 Task: Open Card Home Decor Review in Board Customer Journey Optimization Analytics to Workspace Healthcare Consulting and add a team member Softage.1@softage.net, a label Blue, a checklist Wellness, an attachment from Trello, a color Blue and finally, add a card description 'Develop and launch new customer loyalty program' and a comment 'Given the potential risks associated with this task, let us ensure that we have a solid risk management plan in place.'. Add a start date 'Jan 05, 1900' with a due date 'Jan 12, 1900'
Action: Mouse moved to (407, 173)
Screenshot: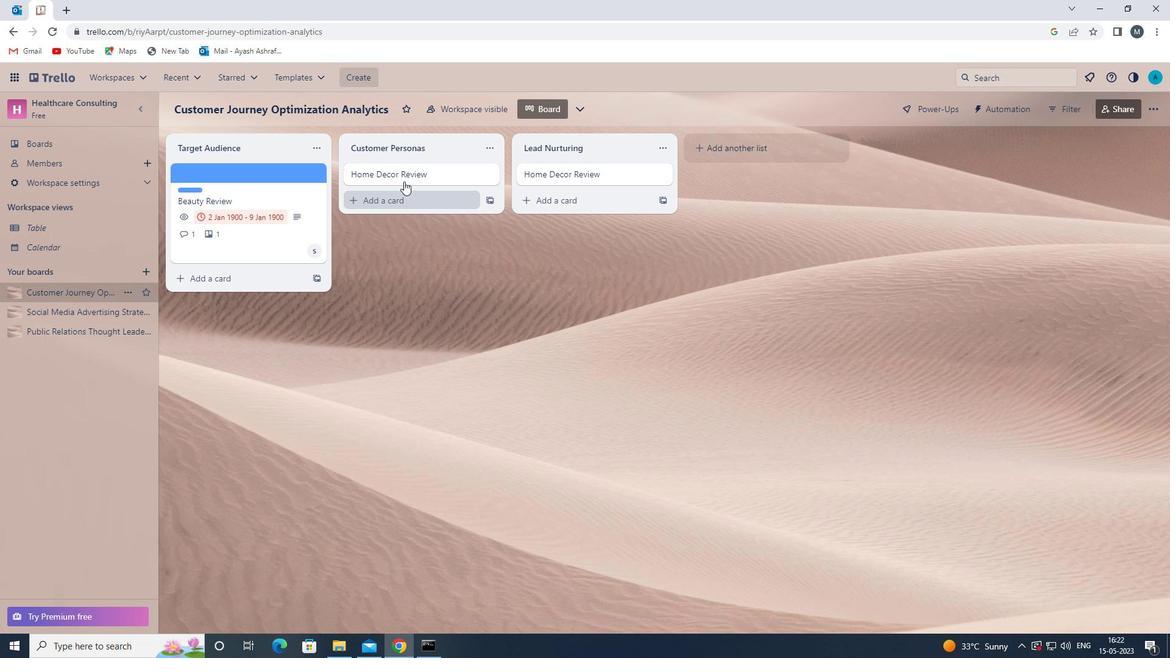 
Action: Mouse pressed left at (407, 173)
Screenshot: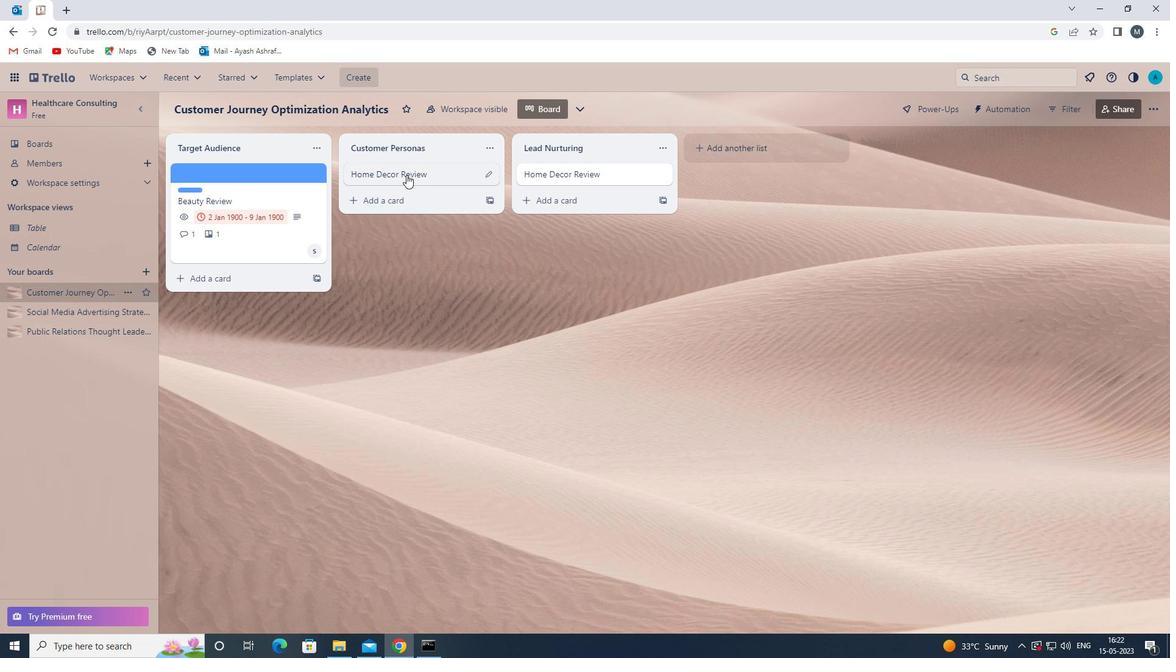 
Action: Mouse moved to (722, 222)
Screenshot: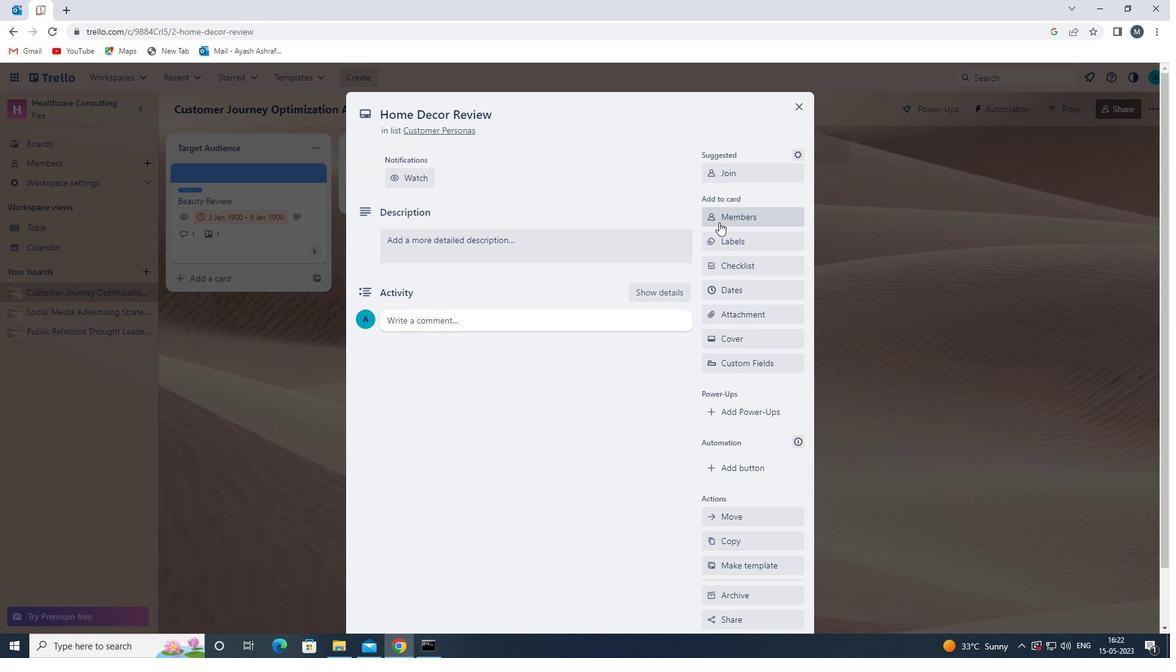 
Action: Mouse pressed left at (722, 222)
Screenshot: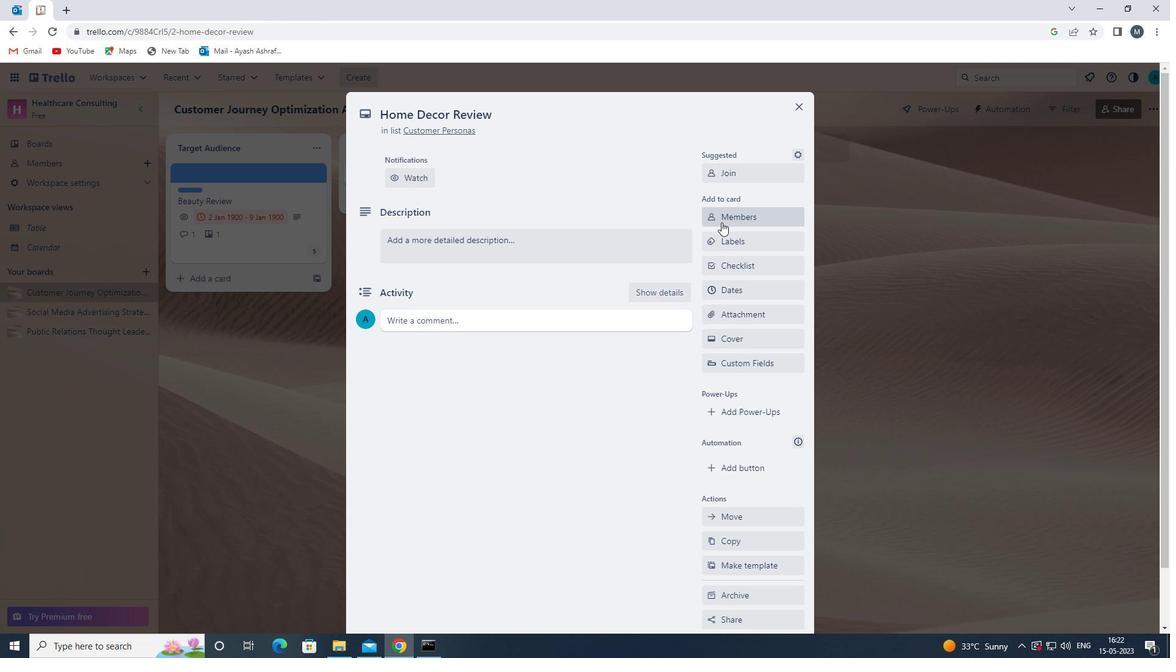 
Action: Mouse moved to (716, 223)
Screenshot: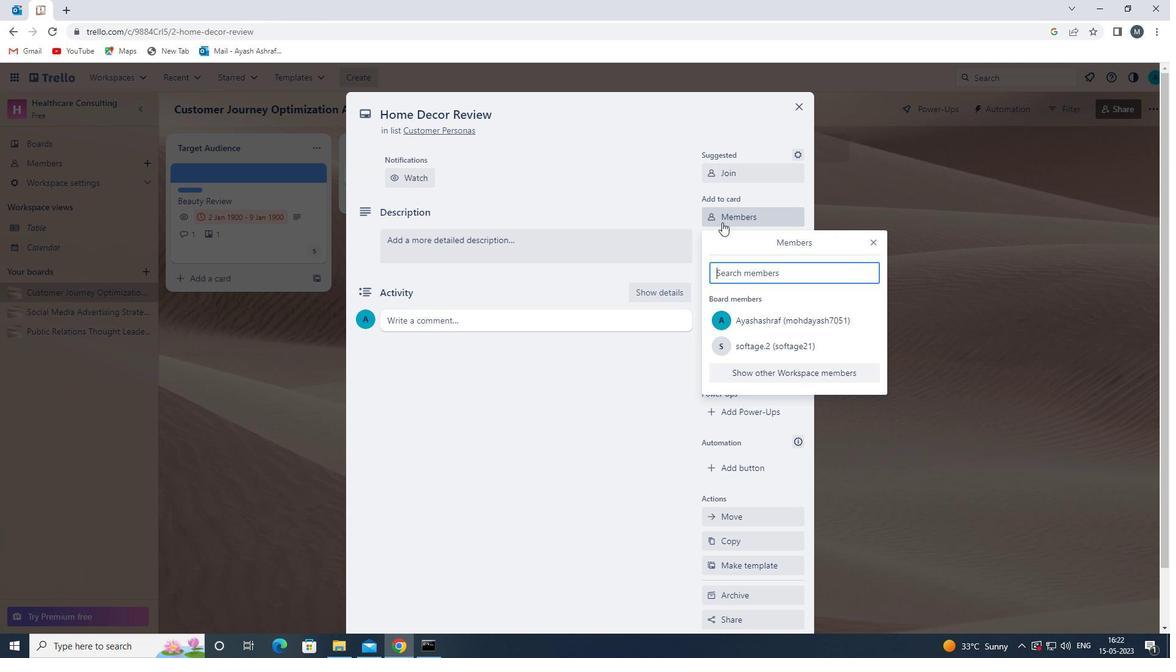 
Action: Key pressed s
Screenshot: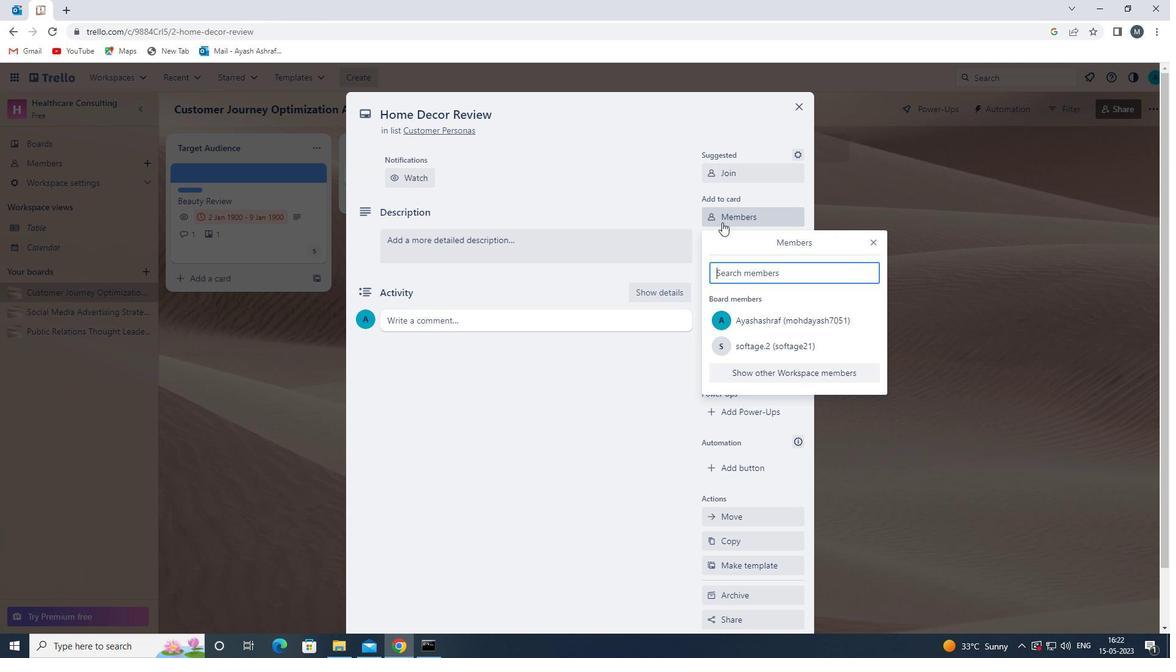 
Action: Mouse moved to (763, 374)
Screenshot: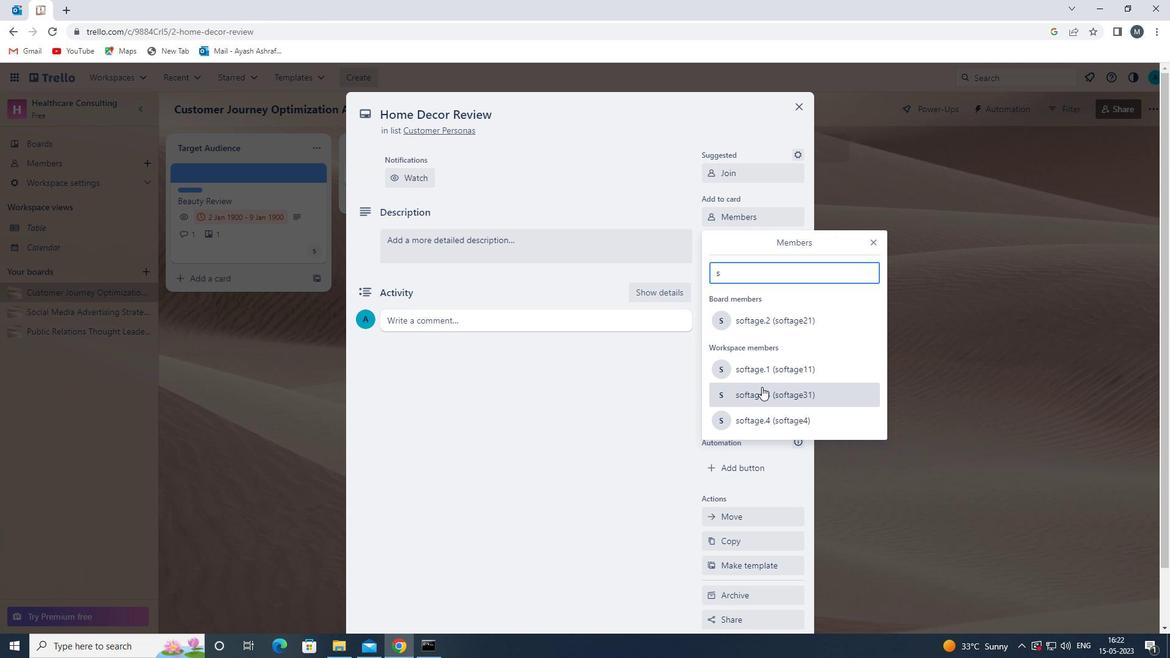
Action: Mouse pressed left at (763, 374)
Screenshot: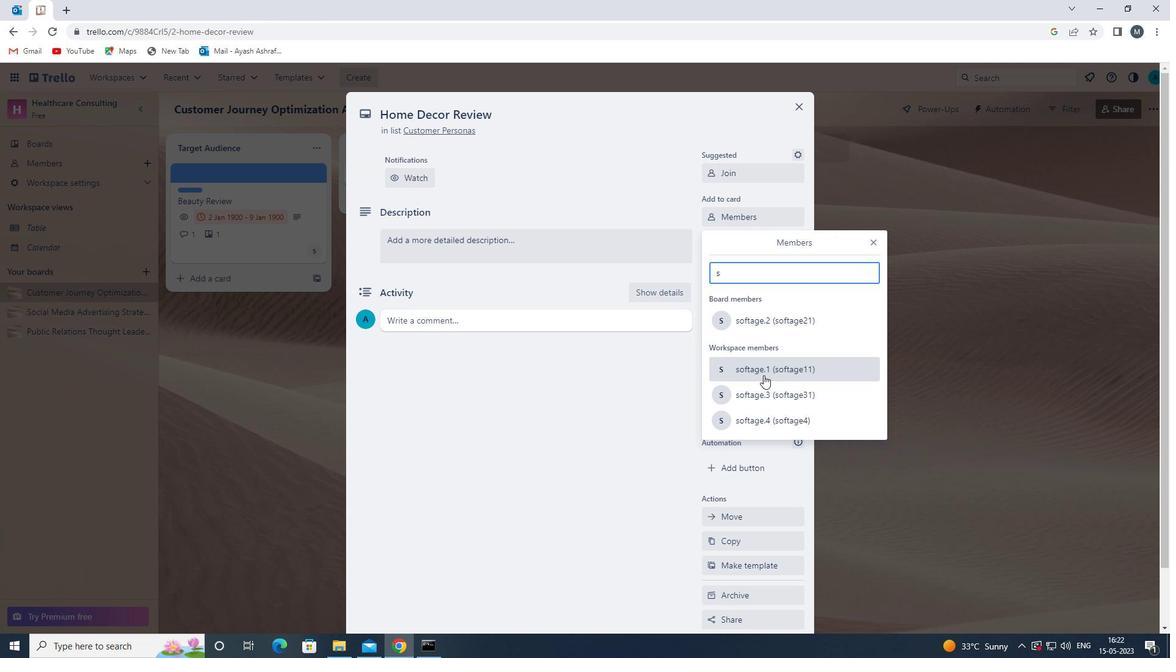 
Action: Mouse moved to (874, 243)
Screenshot: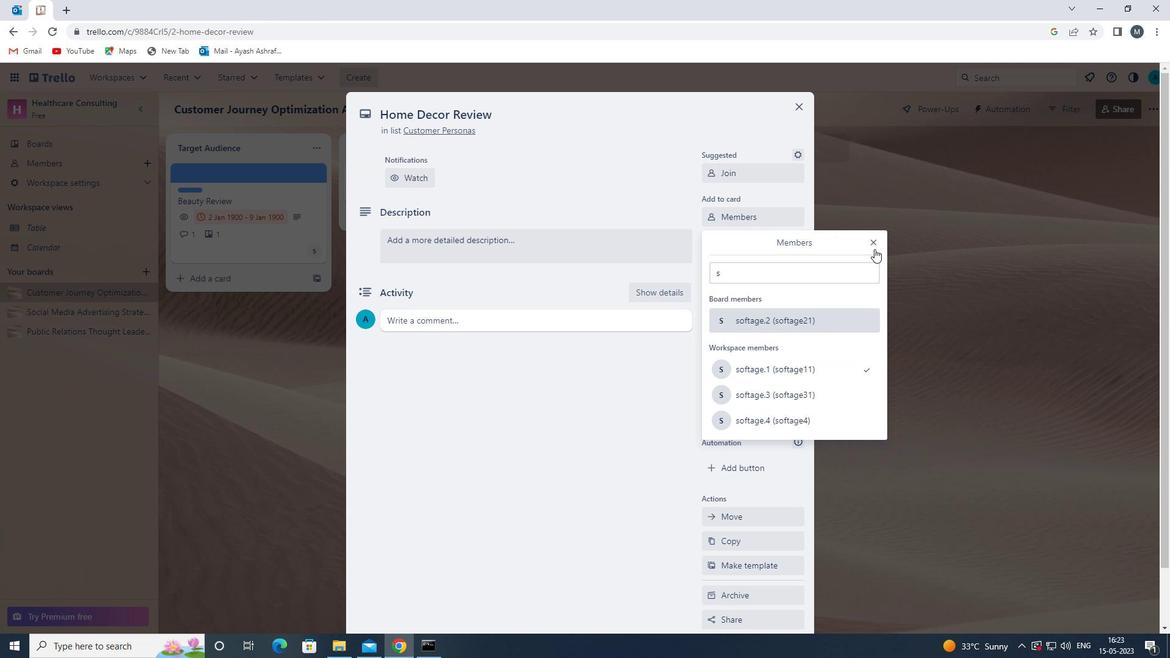 
Action: Mouse pressed left at (874, 243)
Screenshot: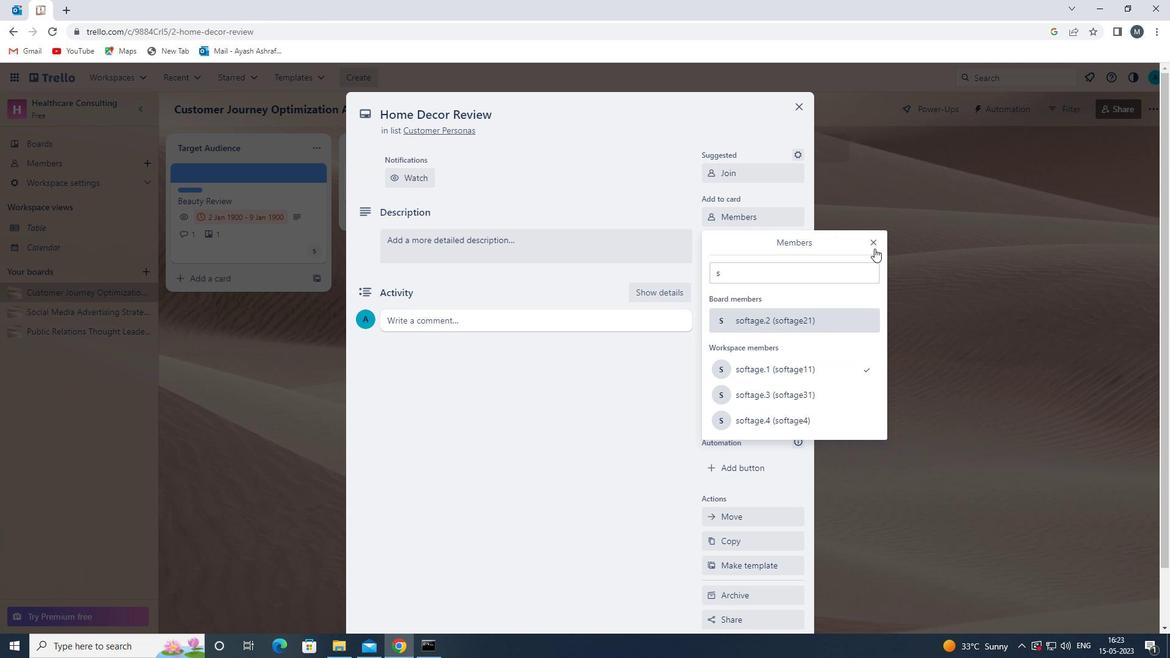 
Action: Mouse moved to (739, 246)
Screenshot: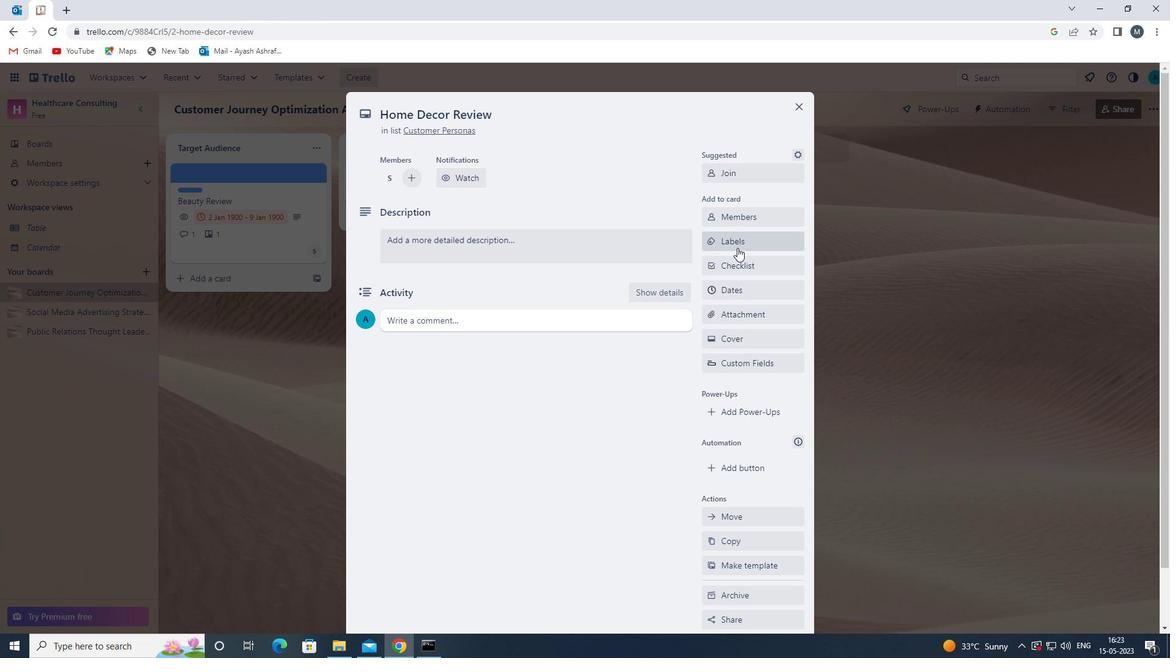 
Action: Mouse pressed left at (739, 246)
Screenshot: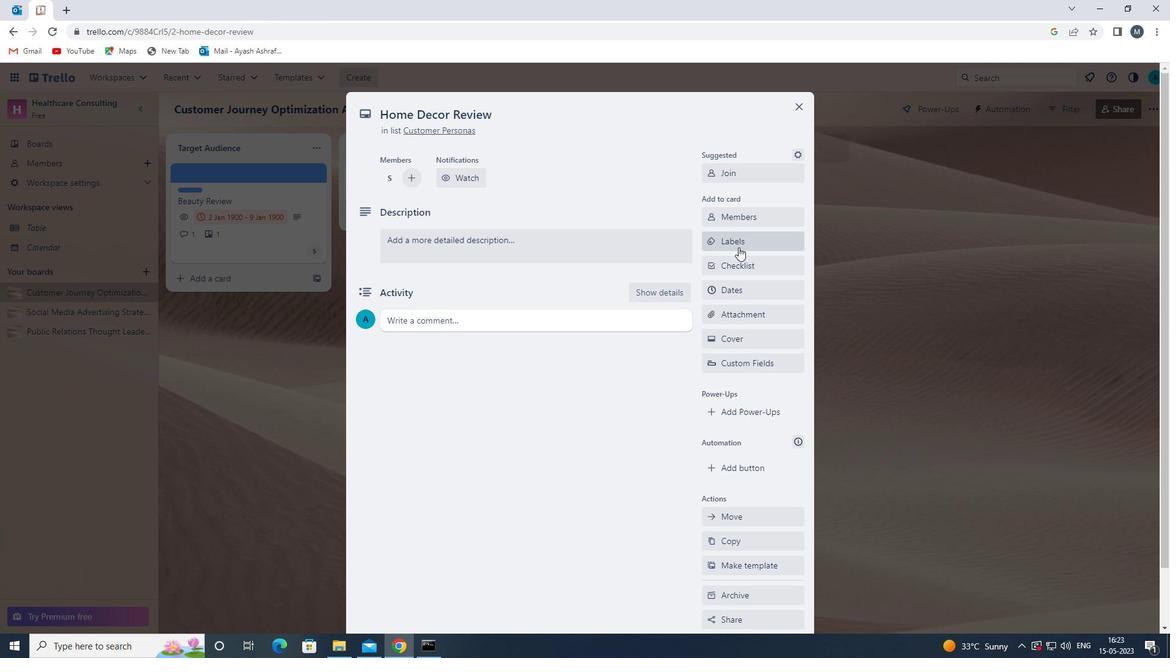 
Action: Mouse moved to (766, 457)
Screenshot: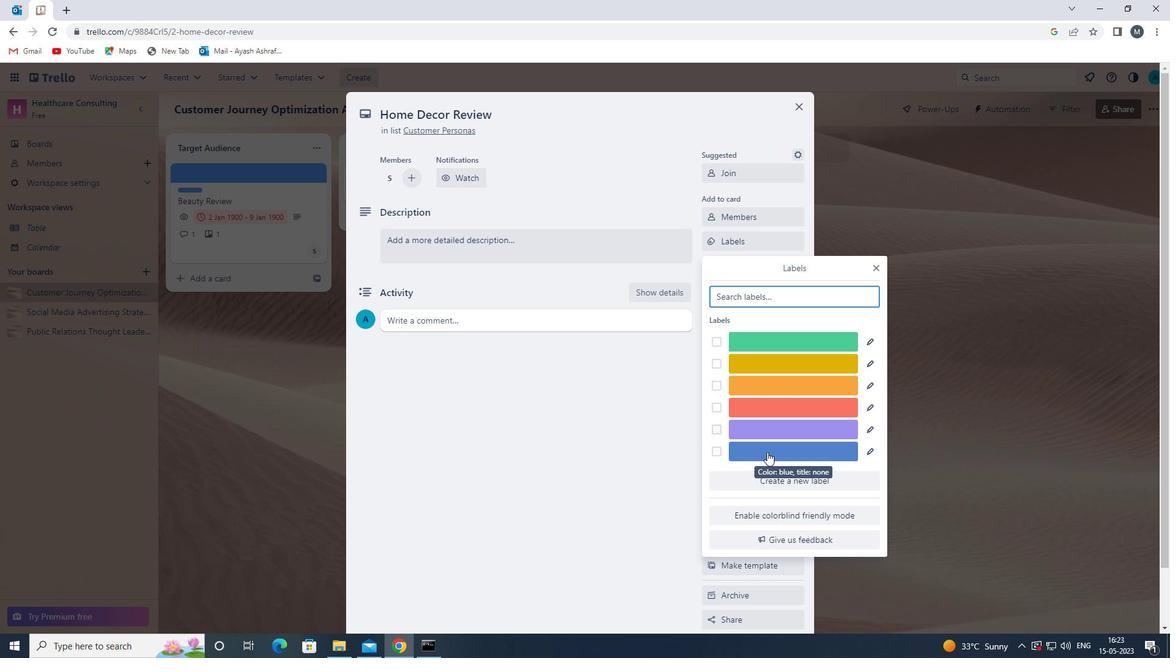 
Action: Mouse pressed left at (766, 457)
Screenshot: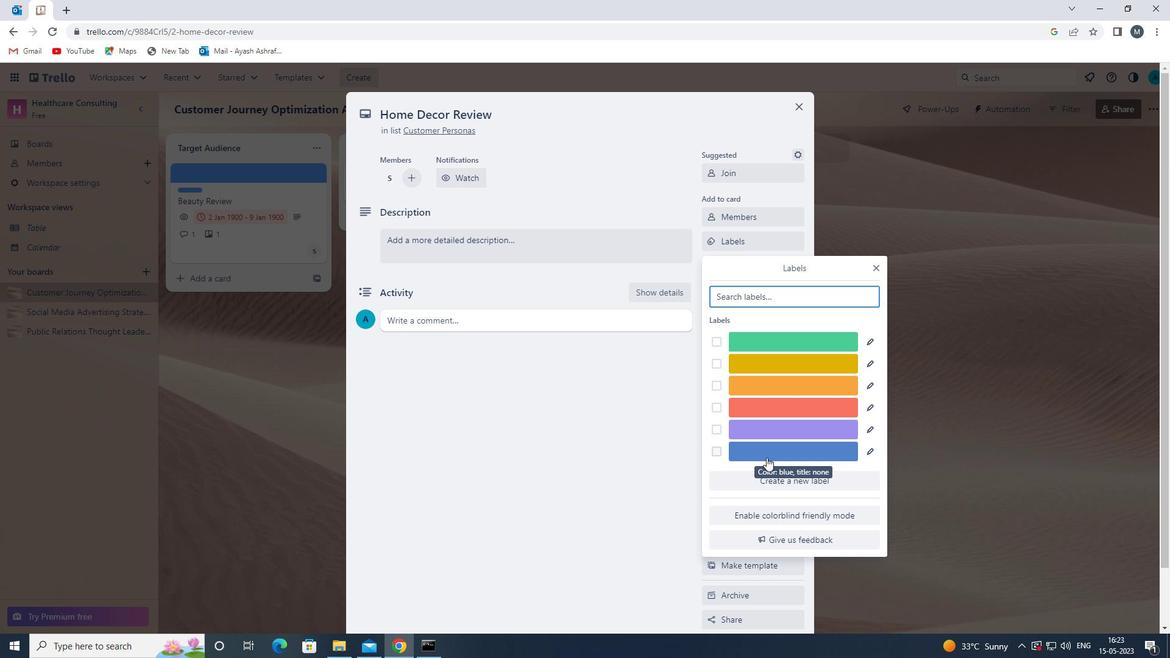 
Action: Mouse moved to (876, 264)
Screenshot: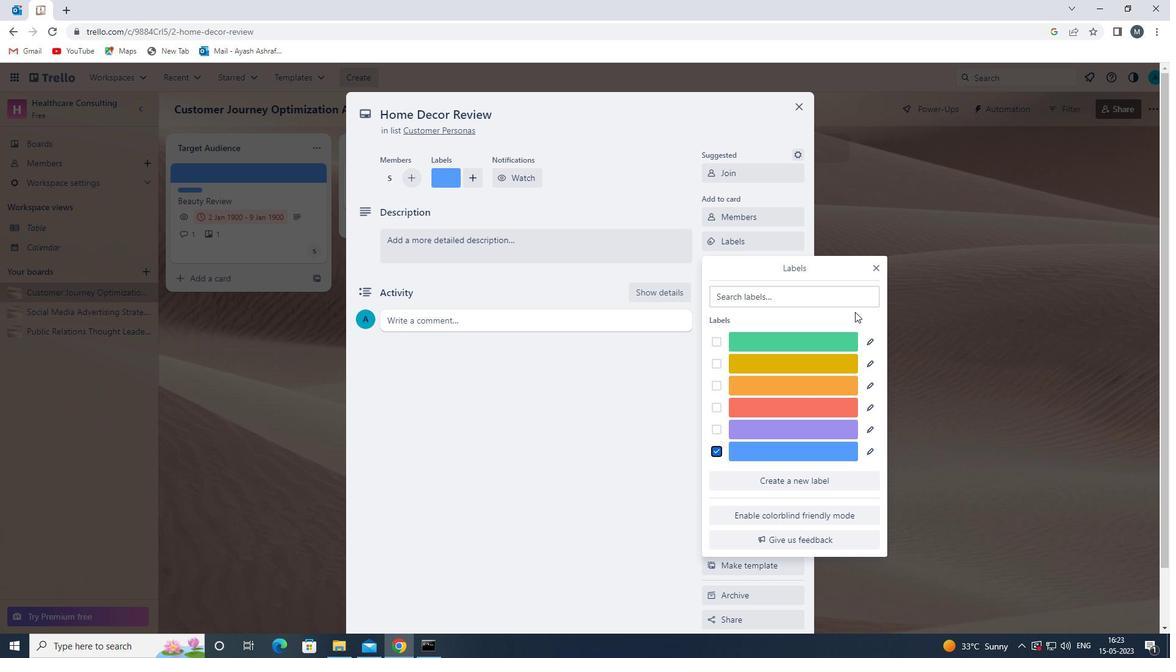 
Action: Mouse pressed left at (876, 264)
Screenshot: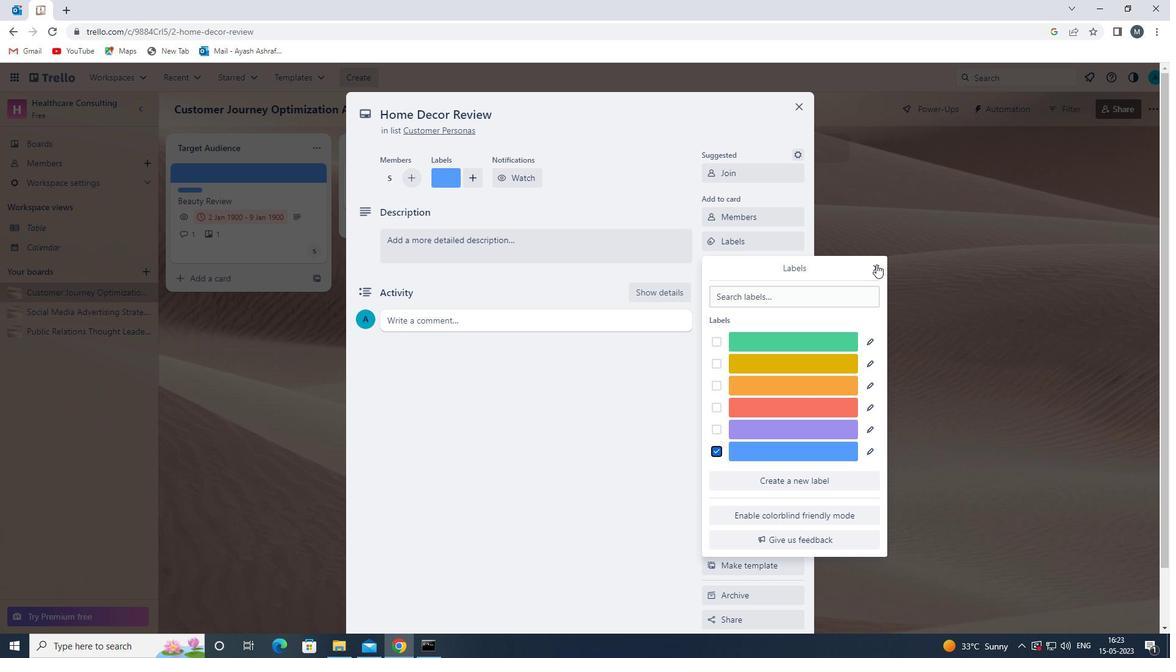 
Action: Mouse moved to (751, 266)
Screenshot: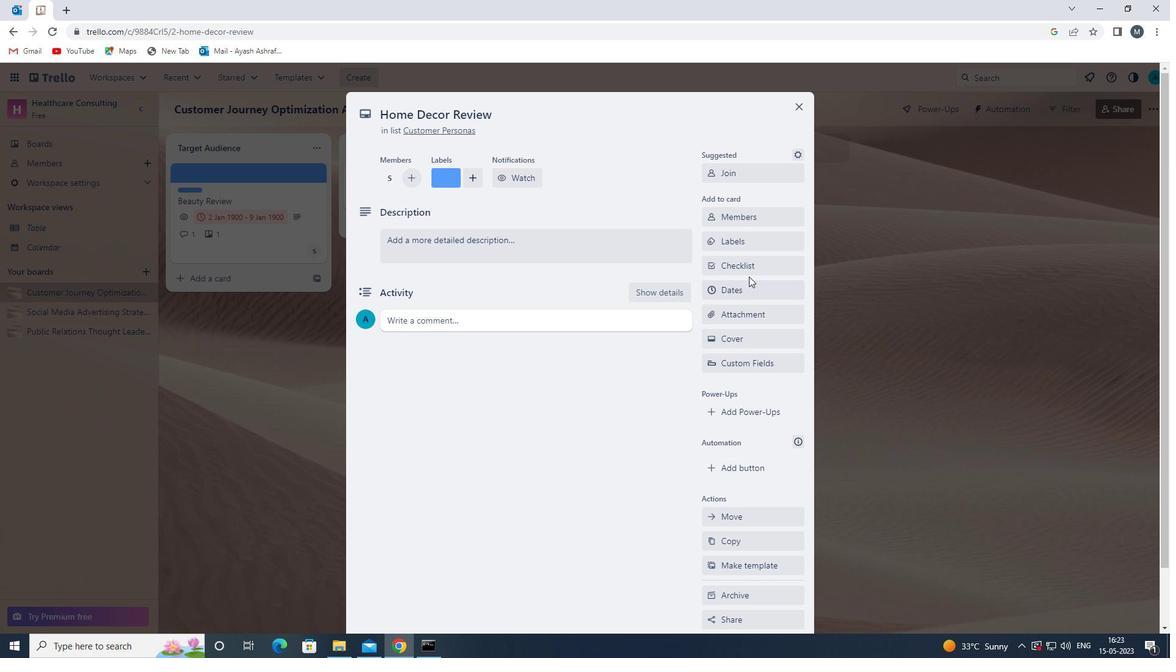 
Action: Mouse pressed left at (751, 266)
Screenshot: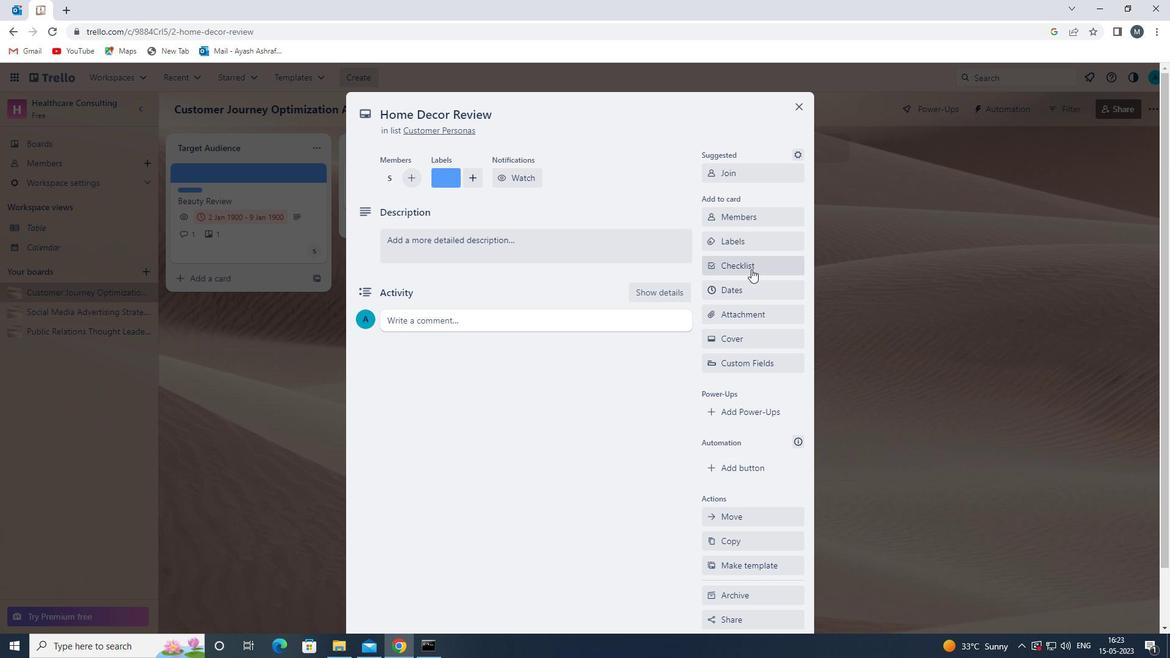 
Action: Key pressed w
Screenshot: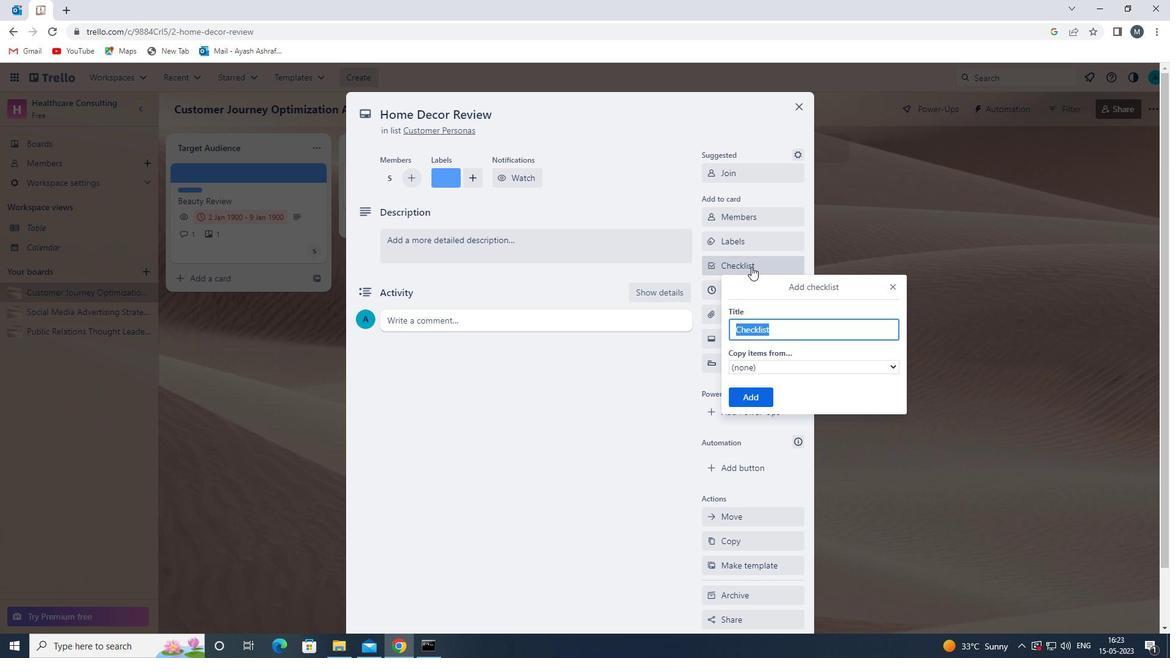 
Action: Mouse moved to (818, 366)
Screenshot: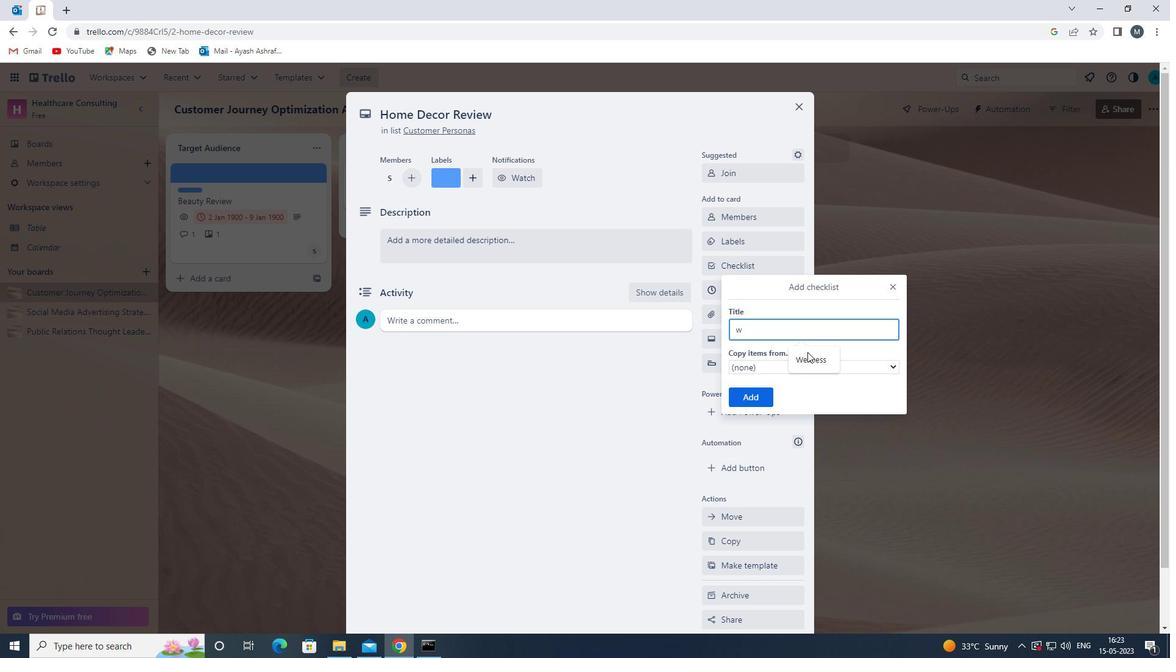 
Action: Mouse pressed left at (818, 366)
Screenshot: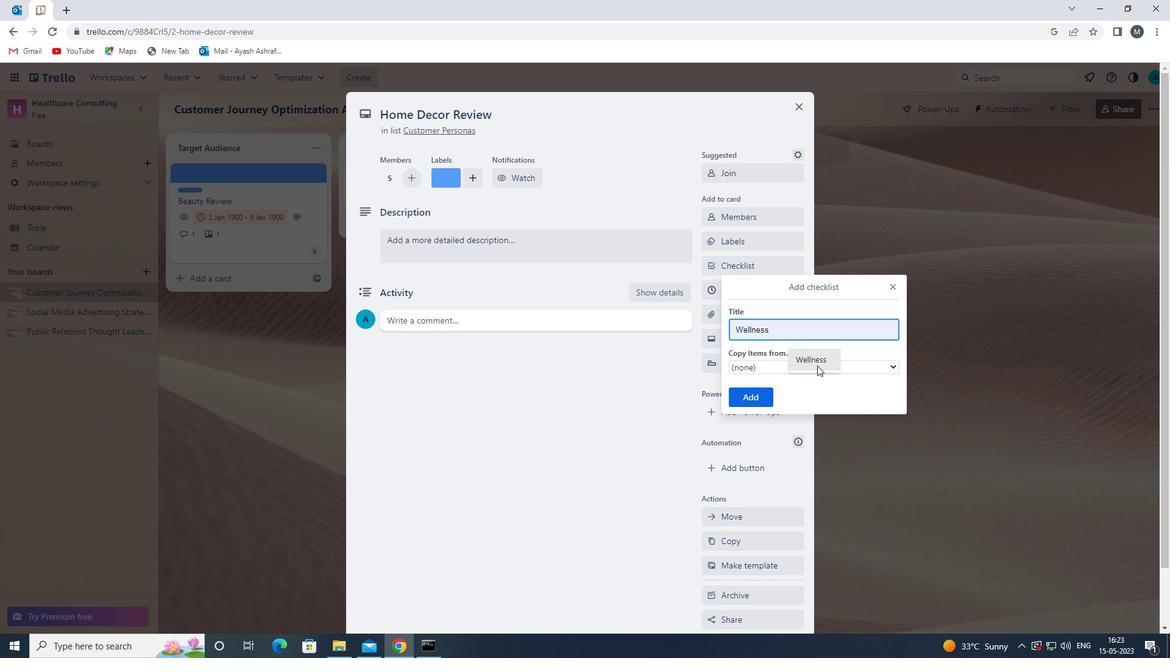 
Action: Mouse moved to (741, 409)
Screenshot: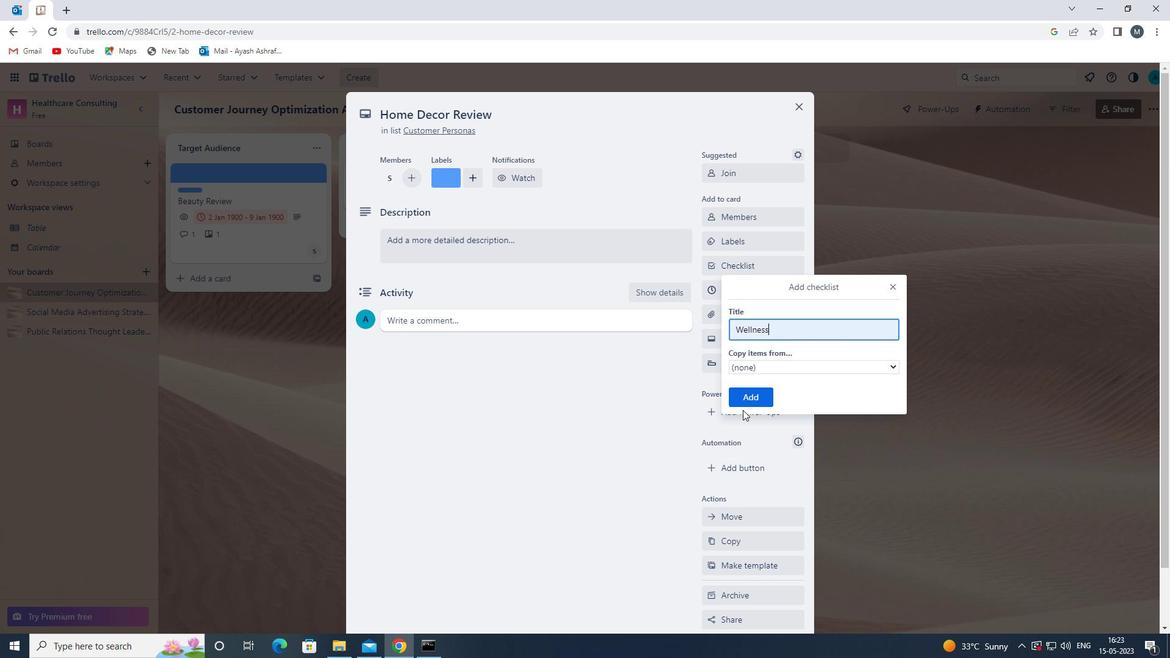 
Action: Mouse pressed left at (741, 409)
Screenshot: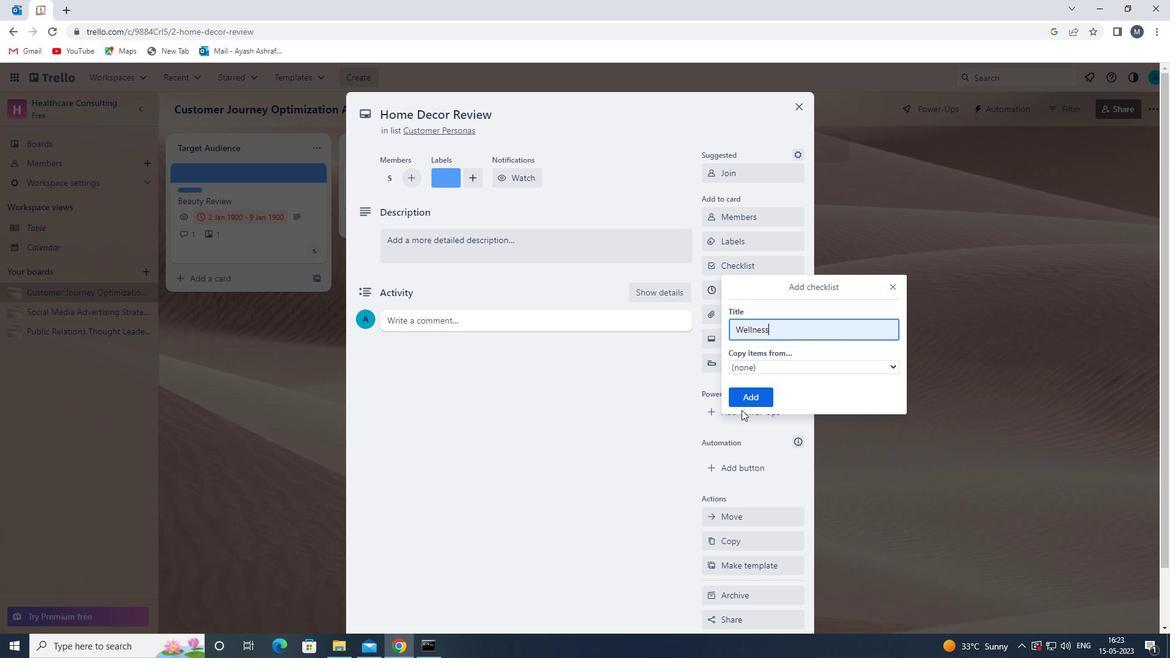 
Action: Mouse moved to (748, 398)
Screenshot: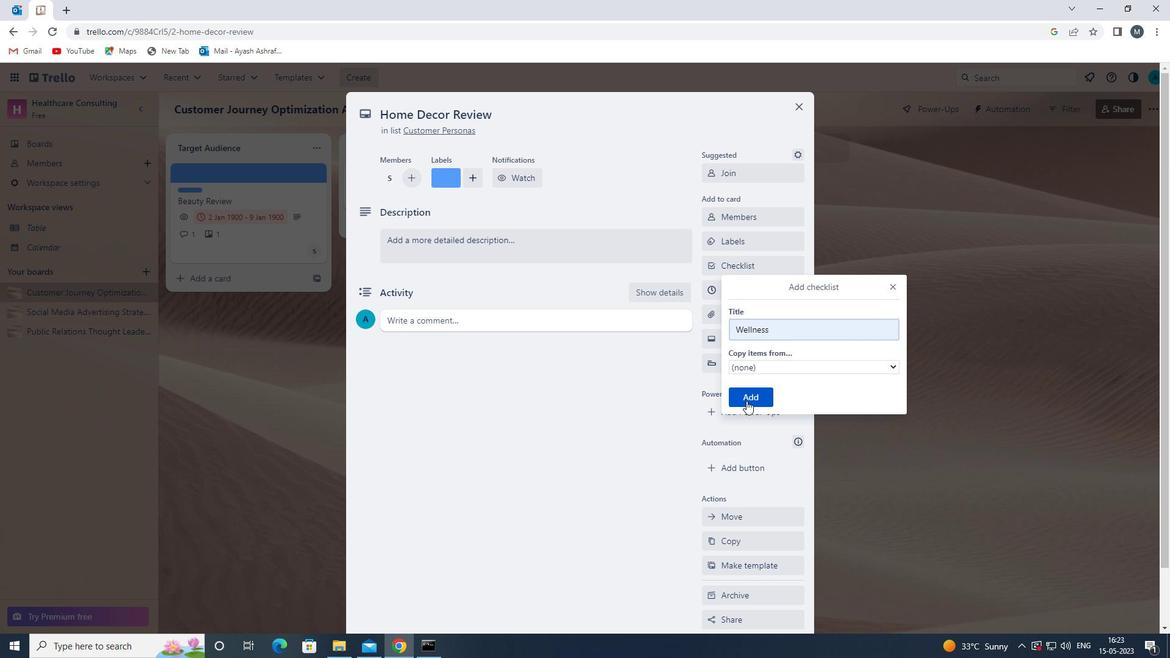 
Action: Mouse pressed left at (748, 398)
Screenshot: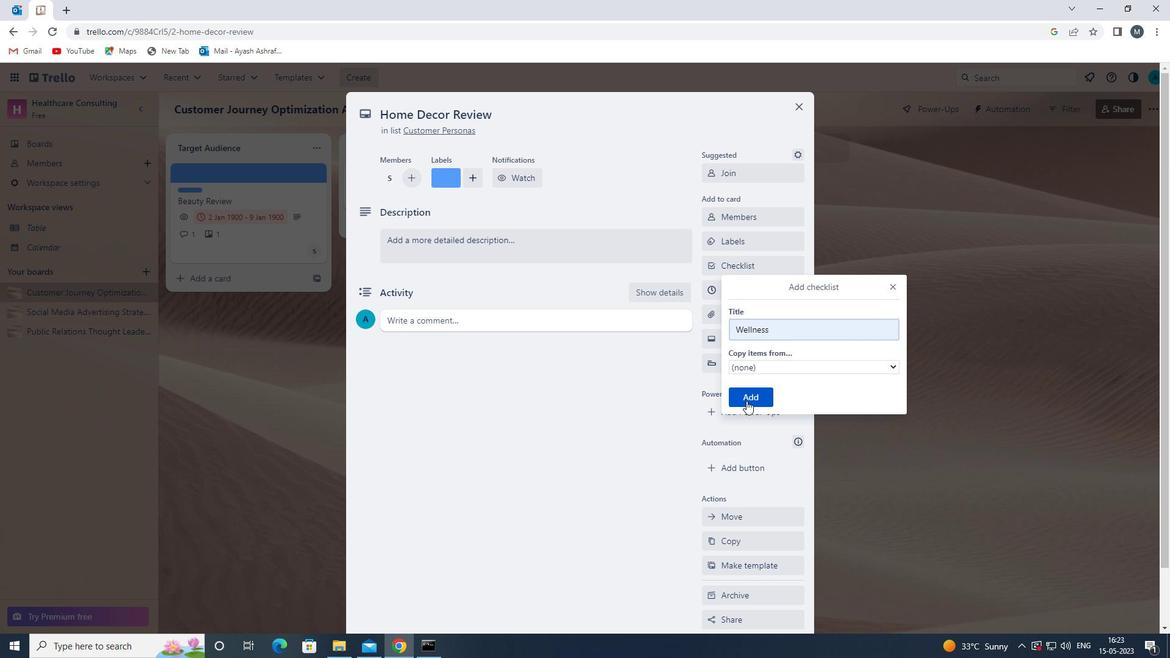 
Action: Mouse moved to (735, 306)
Screenshot: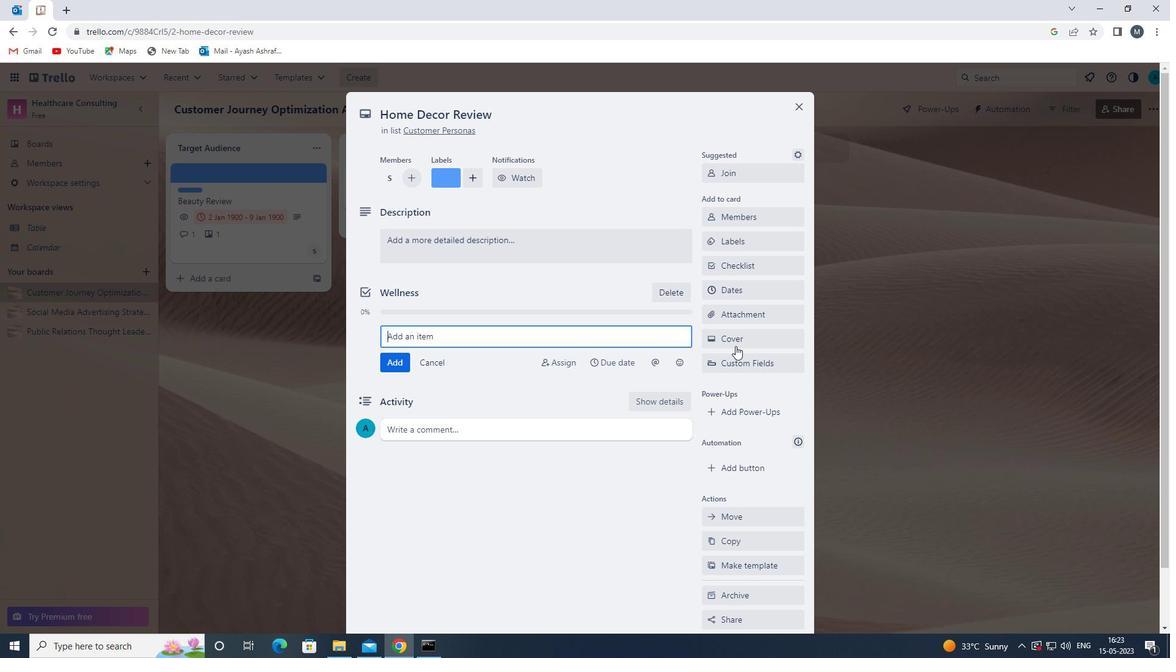 
Action: Mouse pressed left at (735, 306)
Screenshot: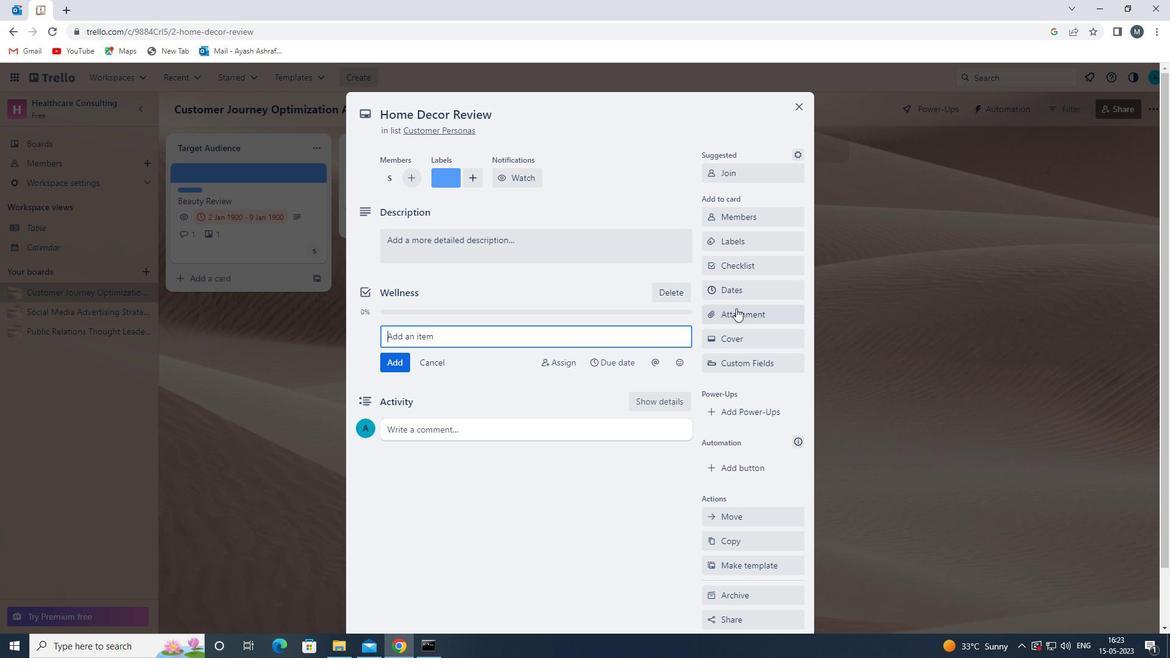 
Action: Mouse moved to (750, 387)
Screenshot: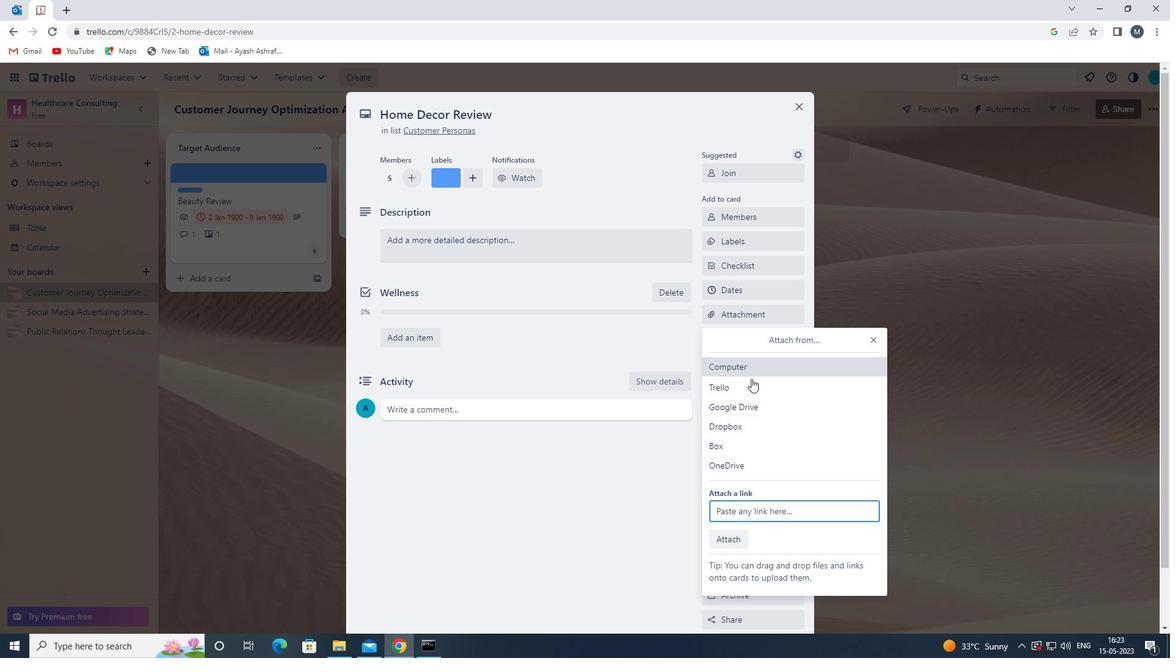 
Action: Mouse pressed left at (750, 387)
Screenshot: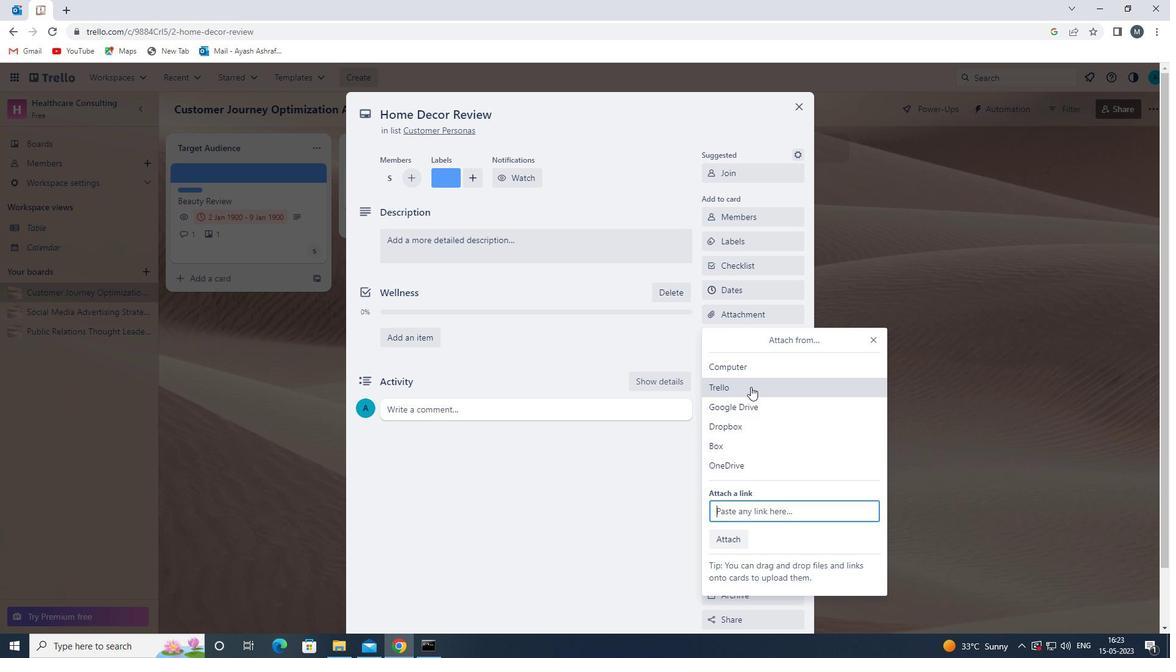 
Action: Mouse moved to (744, 276)
Screenshot: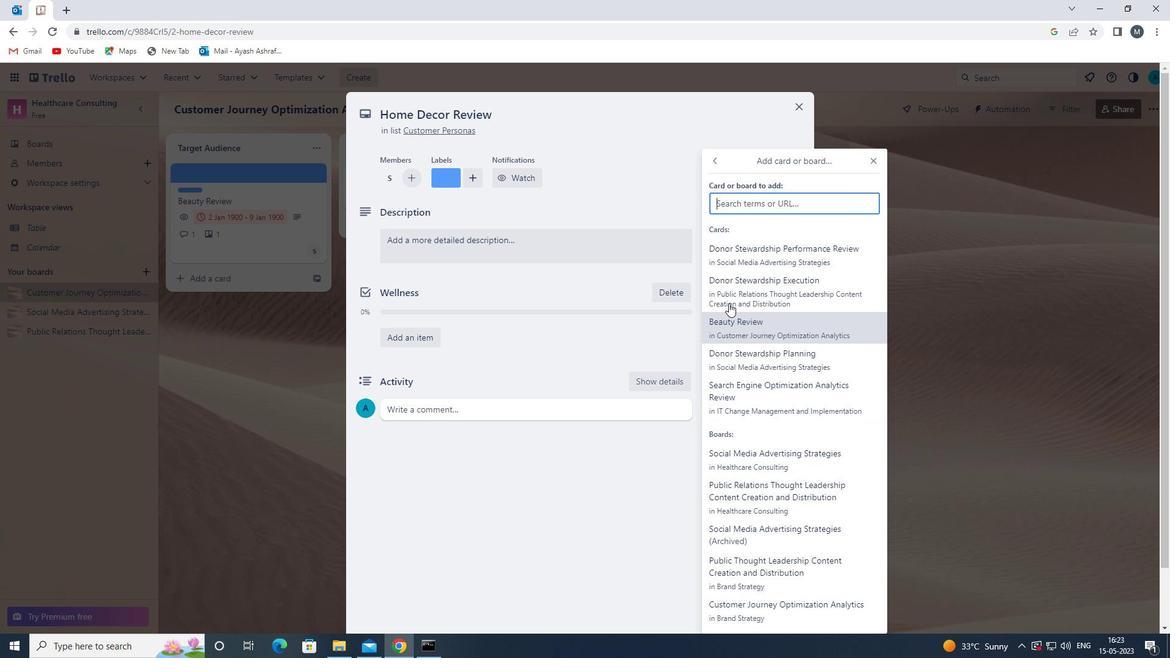 
Action: Mouse pressed left at (744, 276)
Screenshot: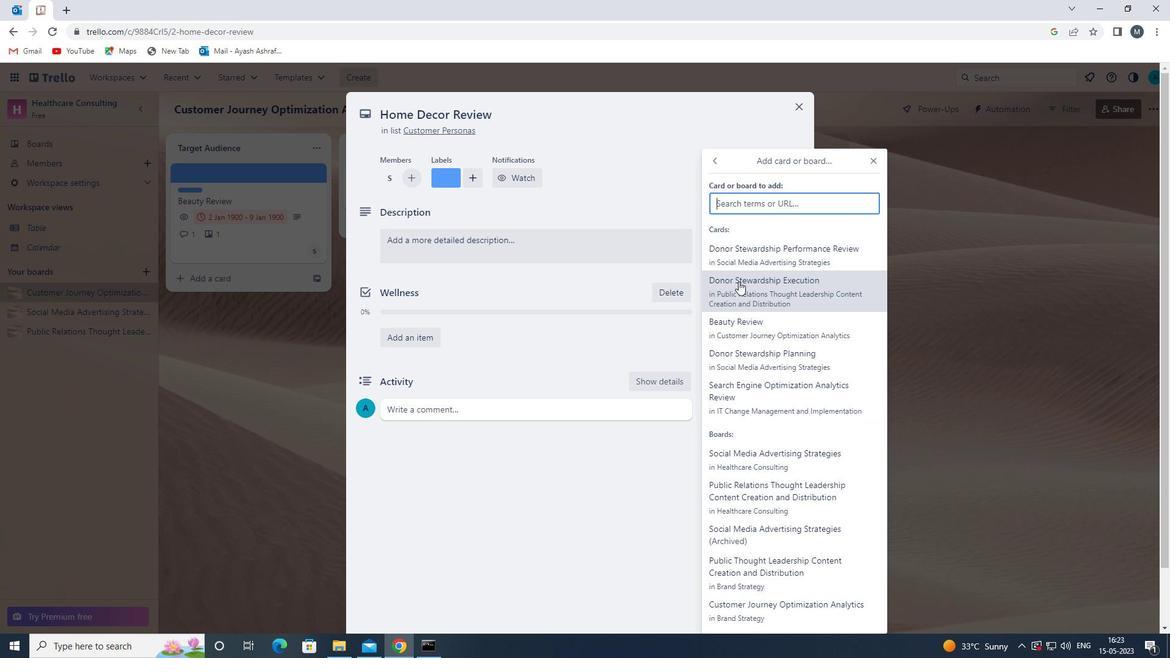 
Action: Mouse moved to (743, 332)
Screenshot: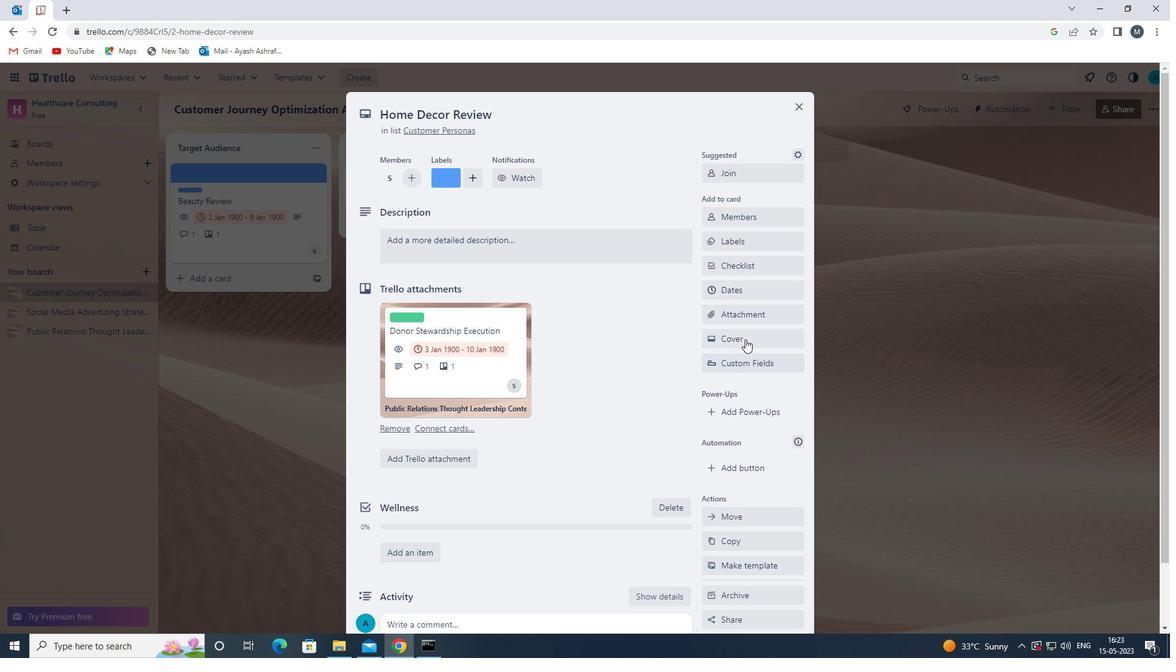 
Action: Mouse pressed left at (743, 332)
Screenshot: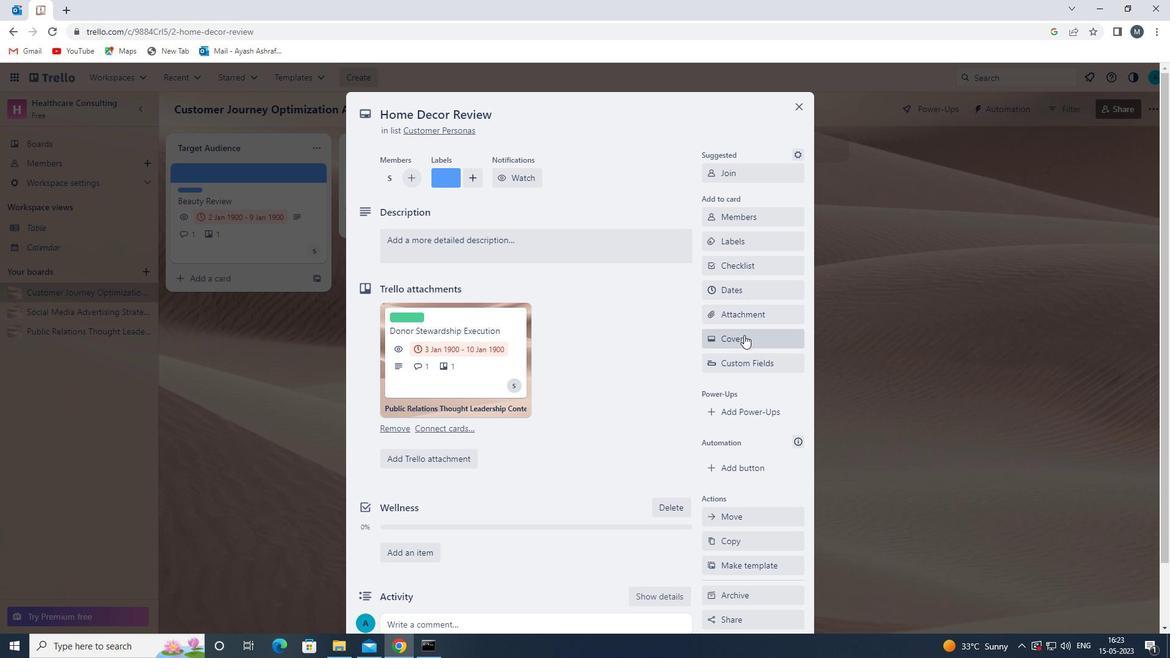 
Action: Mouse moved to (729, 418)
Screenshot: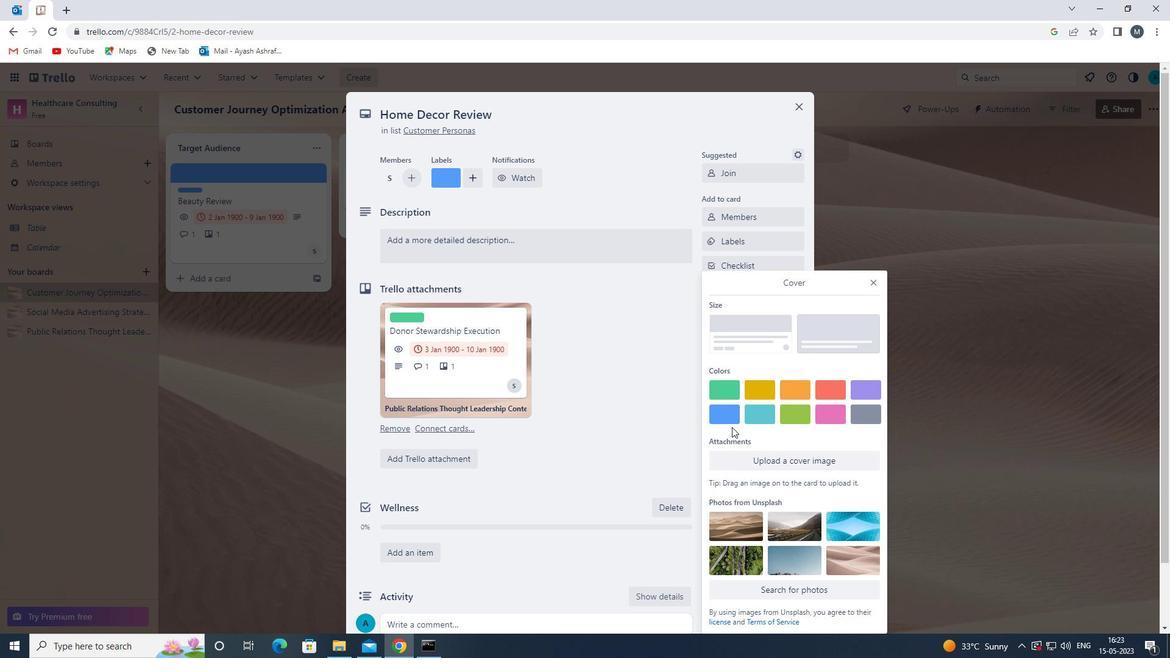 
Action: Mouse pressed left at (729, 418)
Screenshot: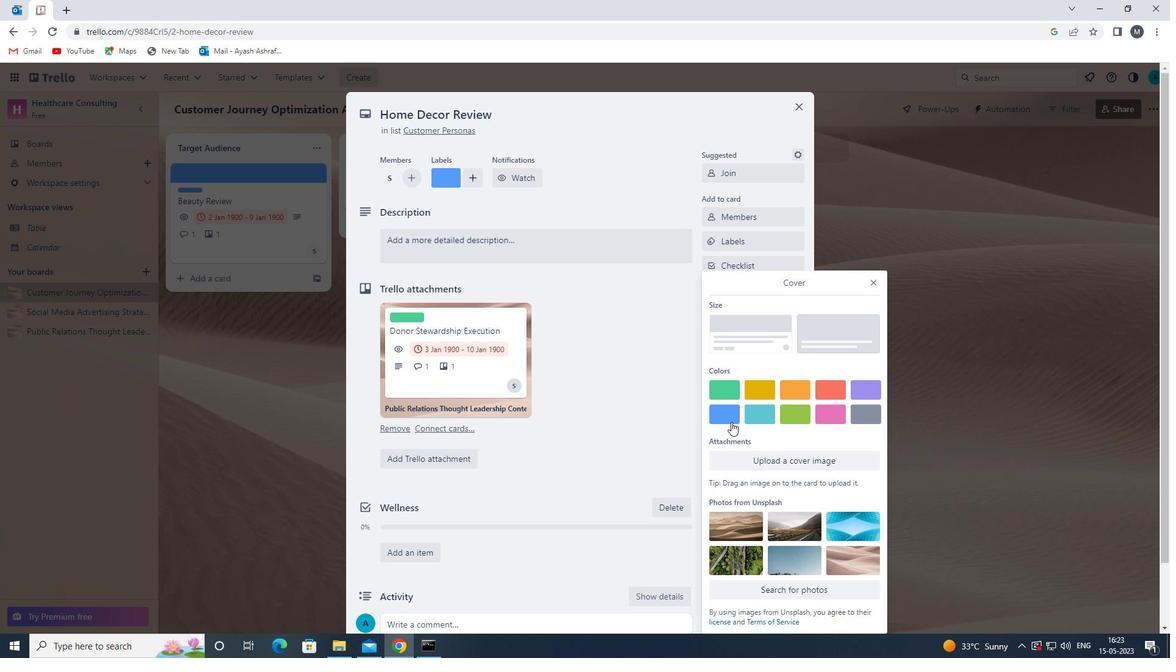 
Action: Mouse moved to (870, 261)
Screenshot: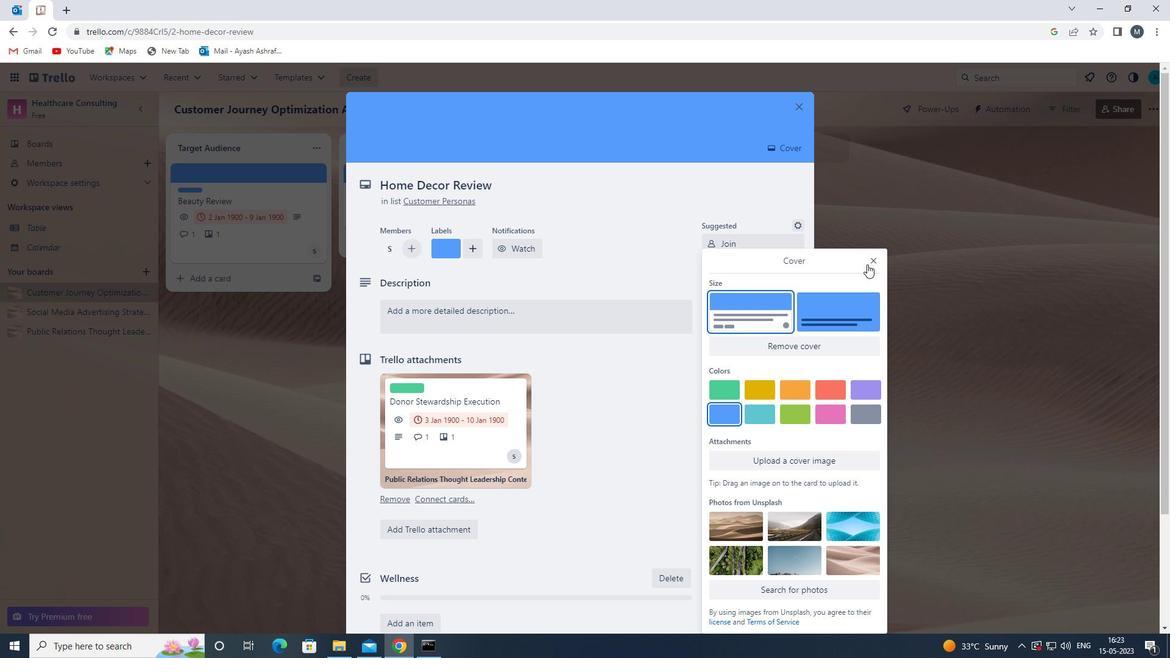 
Action: Mouse pressed left at (870, 261)
Screenshot: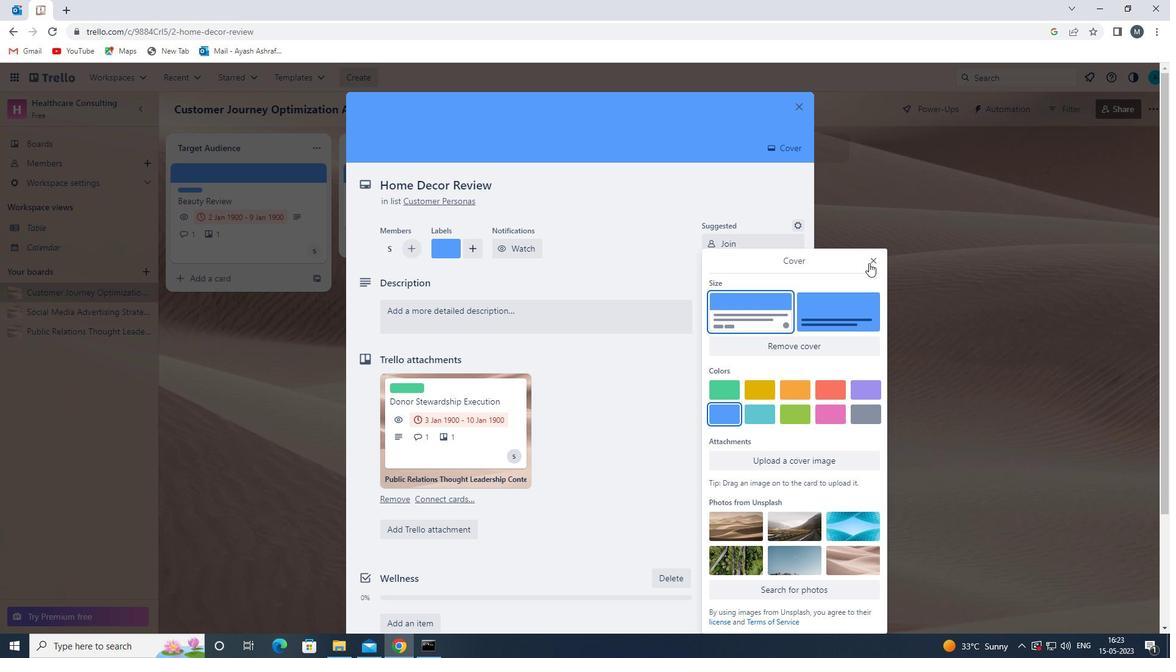 
Action: Mouse moved to (458, 313)
Screenshot: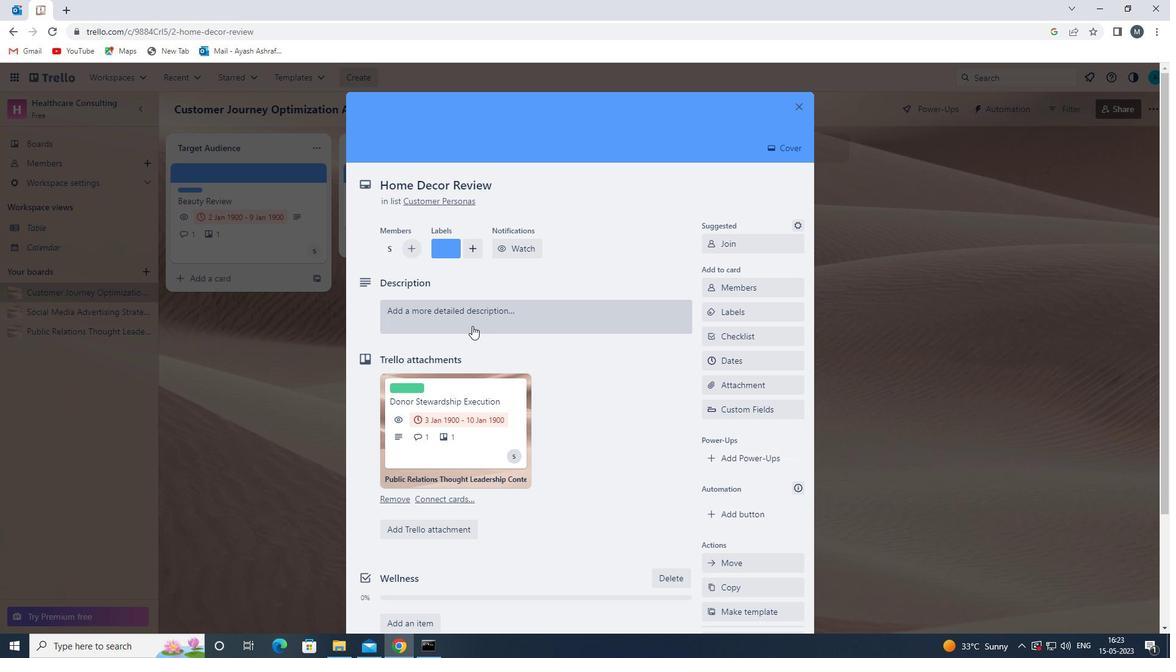 
Action: Mouse pressed left at (458, 313)
Screenshot: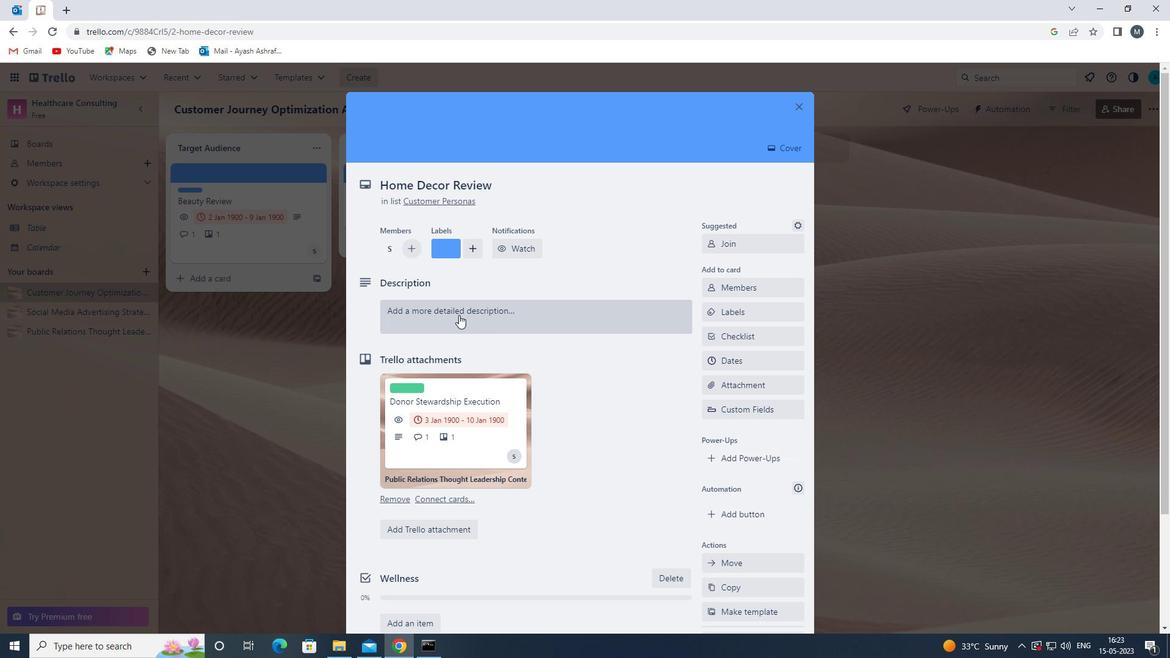 
Action: Mouse moved to (458, 313)
Screenshot: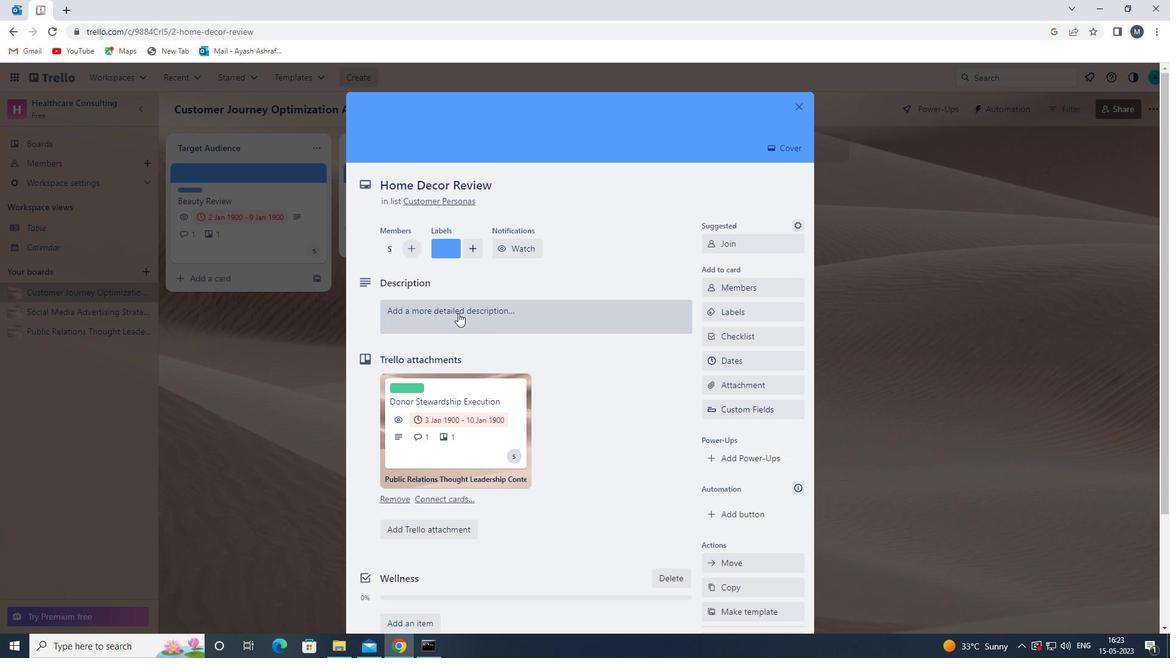 
Action: Key pressed <Key.shift>DEVELOP<Key.space>AND<Key.space>LAUNCH<Key.space>NEW<Key.space>CUSTOMER<Key.space>LOYALTY<Key.space>PROGRAM
Screenshot: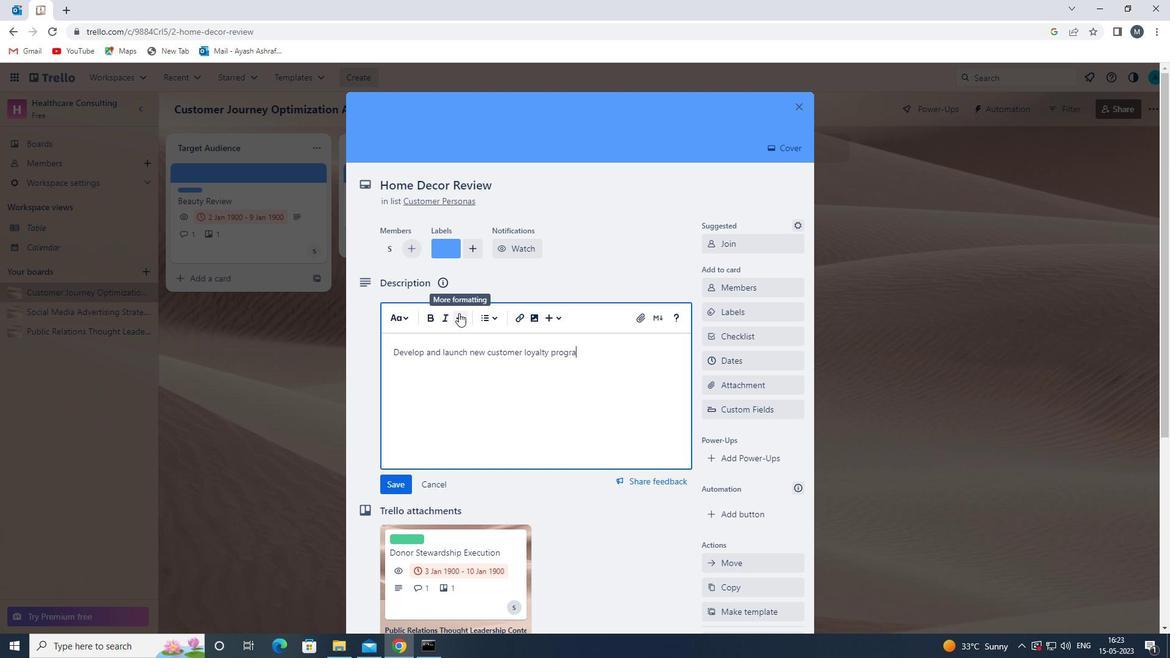 
Action: Mouse moved to (399, 477)
Screenshot: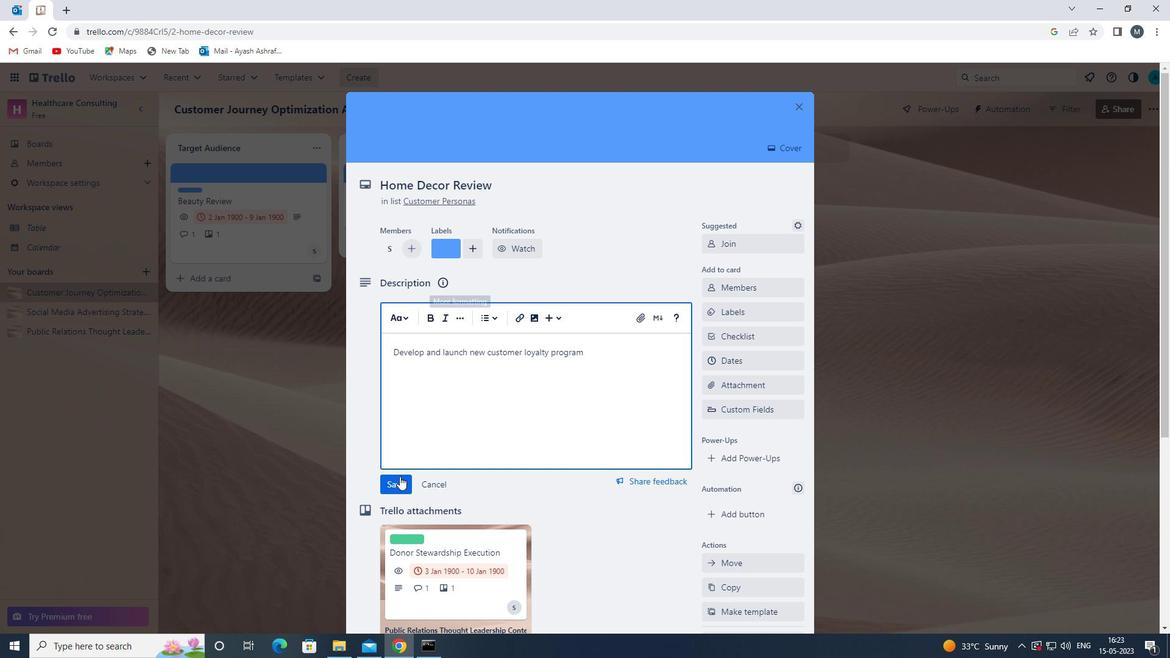 
Action: Mouse pressed left at (399, 477)
Screenshot: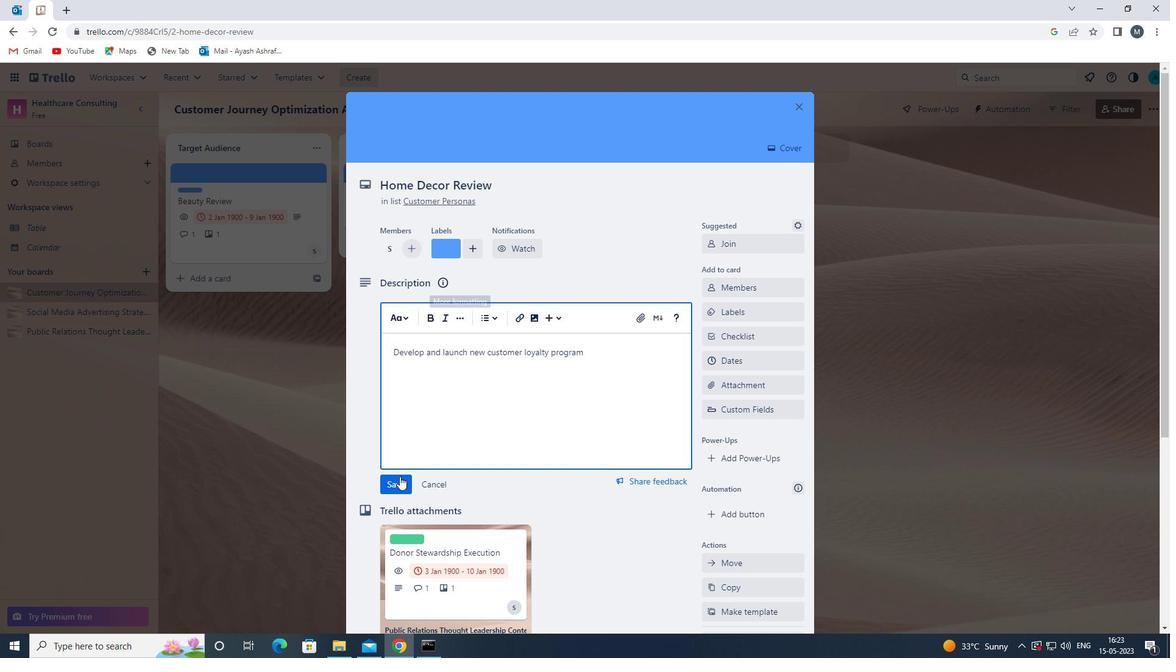 
Action: Mouse moved to (498, 432)
Screenshot: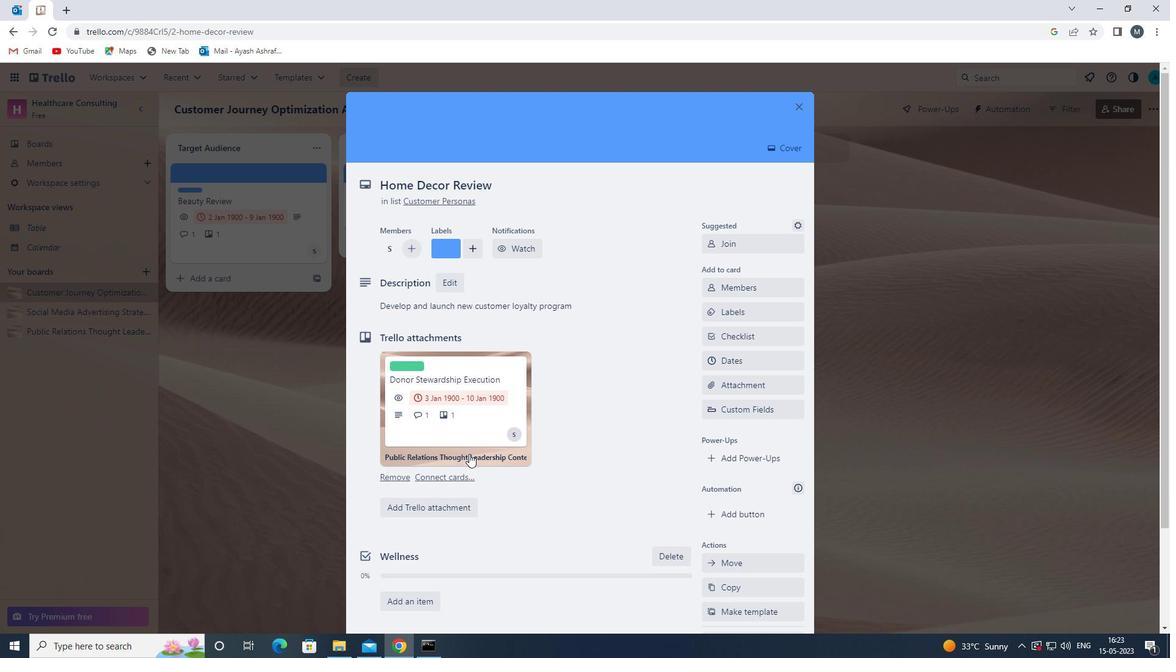 
Action: Mouse scrolled (498, 432) with delta (0, 0)
Screenshot: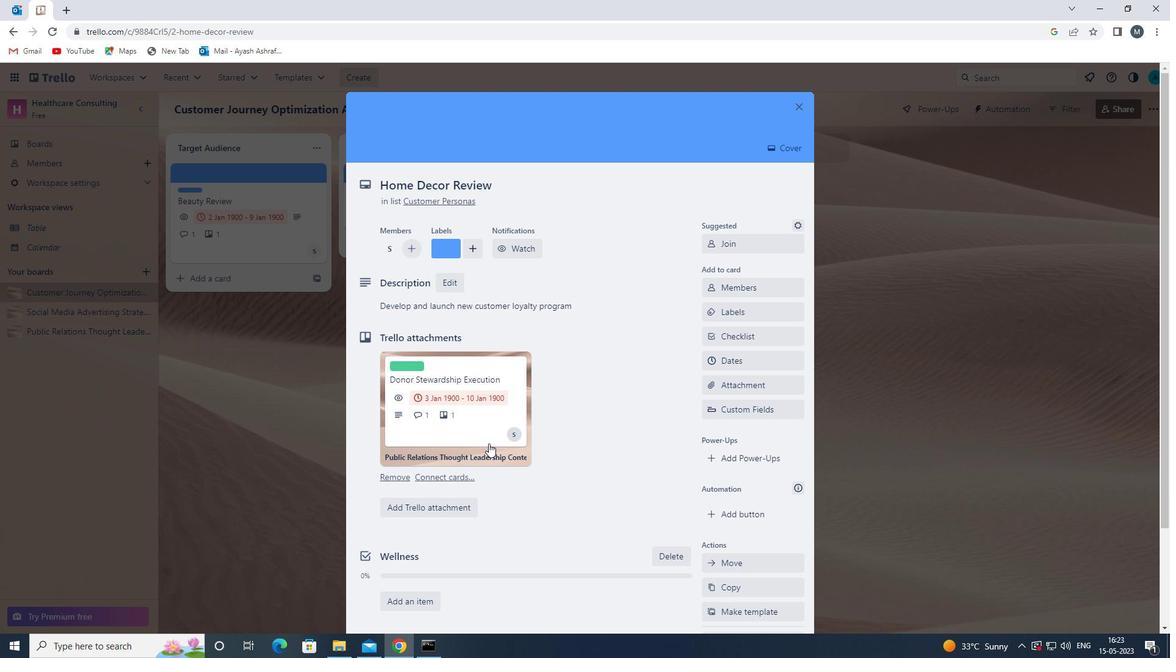 
Action: Mouse scrolled (498, 432) with delta (0, 0)
Screenshot: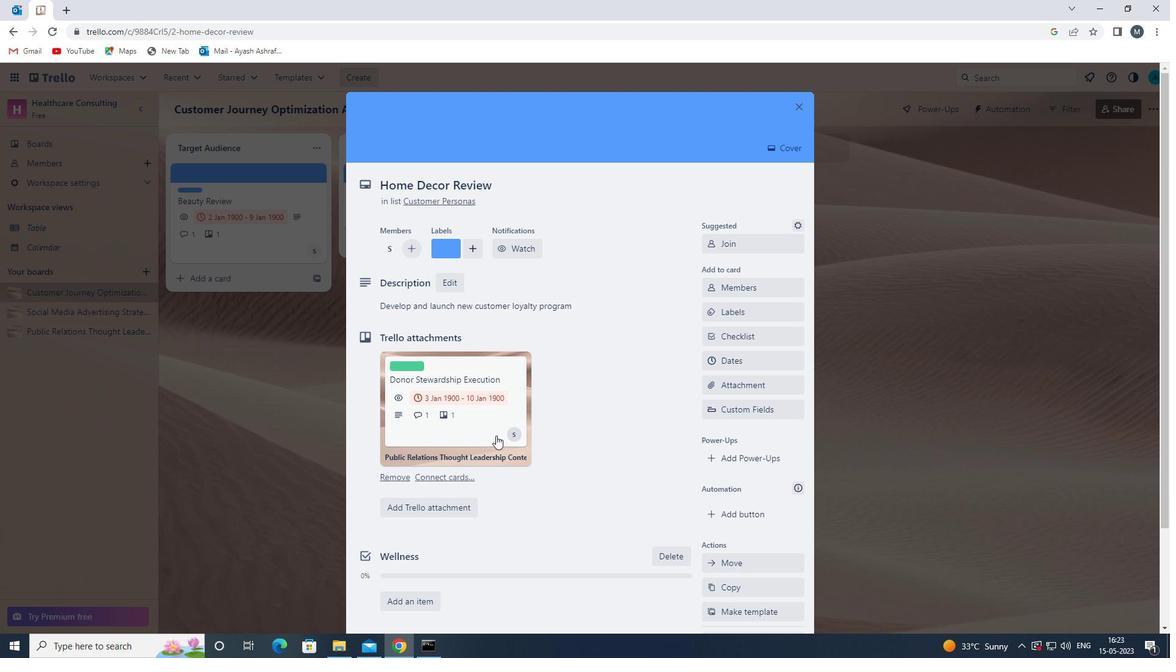 
Action: Mouse scrolled (498, 432) with delta (0, 0)
Screenshot: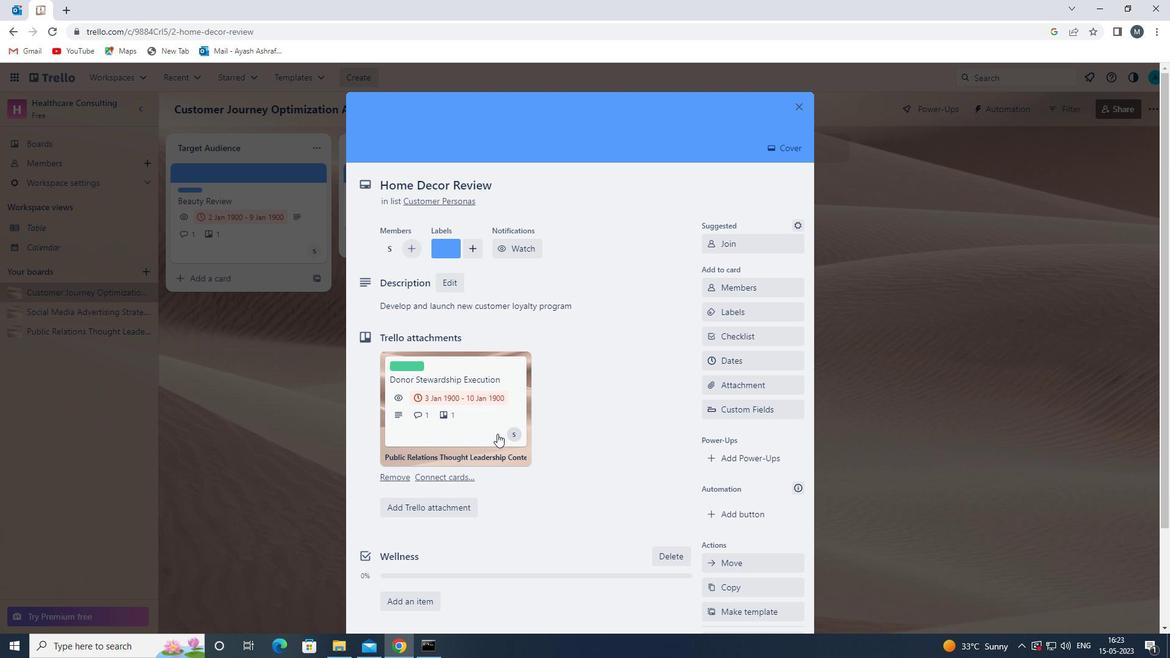 
Action: Mouse moved to (499, 437)
Screenshot: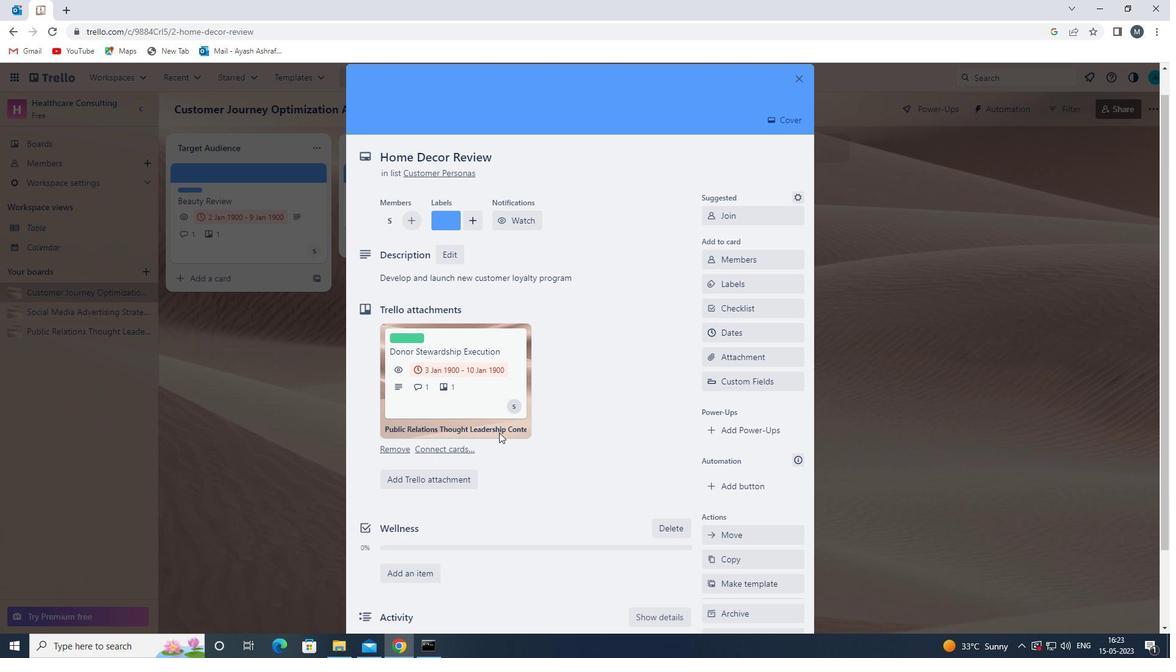 
Action: Mouse scrolled (499, 436) with delta (0, 0)
Screenshot: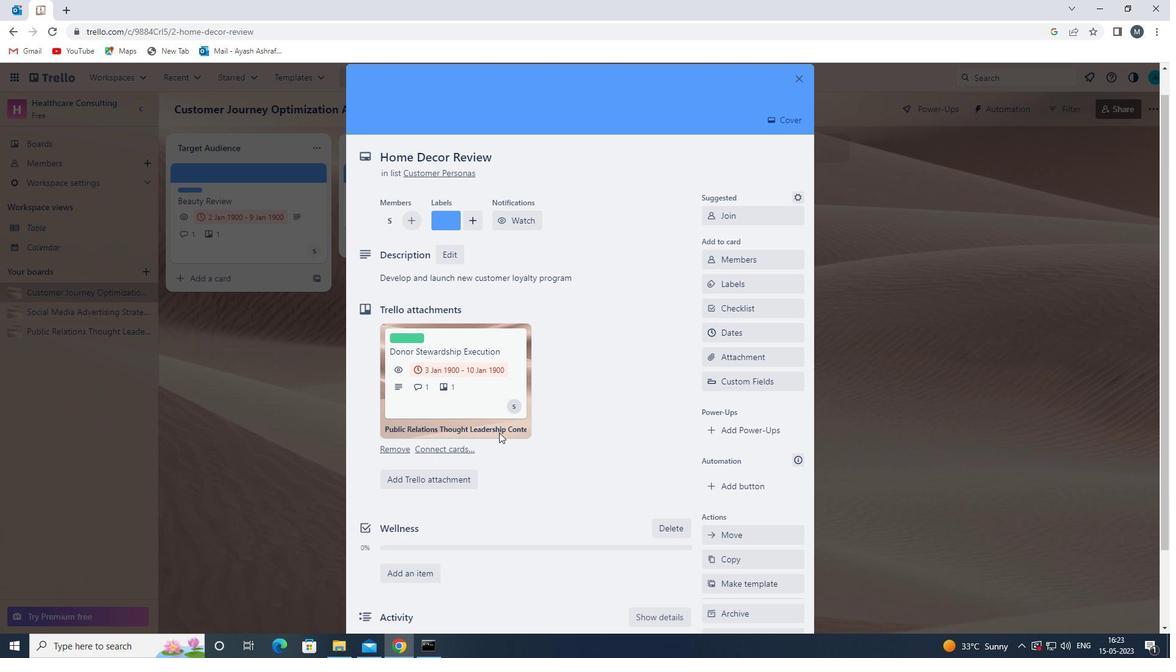 
Action: Mouse moved to (500, 443)
Screenshot: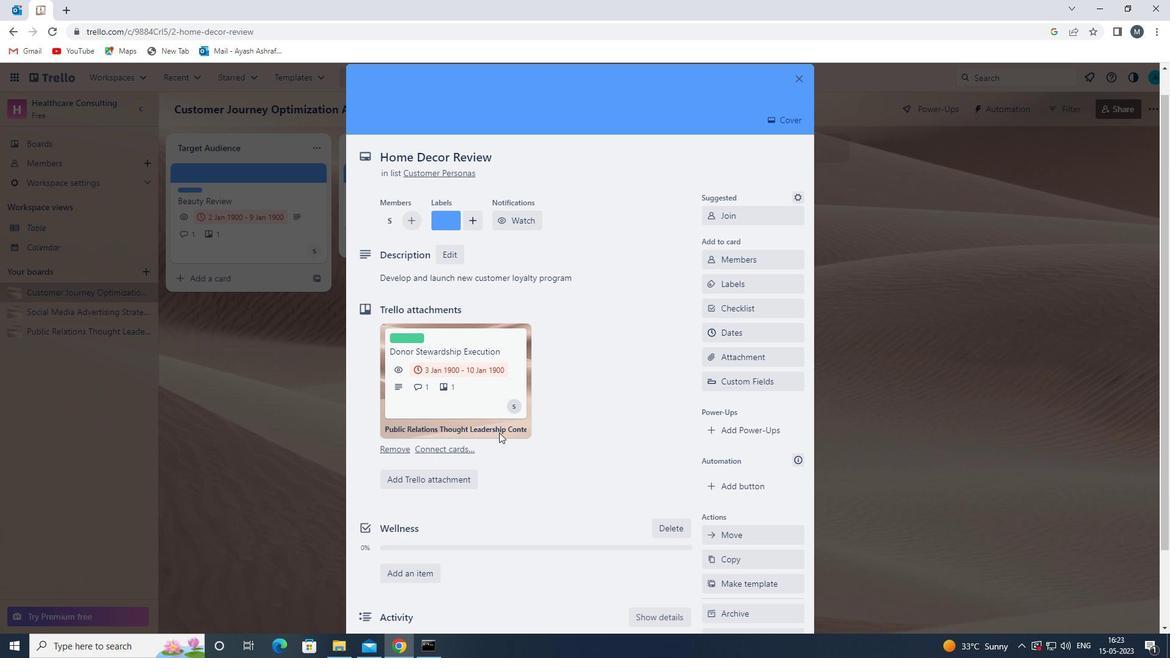 
Action: Mouse scrolled (500, 442) with delta (0, 0)
Screenshot: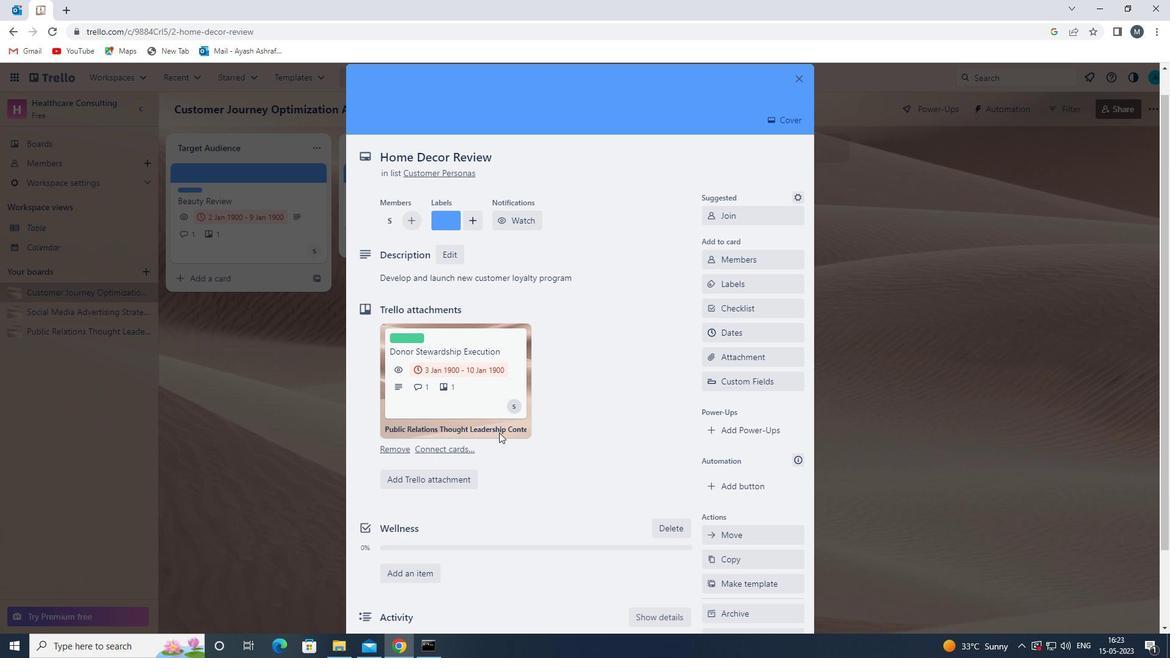 
Action: Mouse moved to (501, 443)
Screenshot: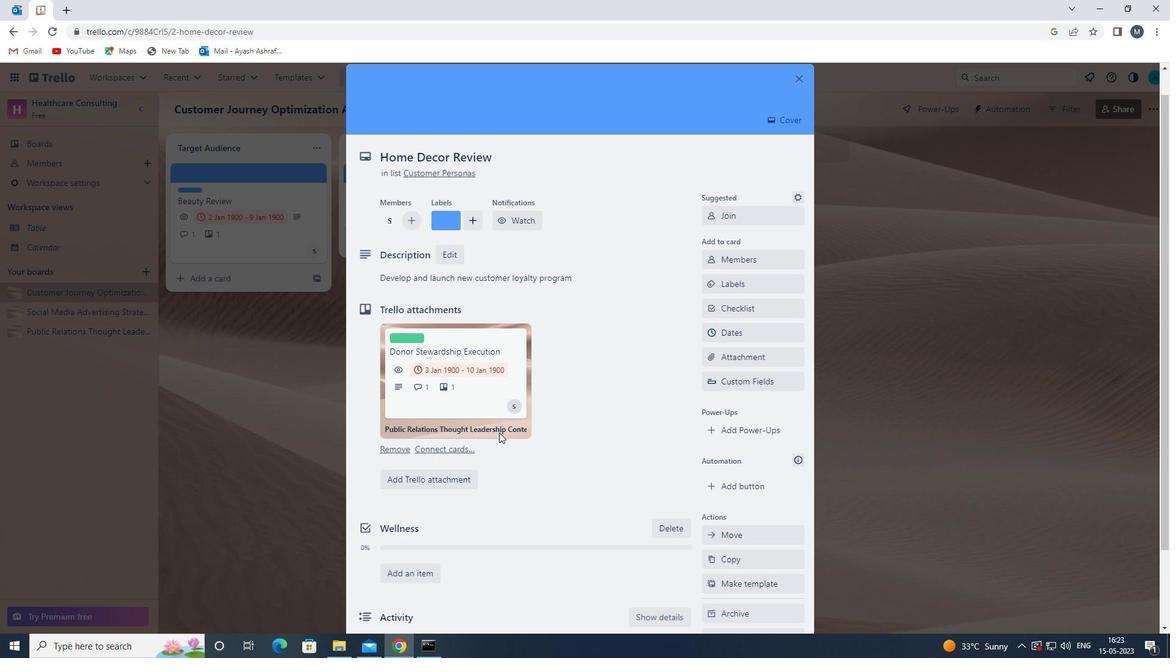 
Action: Mouse scrolled (501, 443) with delta (0, 0)
Screenshot: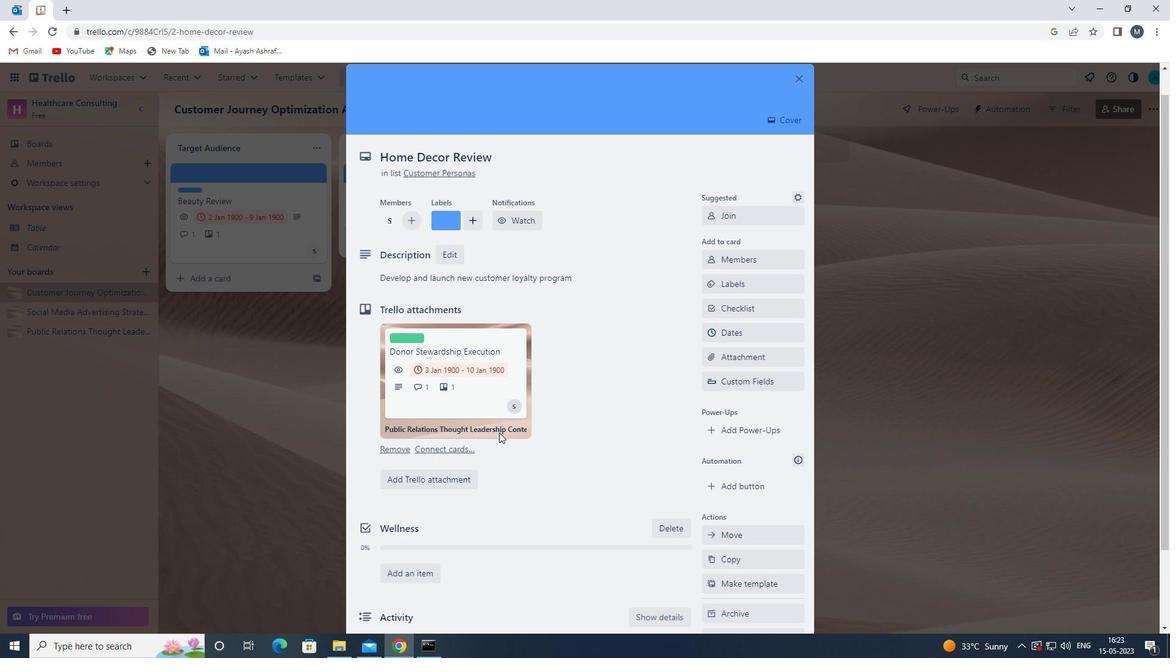 
Action: Mouse moved to (434, 554)
Screenshot: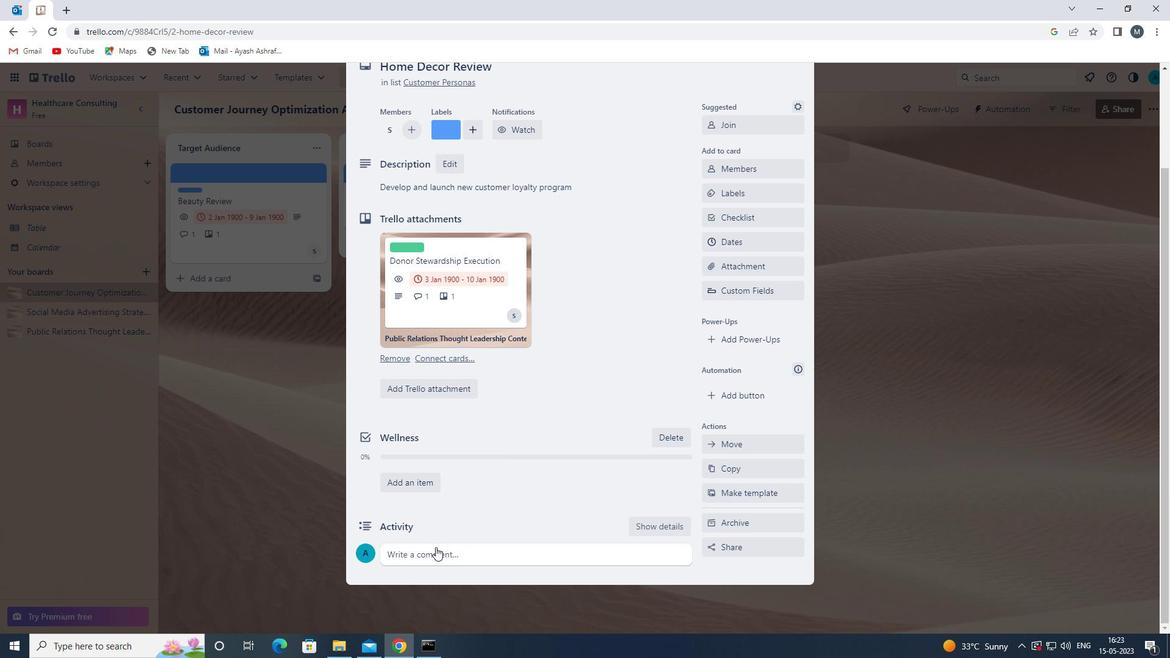 
Action: Mouse pressed left at (434, 554)
Screenshot: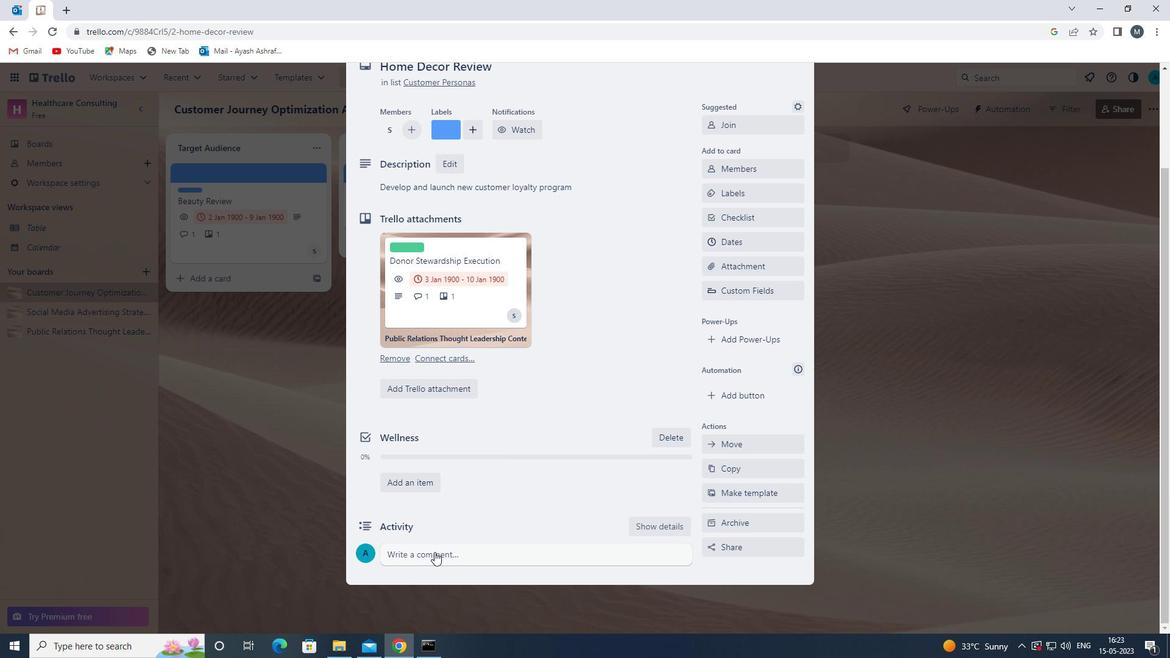
Action: Mouse moved to (499, 458)
Screenshot: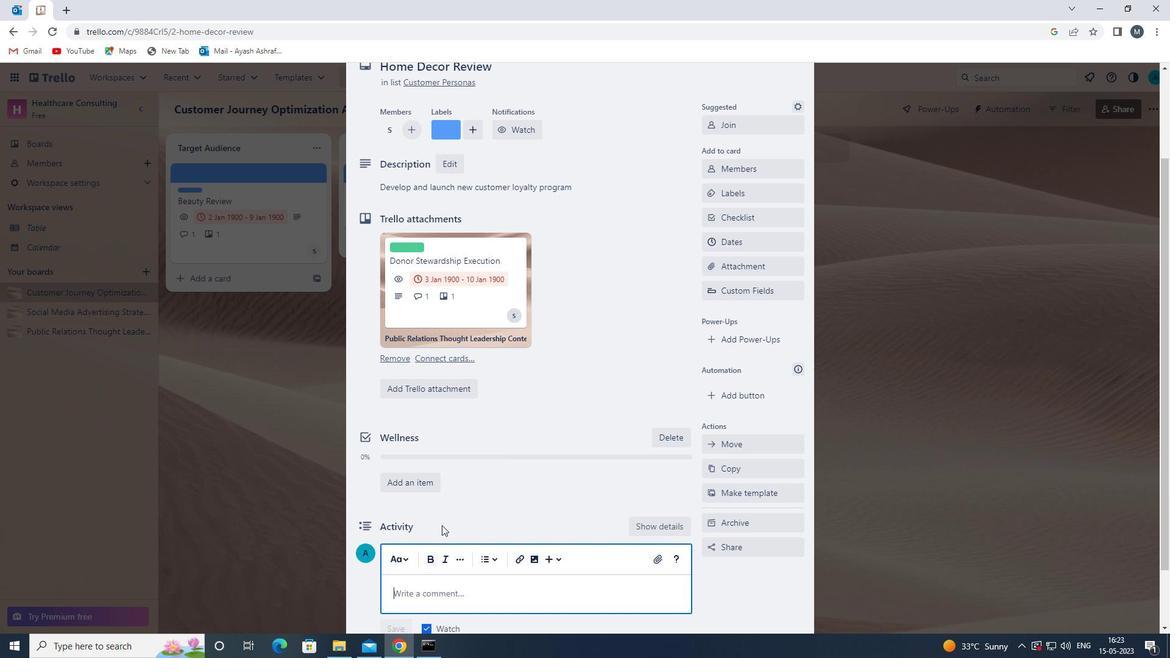 
Action: Mouse scrolled (499, 457) with delta (0, 0)
Screenshot: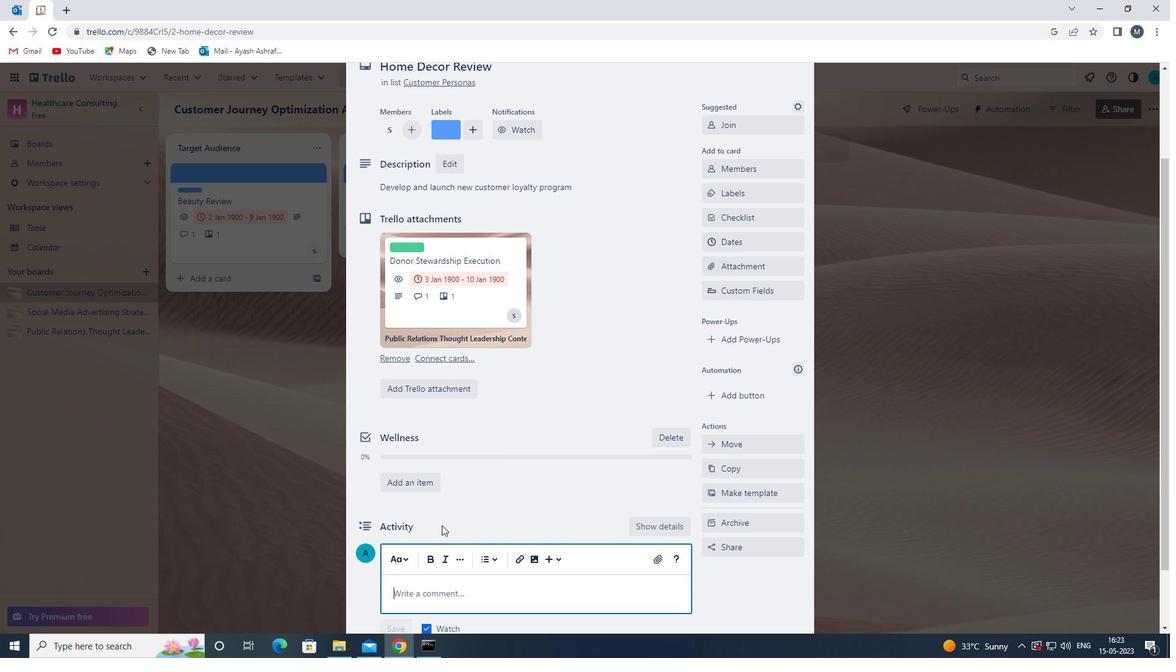 
Action: Mouse moved to (499, 458)
Screenshot: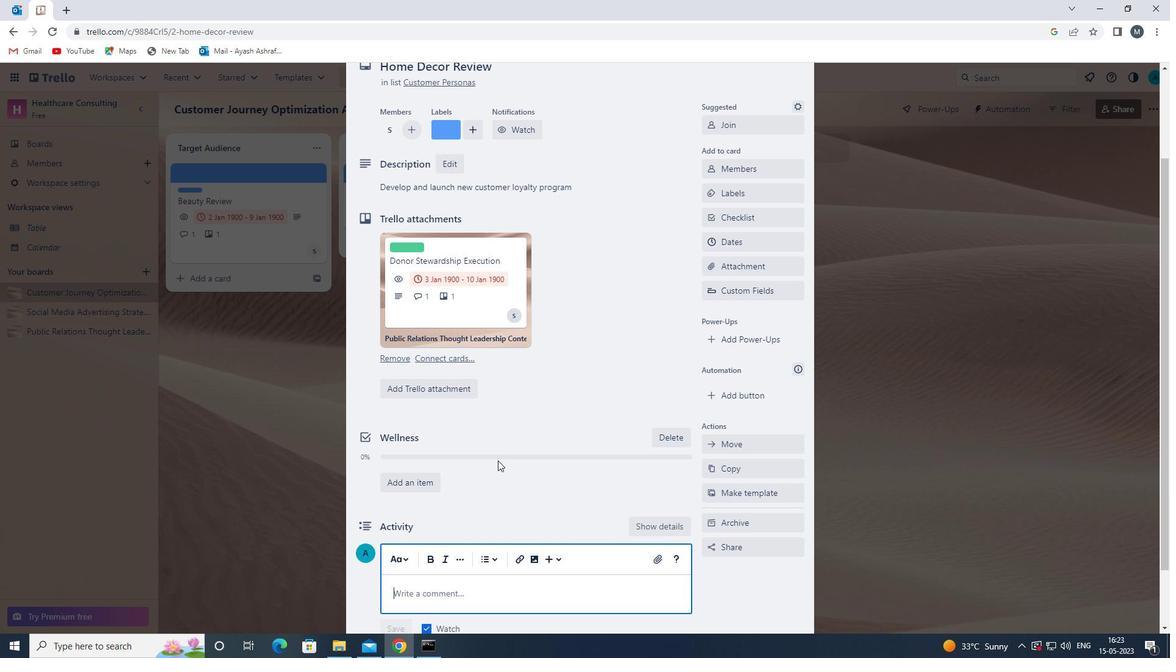 
Action: Mouse scrolled (499, 457) with delta (0, 0)
Screenshot: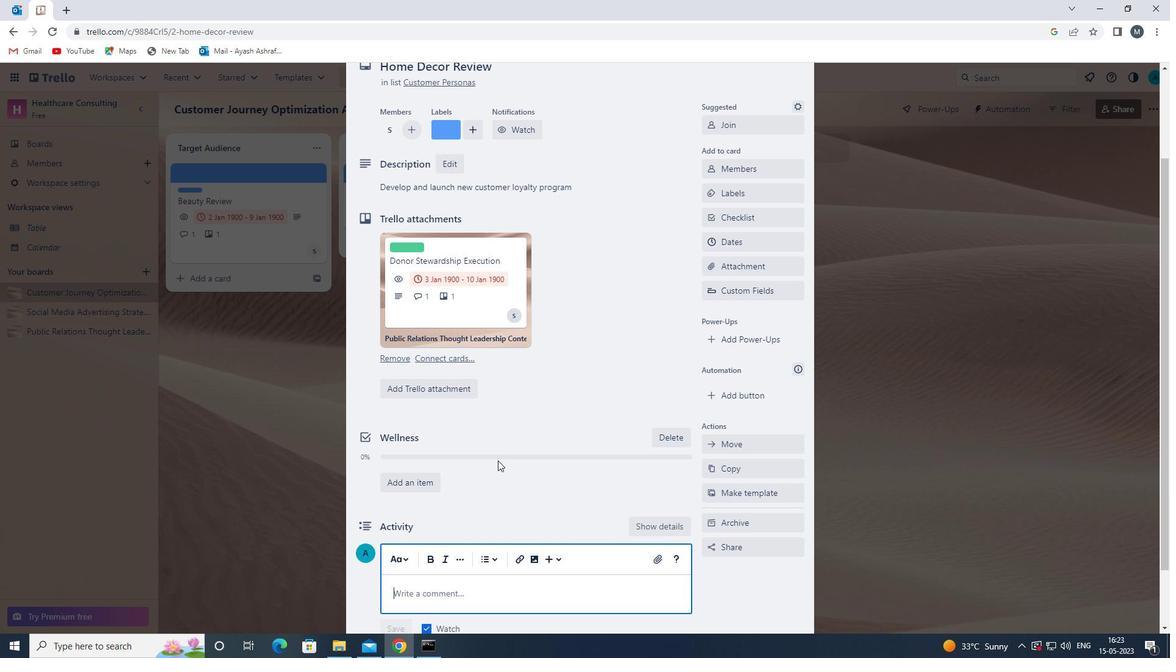 
Action: Mouse moved to (423, 529)
Screenshot: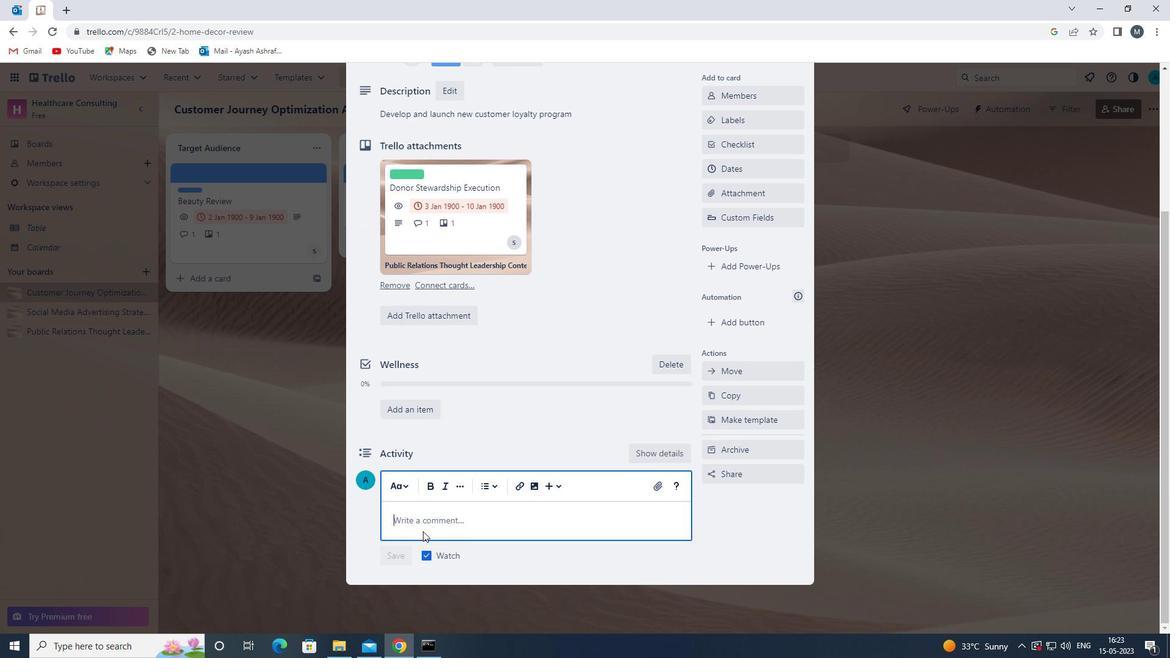 
Action: Mouse pressed left at (423, 529)
Screenshot: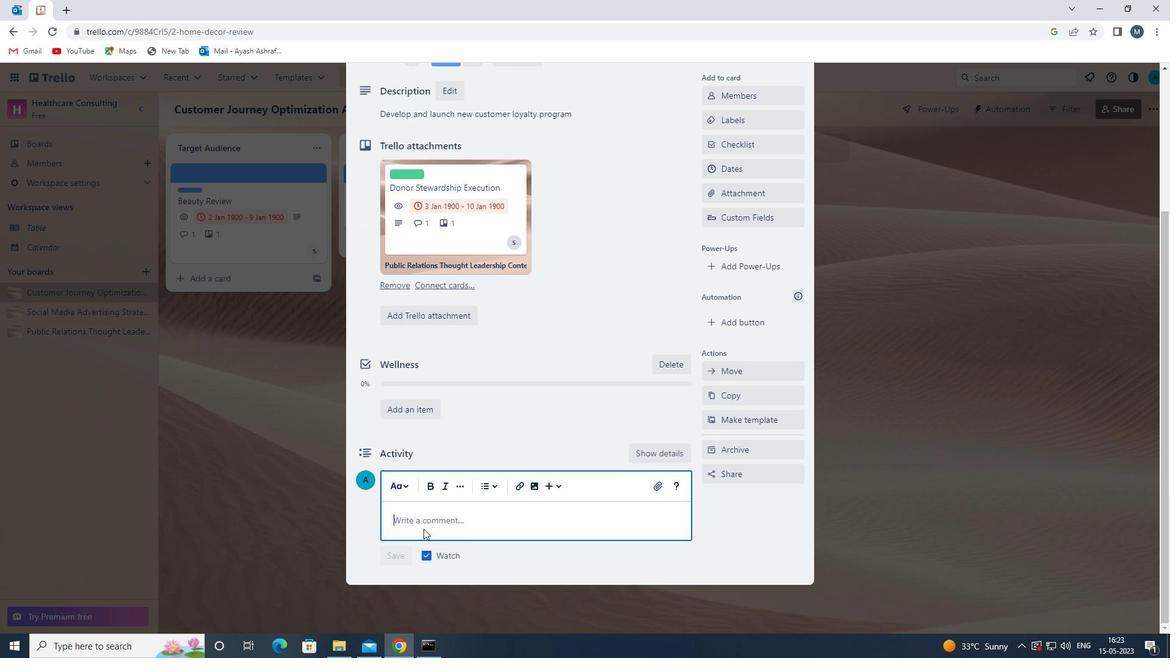 
Action: Key pressed <Key.shift><Key.shift><Key.shift><Key.shift><Key.shift><Key.shift><Key.shift><Key.shift><Key.shift><Key.shift><Key.shift><Key.shift><Key.shift><Key.shift><Key.shift><Key.shift><Key.shift><Key.shift><Key.shift>G<Key.backspace><Key.shift>GIVEN<Key.space>THE<Key.space>POTENTIAL<Key.space>RISKS<Key.space>ASSOCIATED<Key.space>WITH<Key.space>THIS<Key.space>TASK,<Key.space>LET<Key.space>US<Key.space>ENSURE<Key.space>THAT<Key.space>WE<Key.space>HVE<Key.space>A<Key.space>S
Screenshot: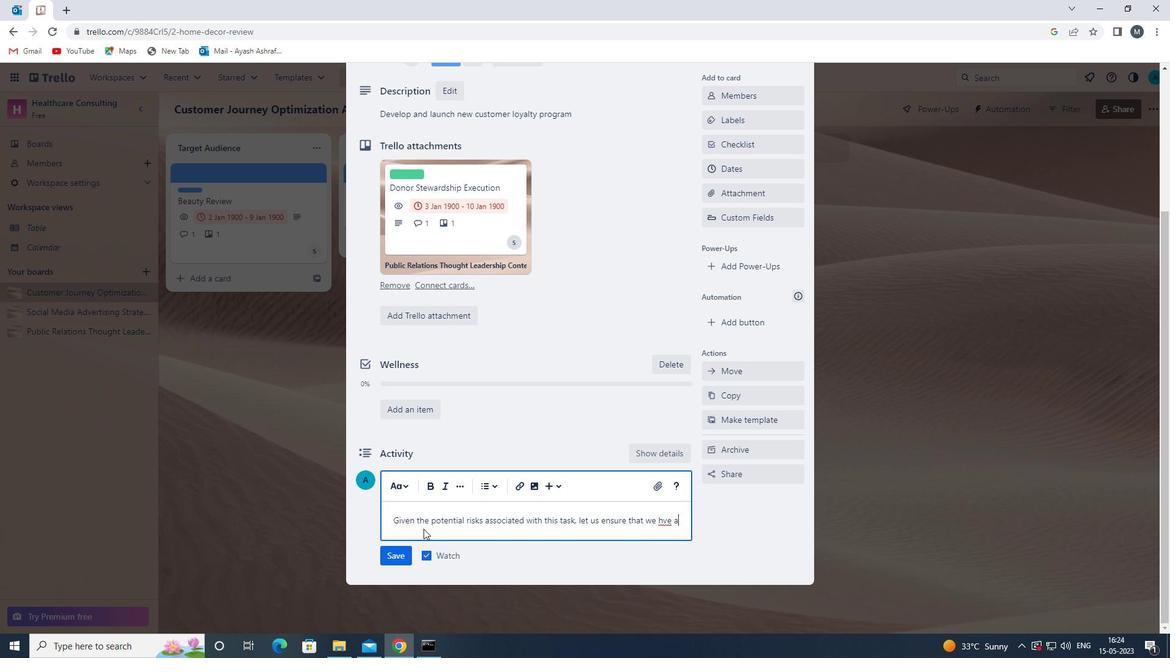
Action: Mouse moved to (662, 524)
Screenshot: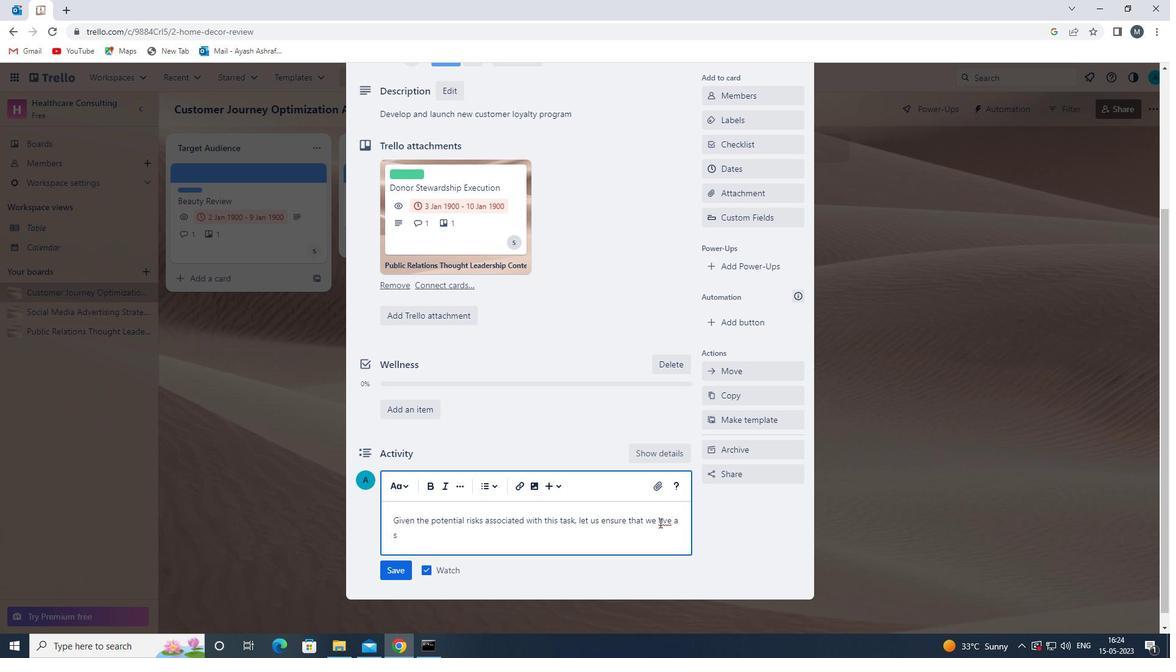 
Action: Mouse pressed left at (662, 524)
Screenshot: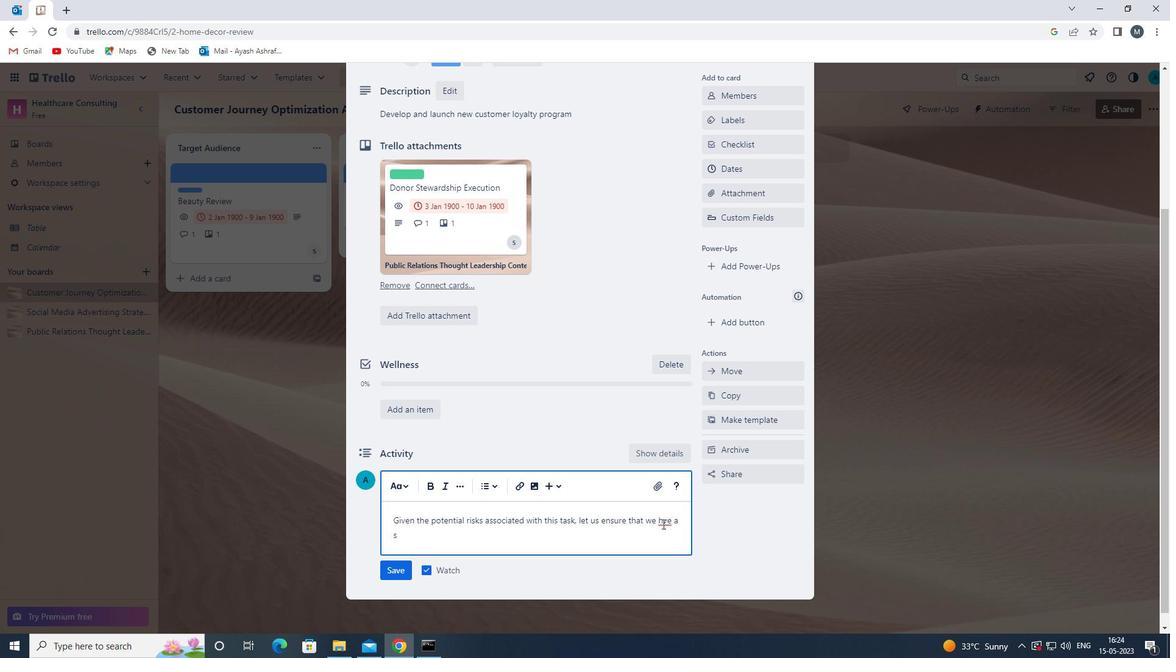 
Action: Mouse moved to (670, 529)
Screenshot: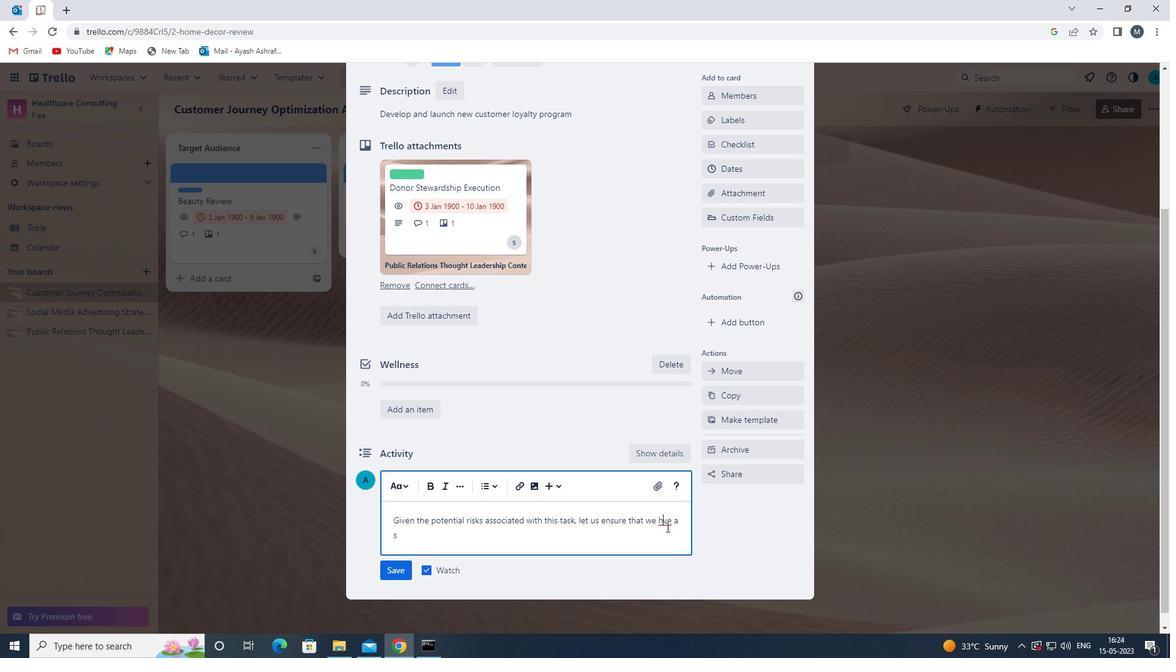 
Action: Key pressed A
Screenshot: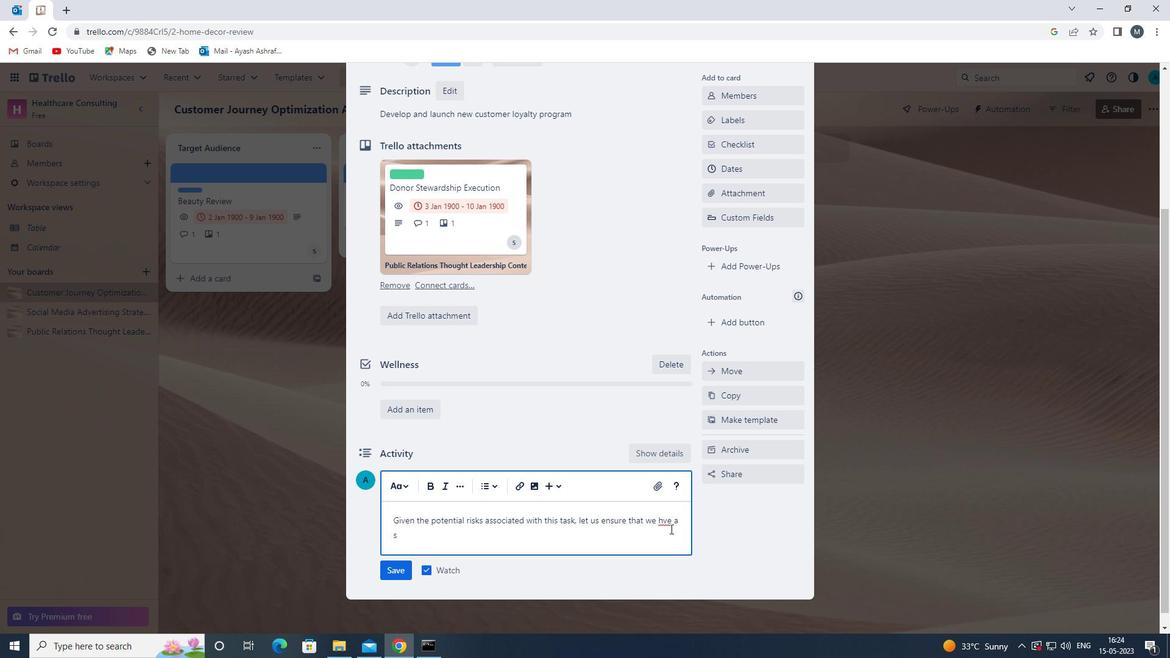 
Action: Mouse moved to (454, 540)
Screenshot: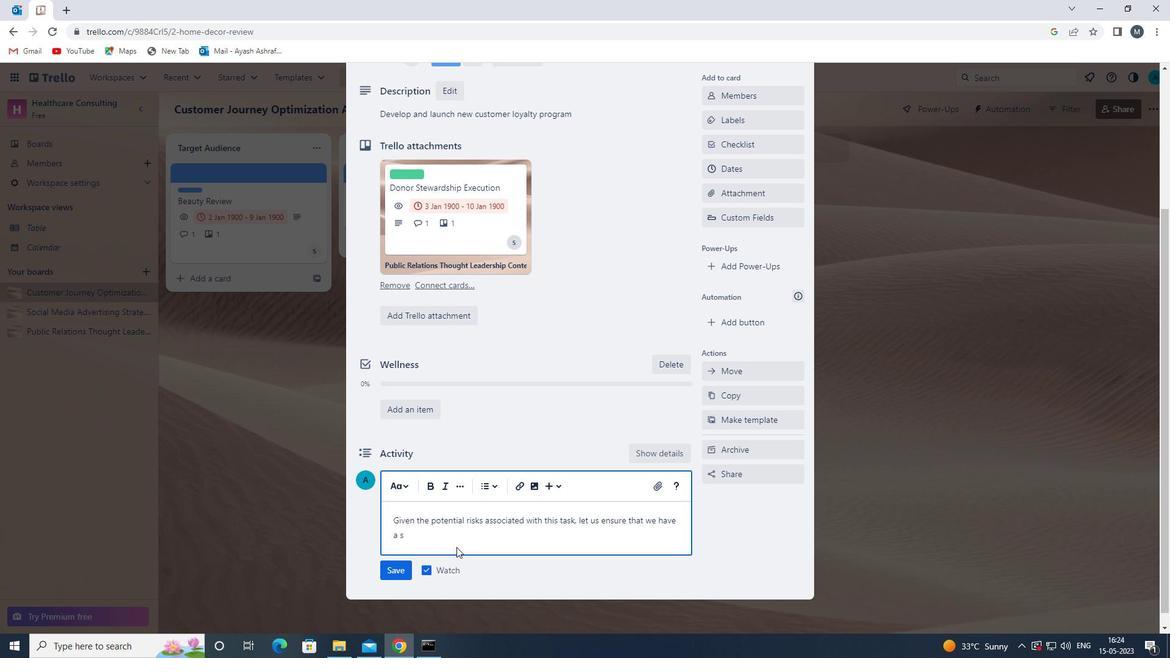 
Action: Mouse pressed left at (454, 540)
Screenshot: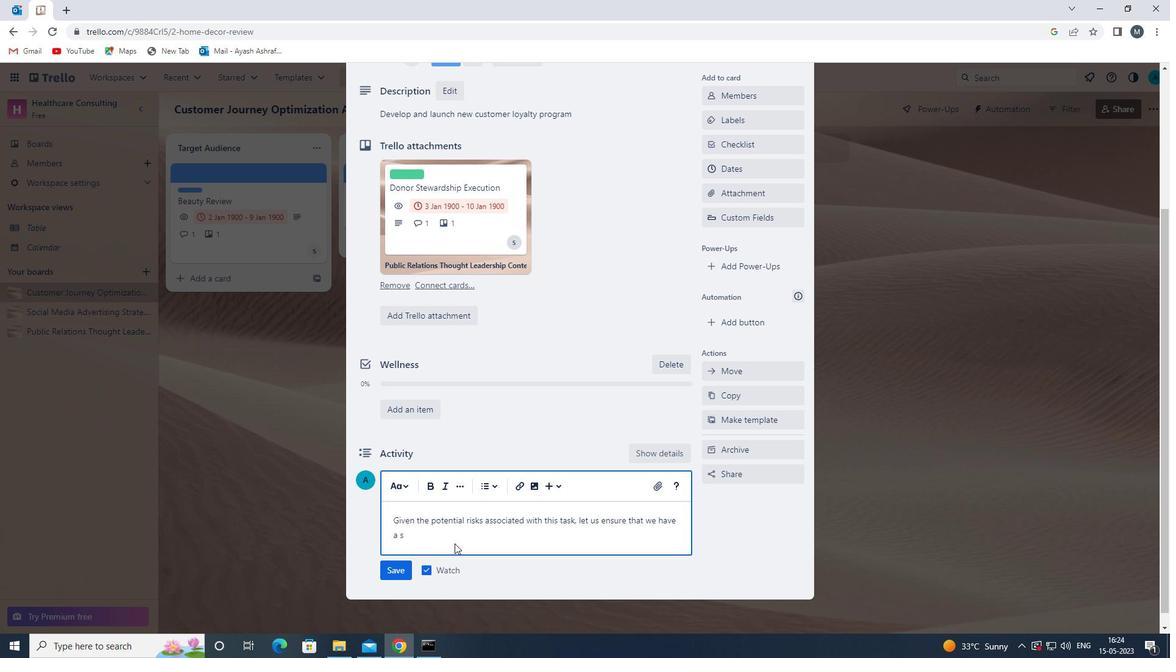 
Action: Mouse moved to (454, 540)
Screenshot: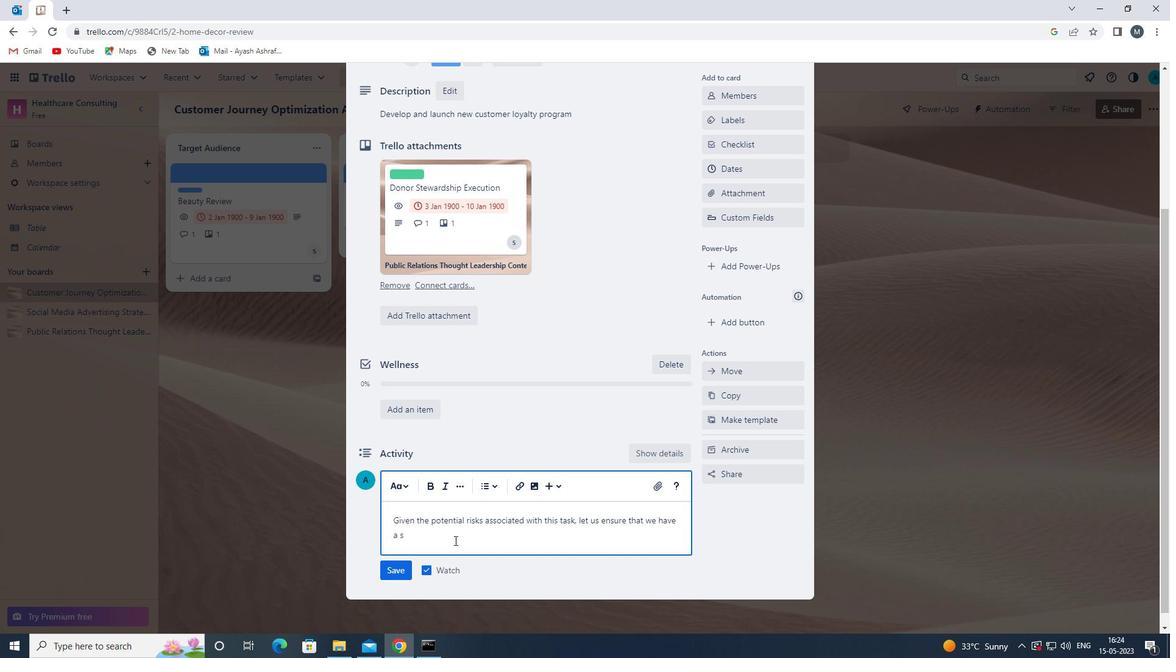 
Action: Key pressed OLID<Key.space>E<Key.backspace>RISK<Key.space>MANAGEMENT<Key.space>PLAN<Key.space>IN<Key.space>PLACE.
Screenshot: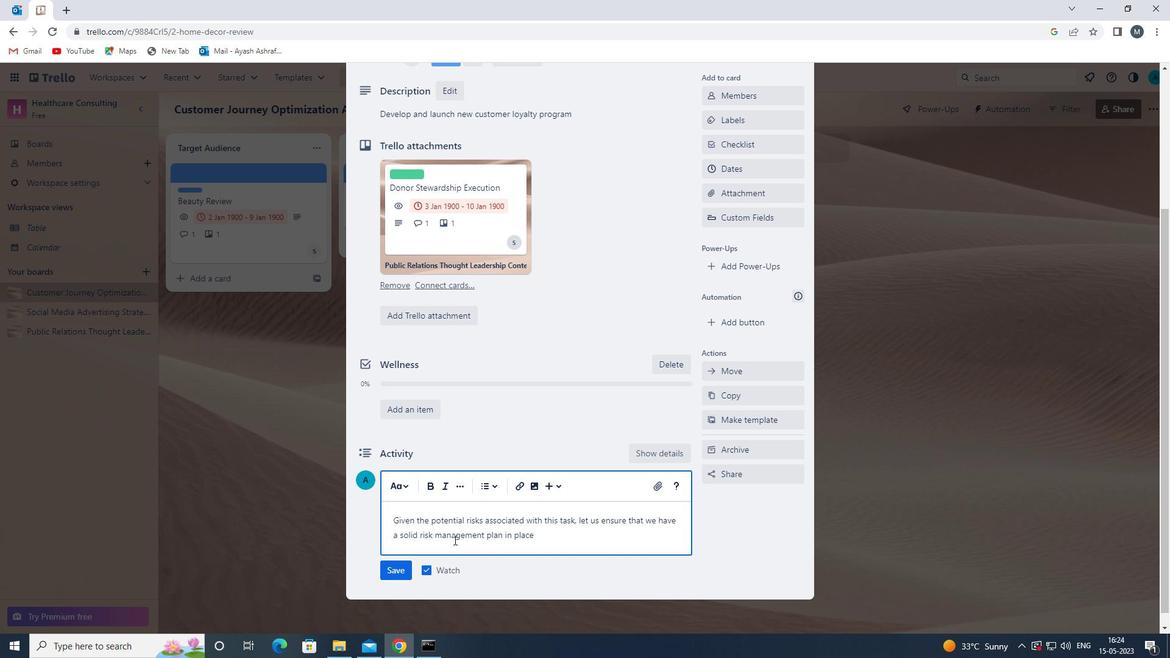 
Action: Mouse moved to (396, 571)
Screenshot: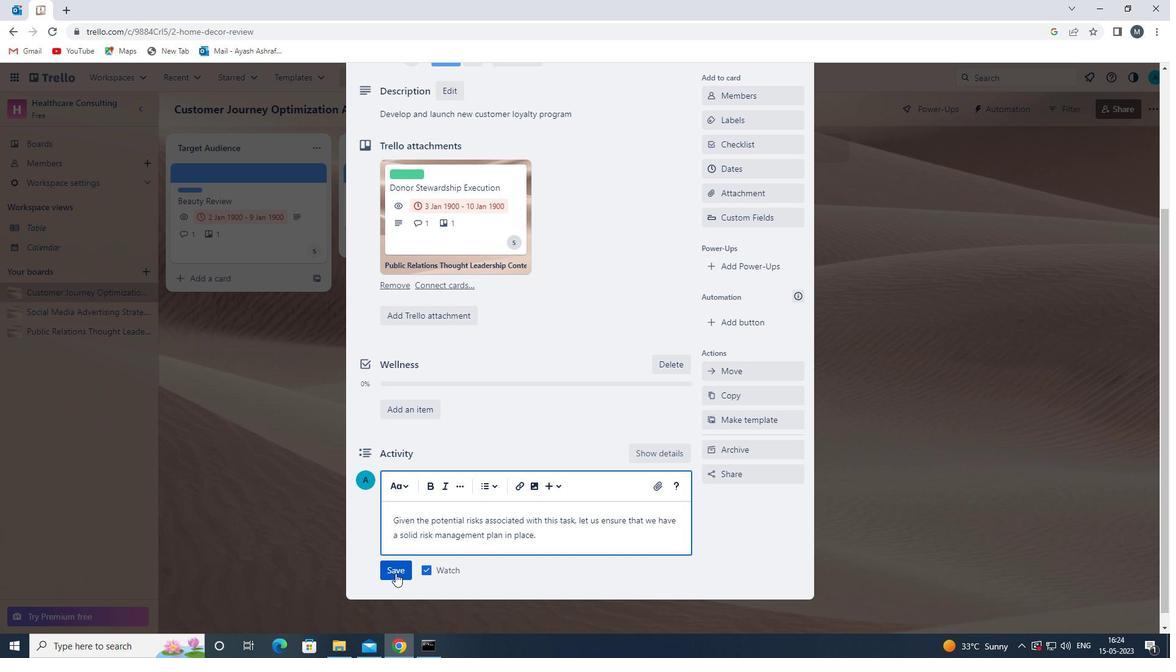 
Action: Mouse pressed left at (396, 571)
Screenshot: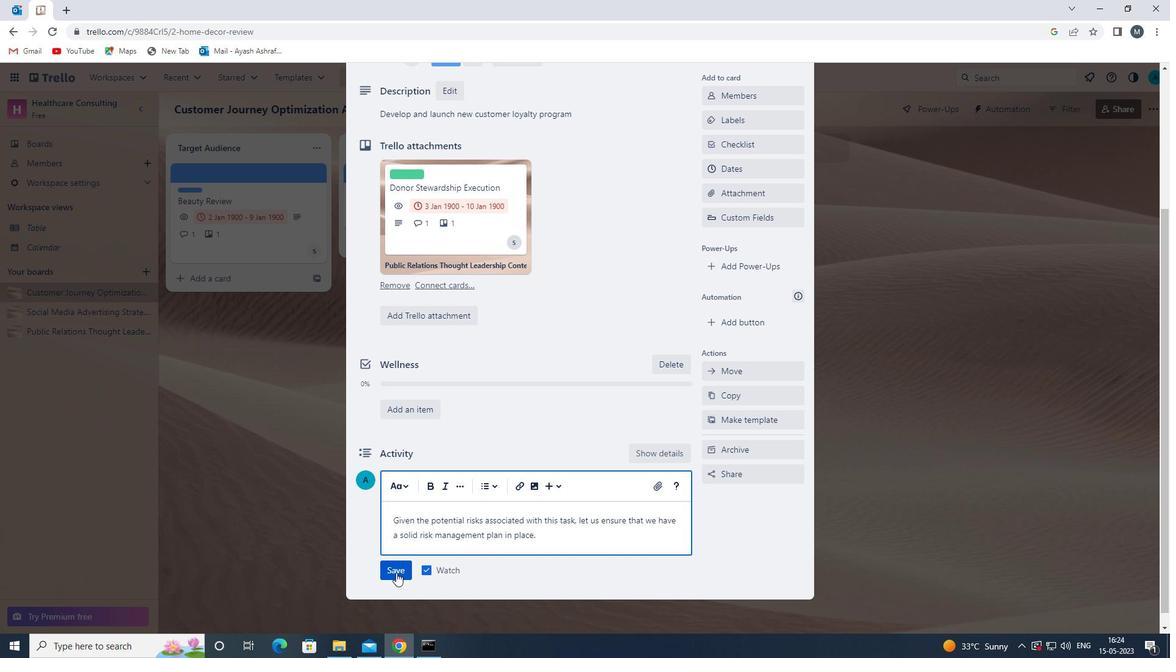 
Action: Mouse moved to (679, 455)
Screenshot: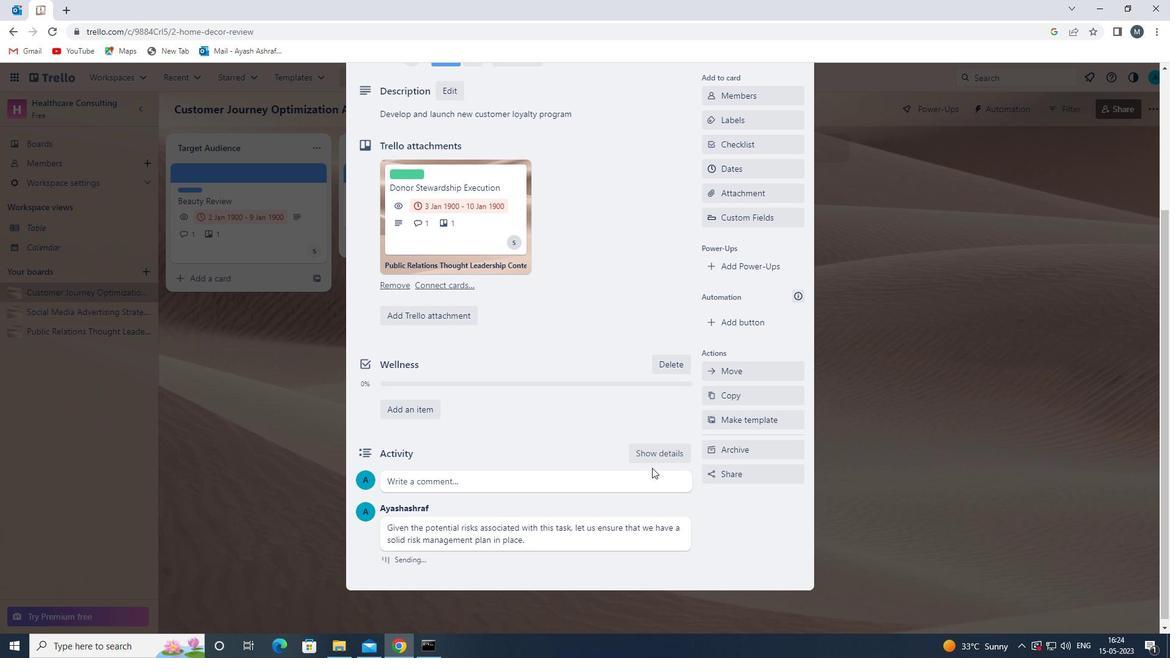 
Action: Mouse scrolled (679, 456) with delta (0, 0)
Screenshot: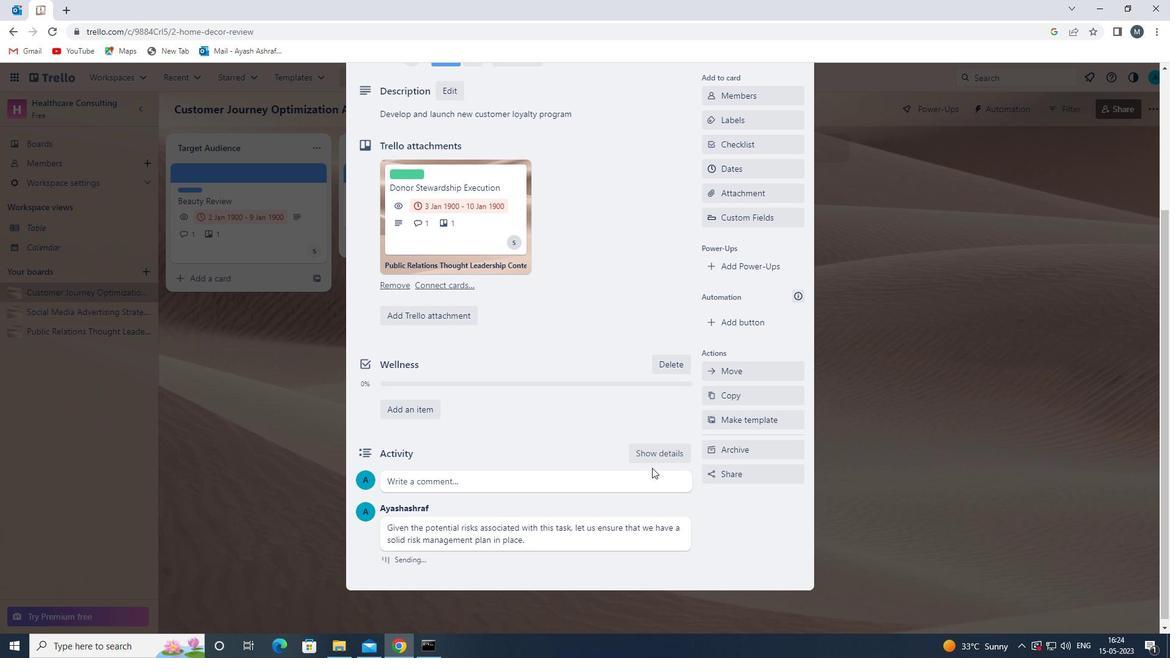 
Action: Mouse scrolled (679, 456) with delta (0, 0)
Screenshot: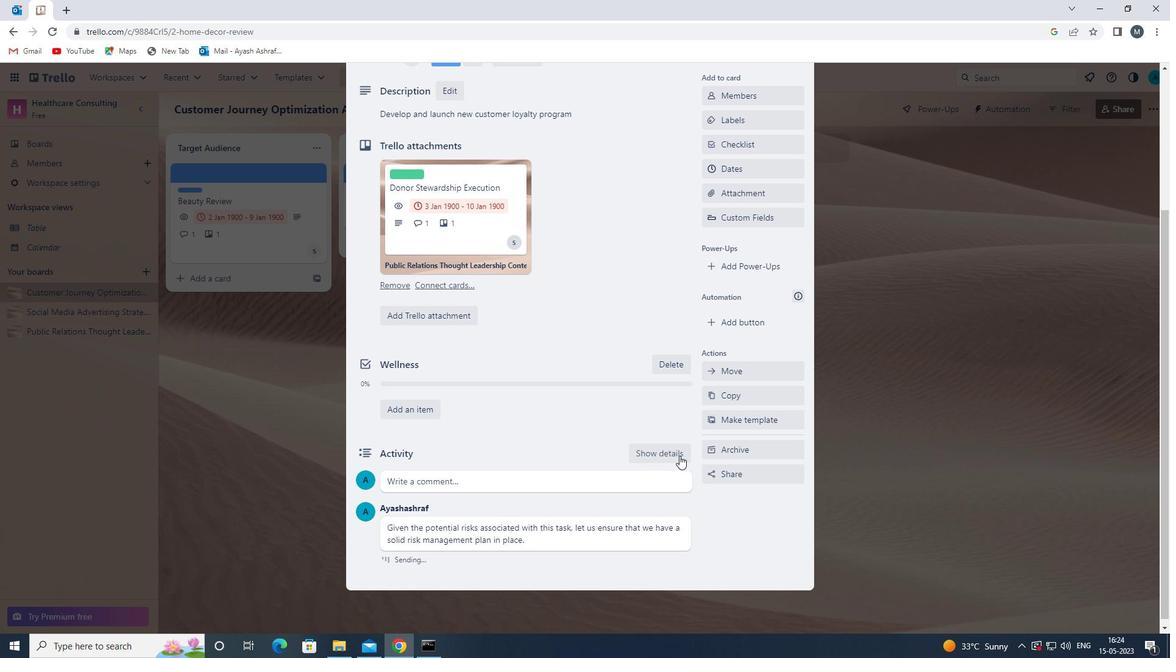 
Action: Mouse scrolled (679, 456) with delta (0, 0)
Screenshot: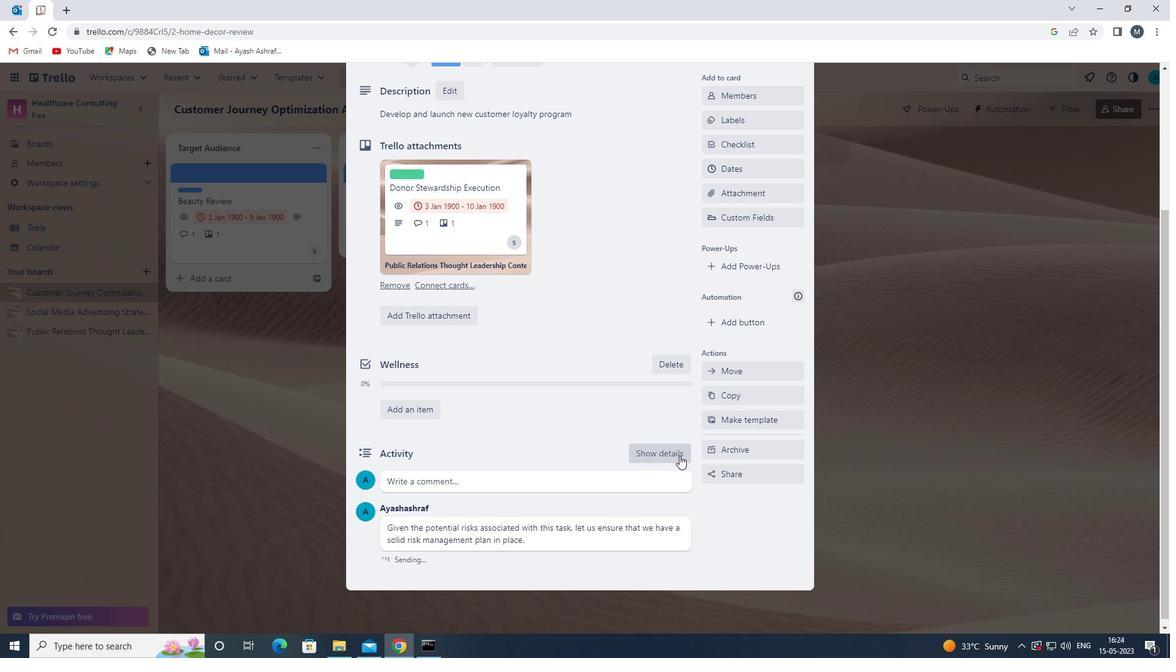 
Action: Mouse moved to (740, 353)
Screenshot: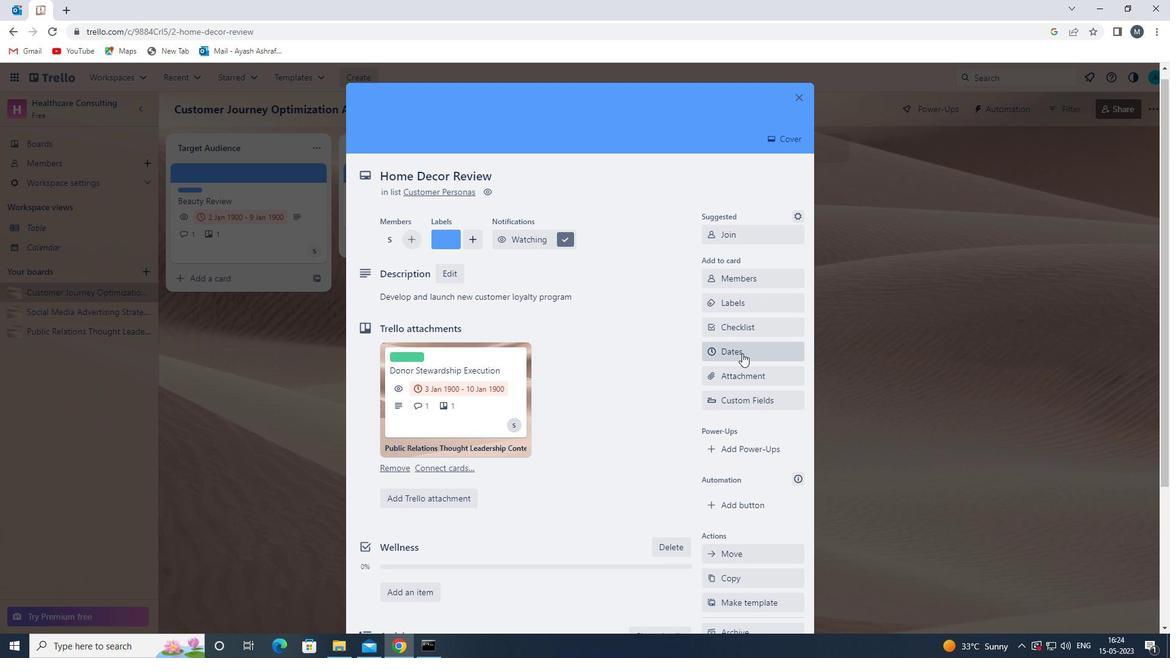 
Action: Mouse pressed left at (740, 353)
Screenshot: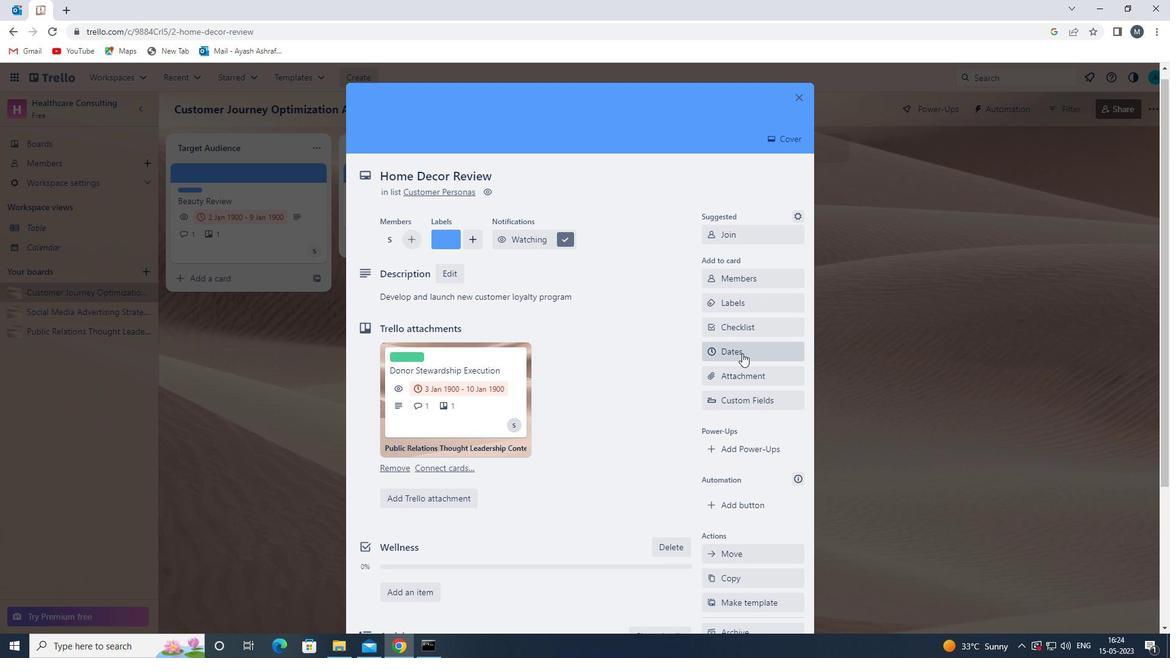 
Action: Mouse moved to (710, 330)
Screenshot: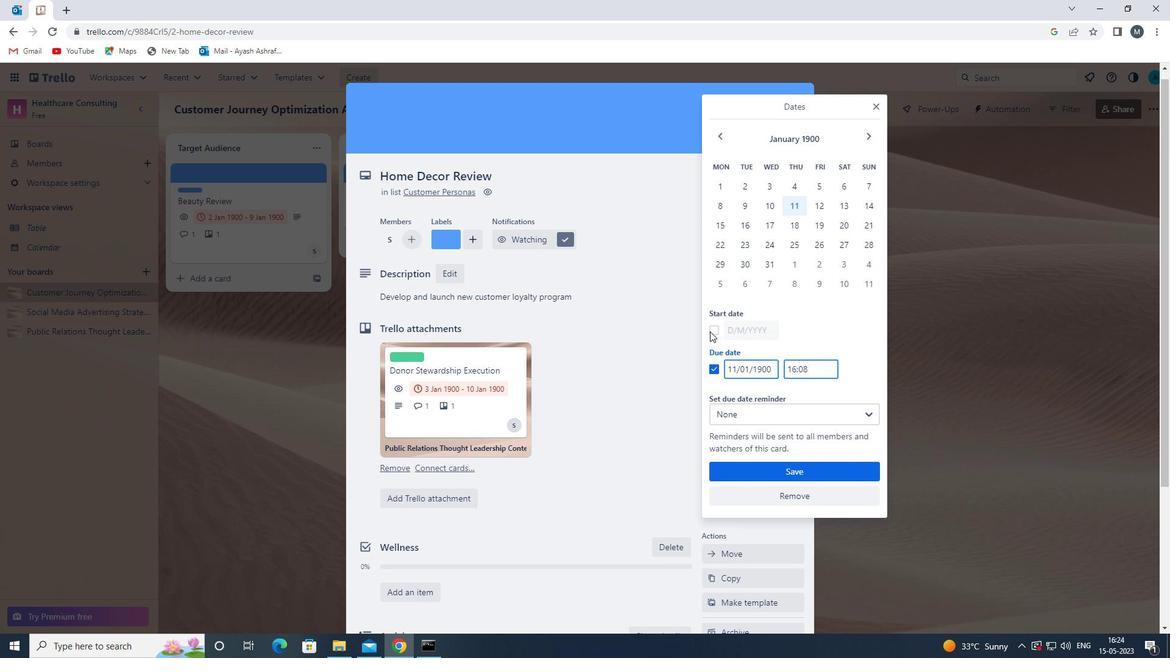 
Action: Mouse pressed left at (710, 330)
Screenshot: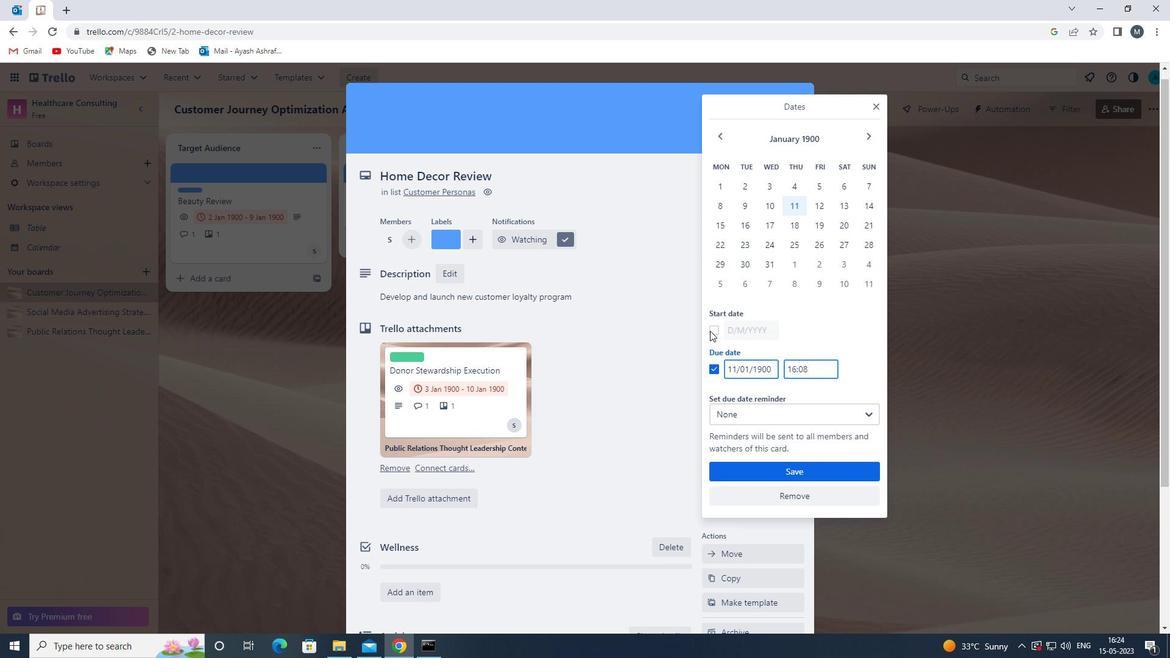 
Action: Mouse moved to (736, 330)
Screenshot: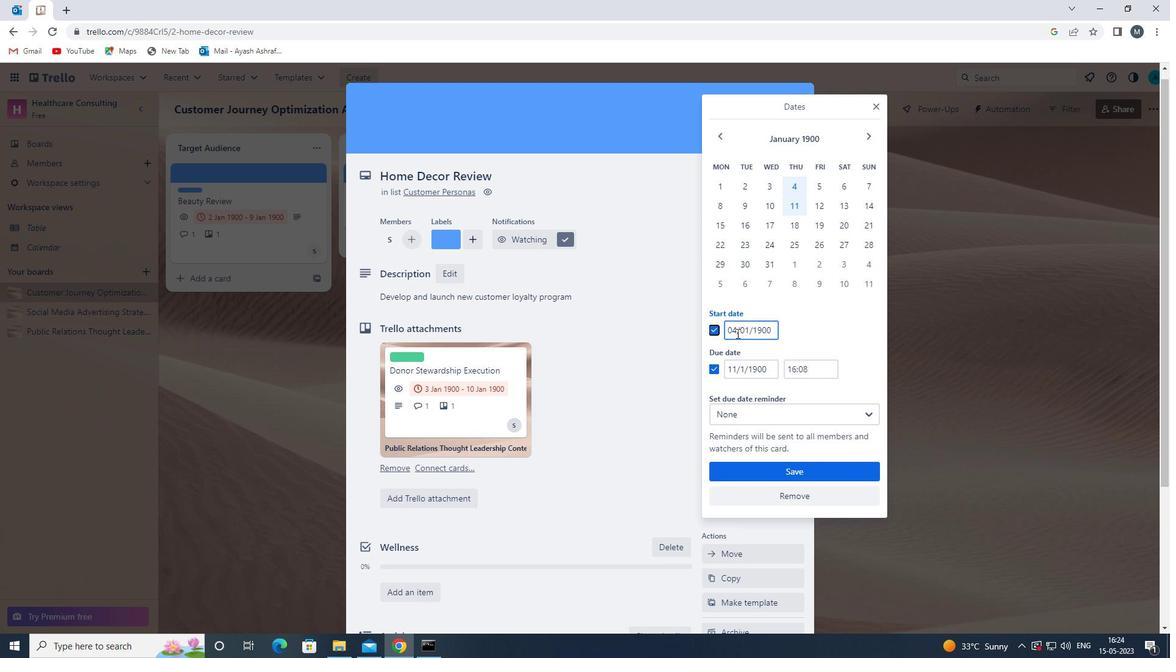 
Action: Mouse pressed left at (736, 330)
Screenshot: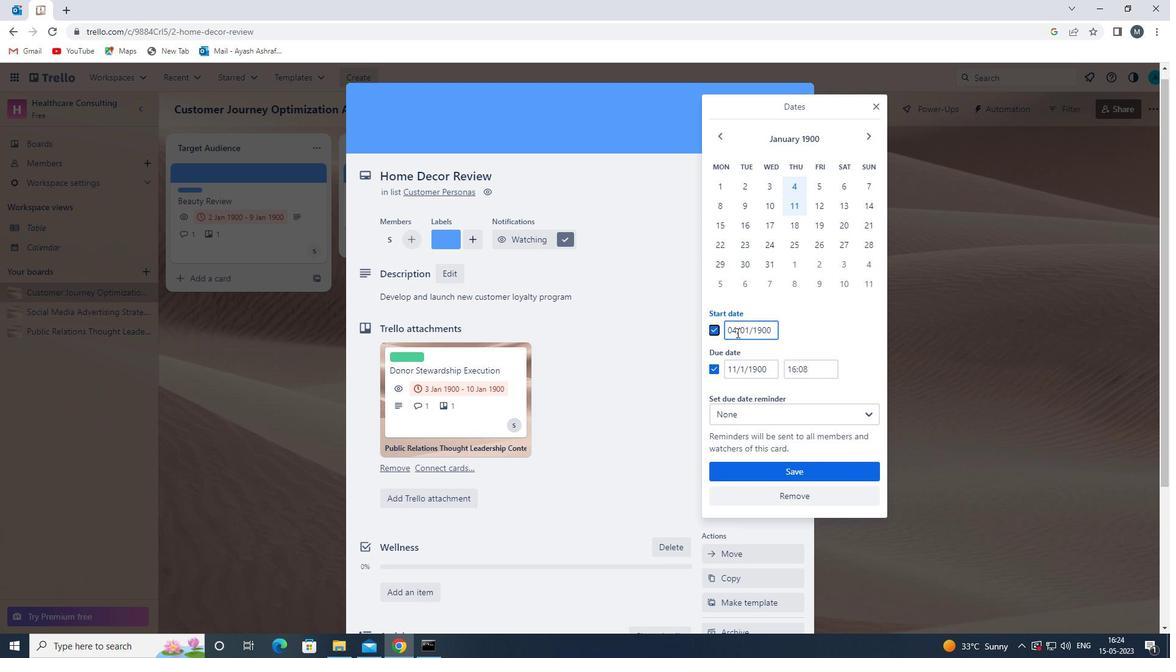 
Action: Mouse moved to (731, 330)
Screenshot: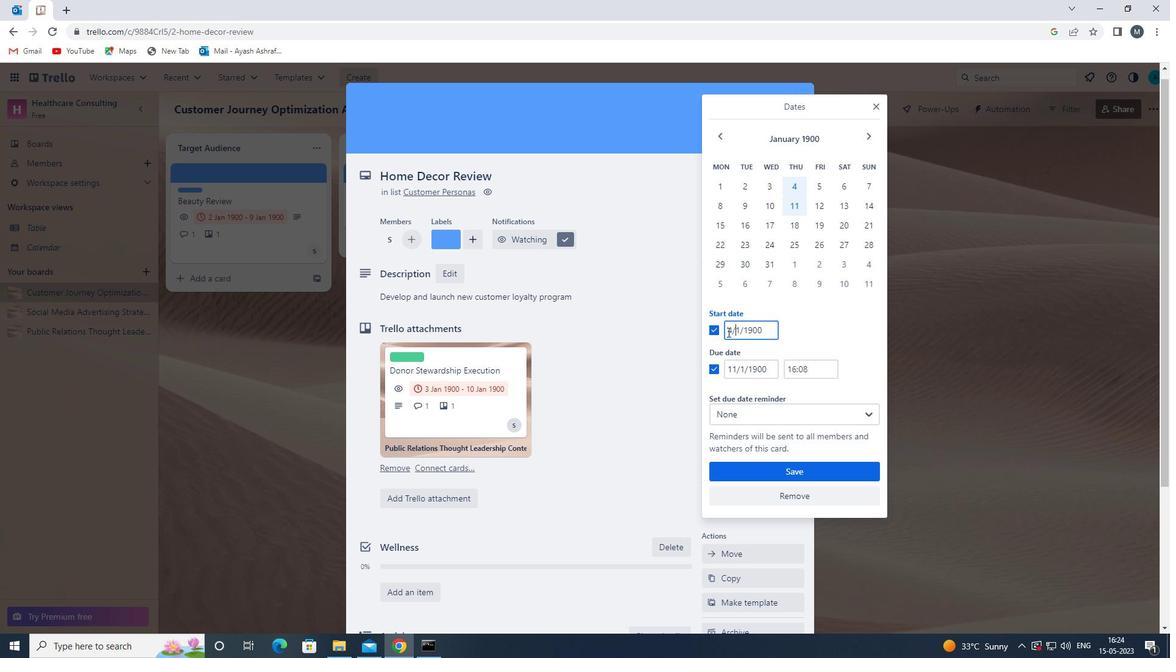 
Action: Mouse pressed left at (731, 330)
Screenshot: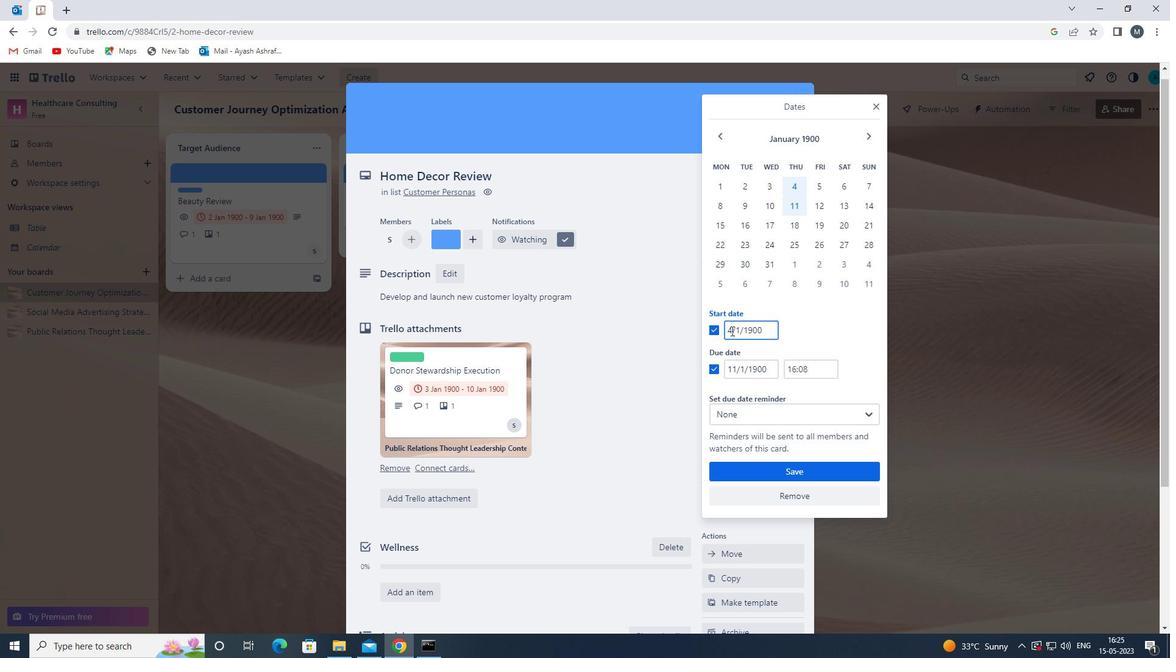 
Action: Mouse moved to (735, 338)
Screenshot: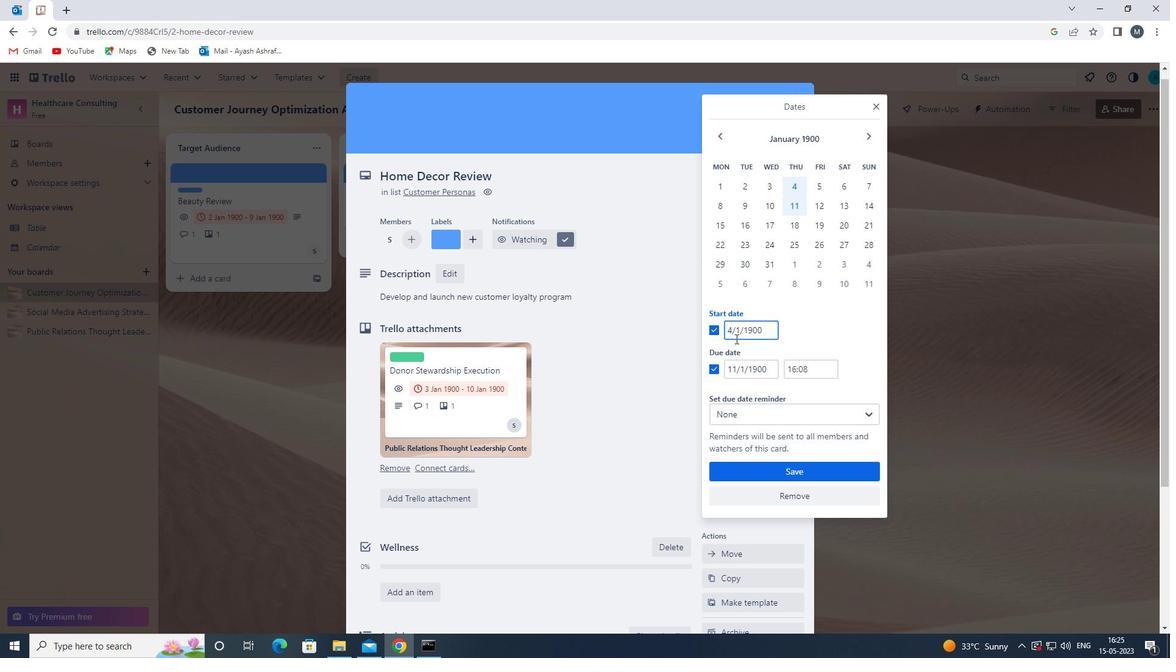
Action: Key pressed <Key.backspace>05
Screenshot: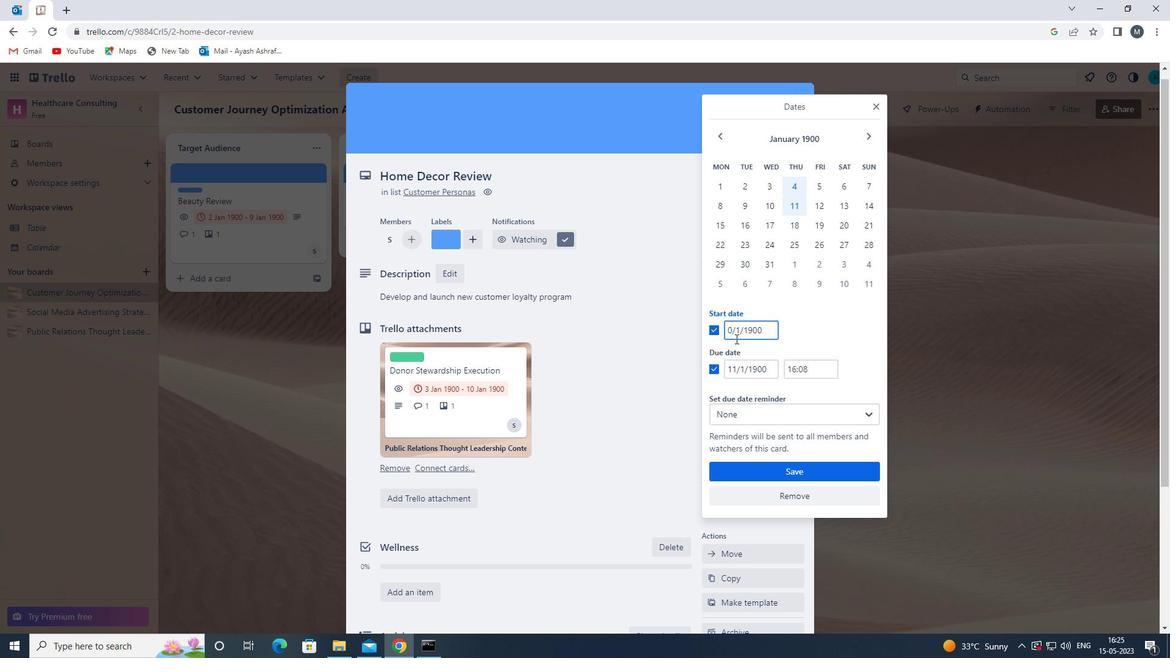 
Action: Mouse moved to (744, 332)
Screenshot: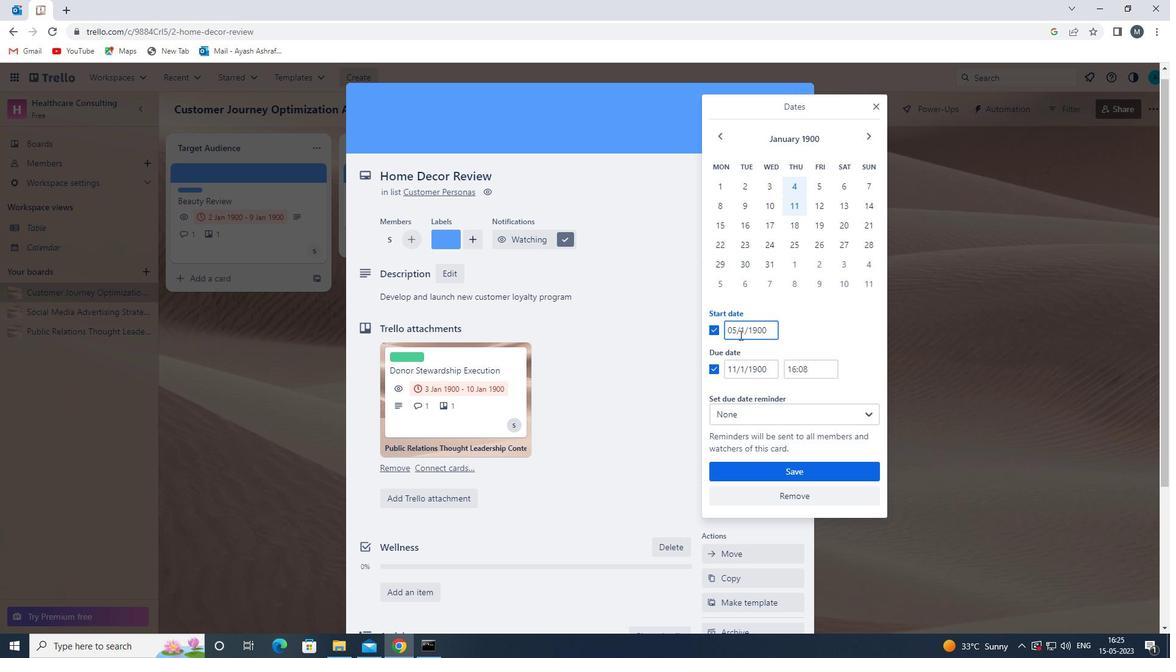 
Action: Mouse pressed left at (744, 332)
Screenshot: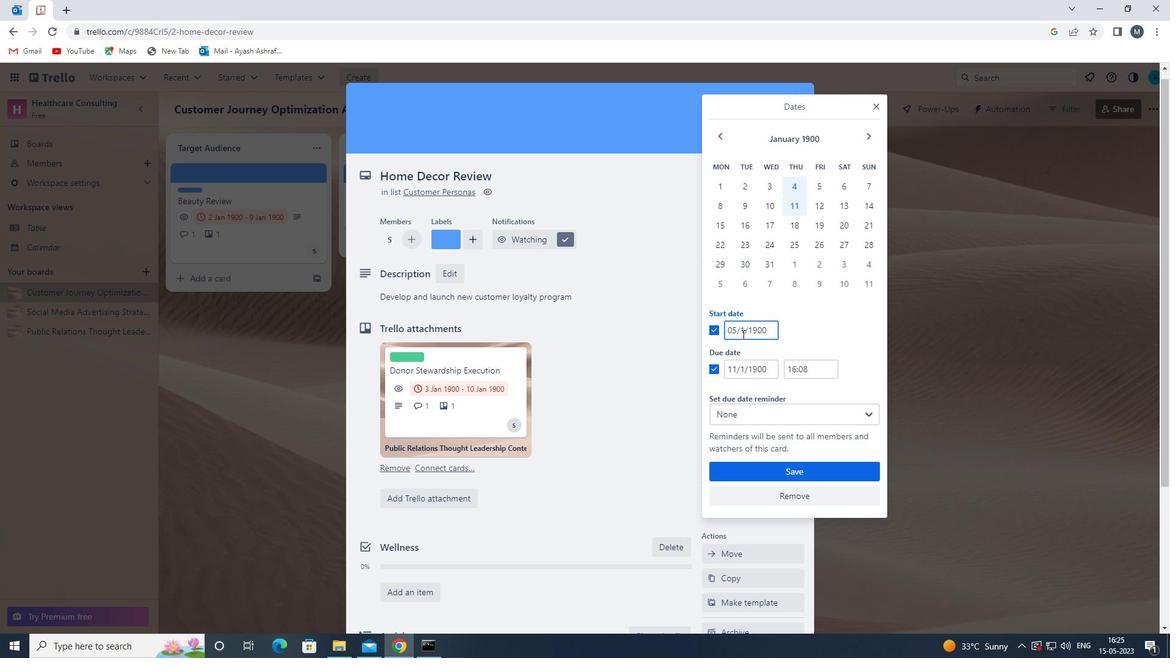 
Action: Mouse moved to (741, 329)
Screenshot: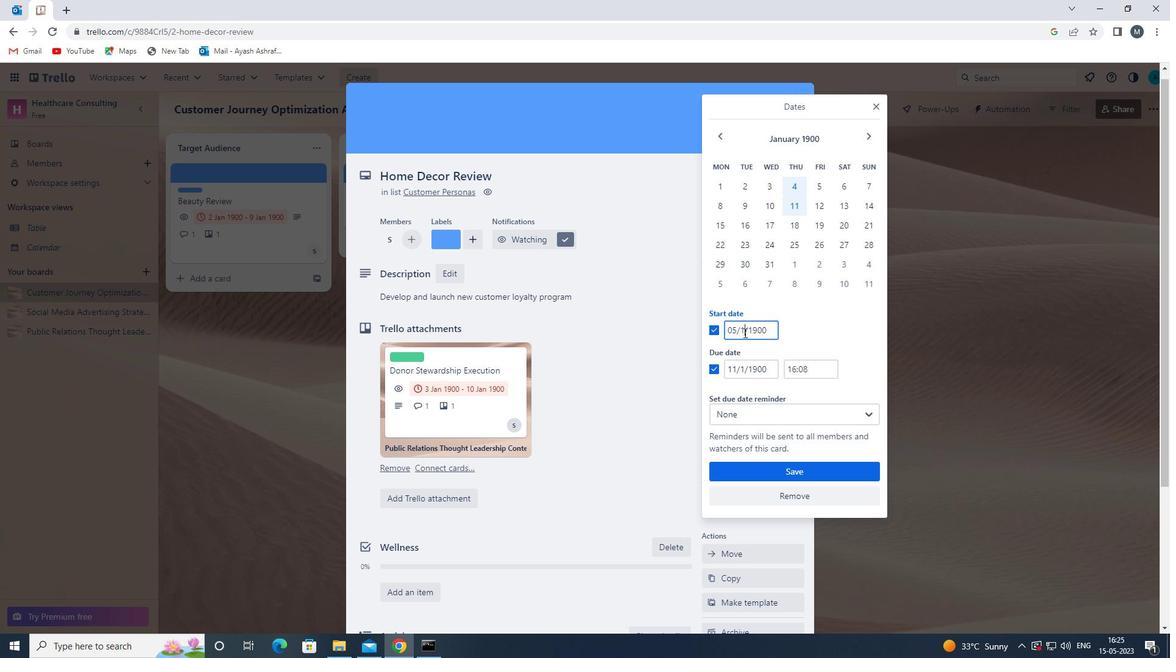 
Action: Mouse pressed left at (741, 329)
Screenshot: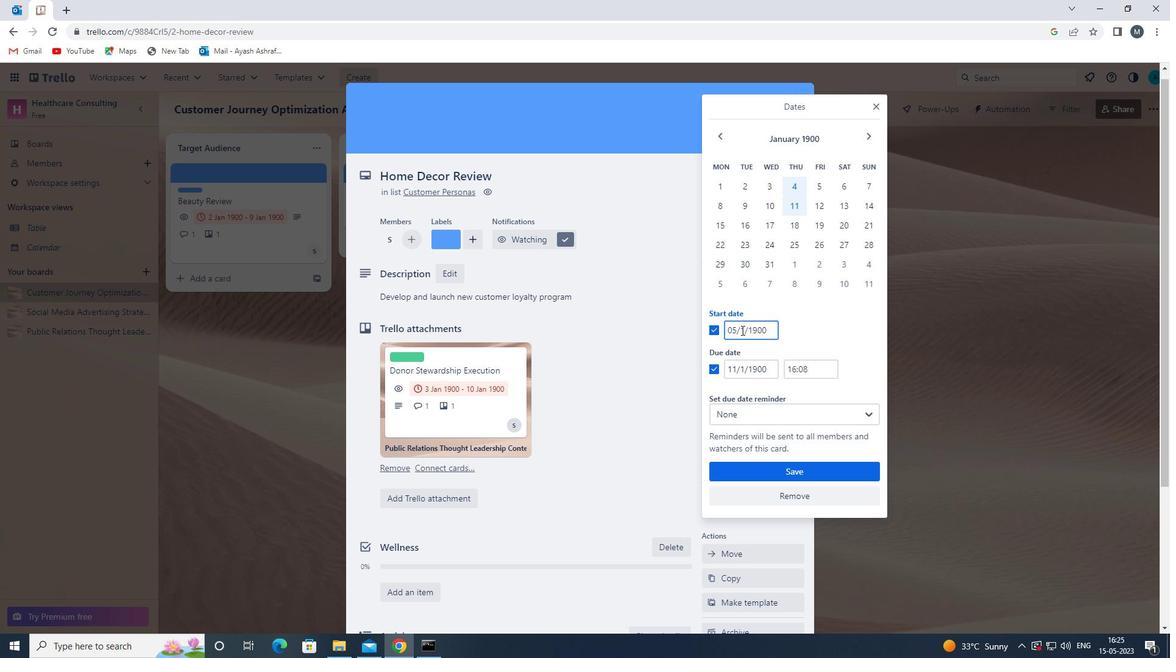 
Action: Mouse moved to (740, 330)
Screenshot: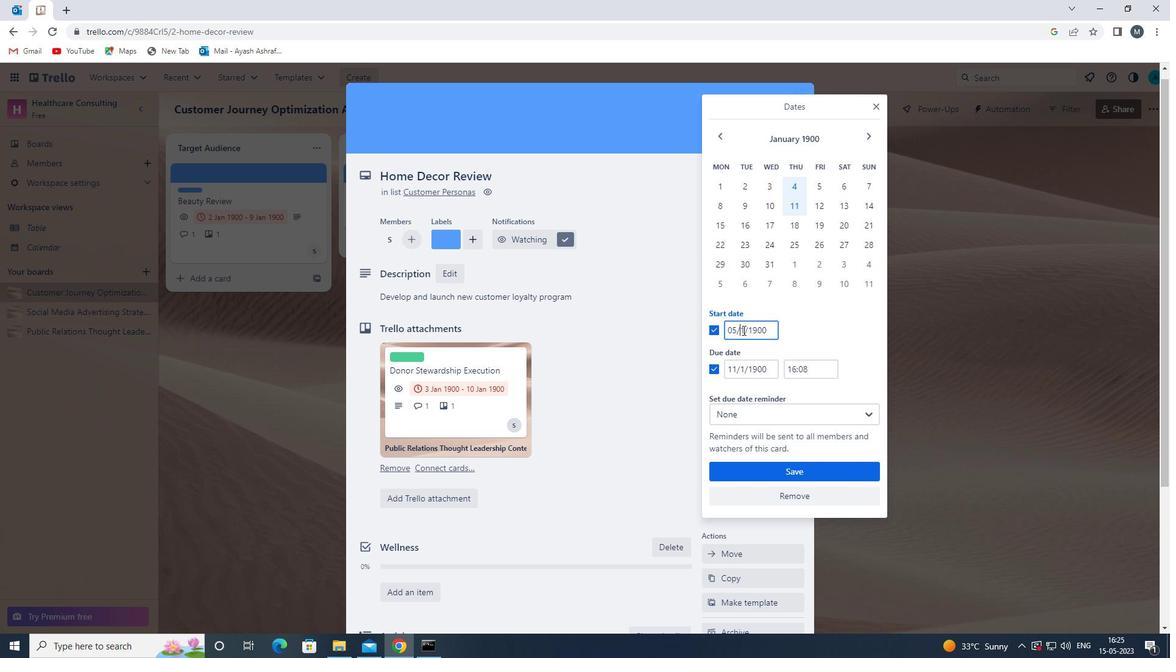 
Action: Key pressed 0
Screenshot: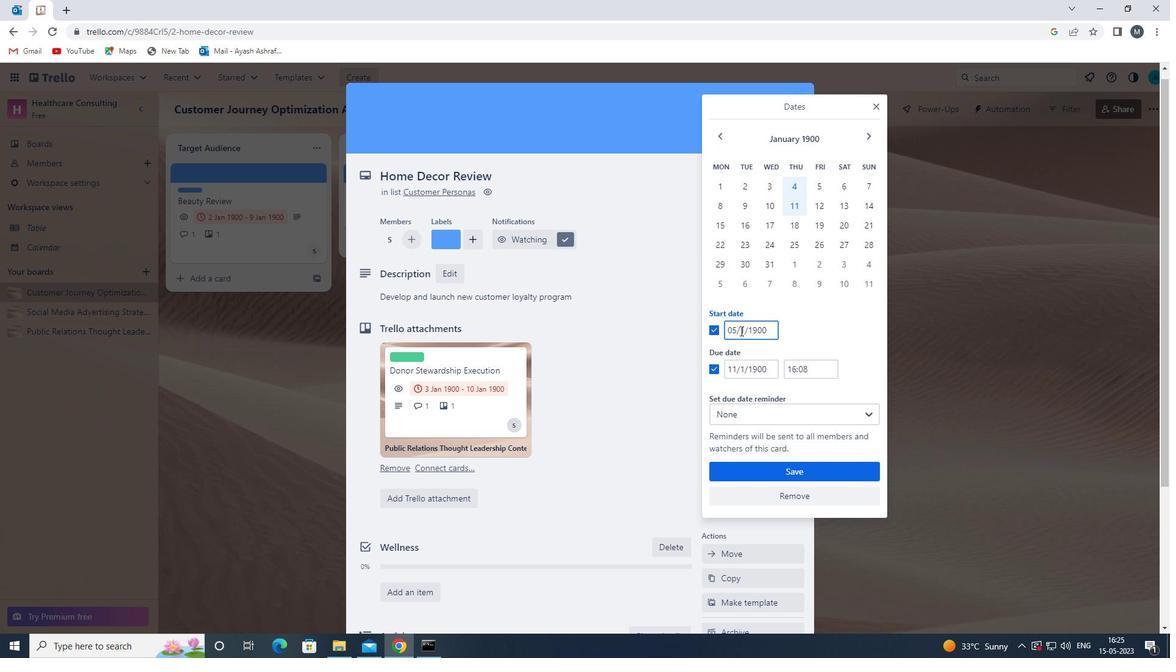 
Action: Mouse moved to (735, 368)
Screenshot: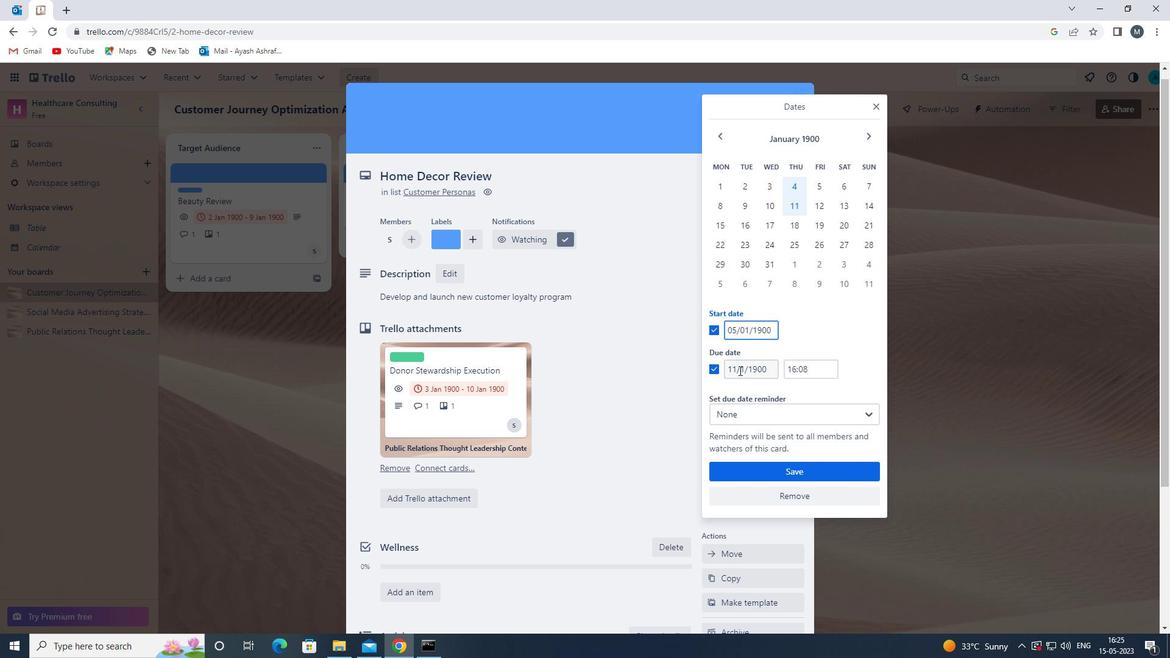 
Action: Mouse pressed left at (735, 368)
Screenshot: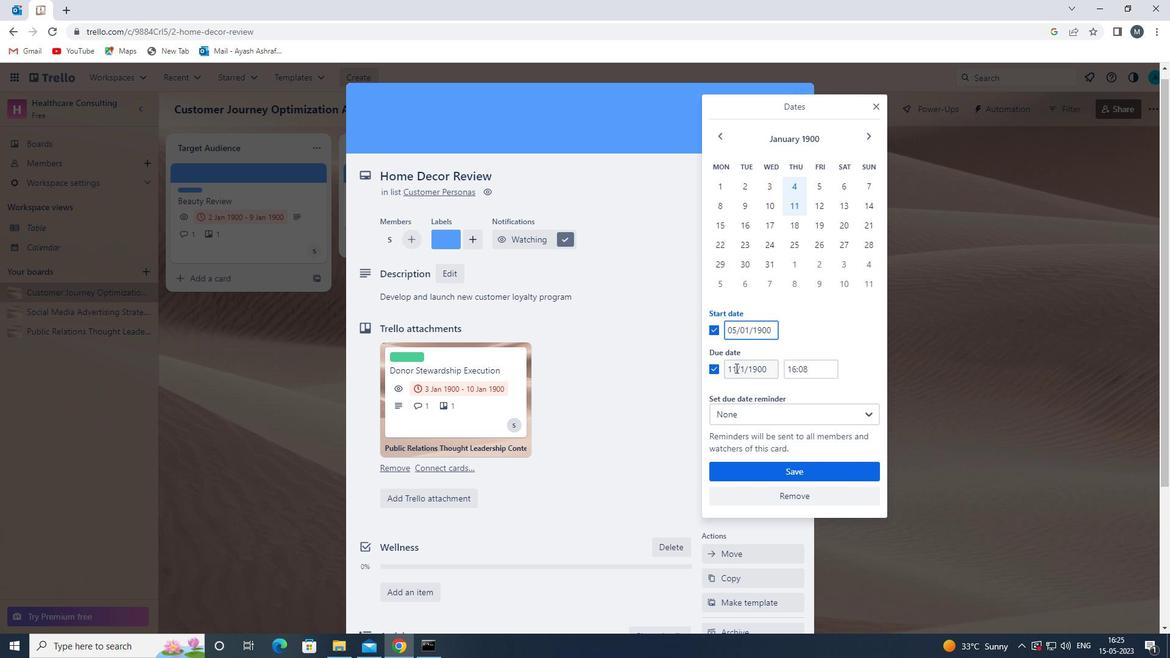 
Action: Mouse moved to (738, 374)
Screenshot: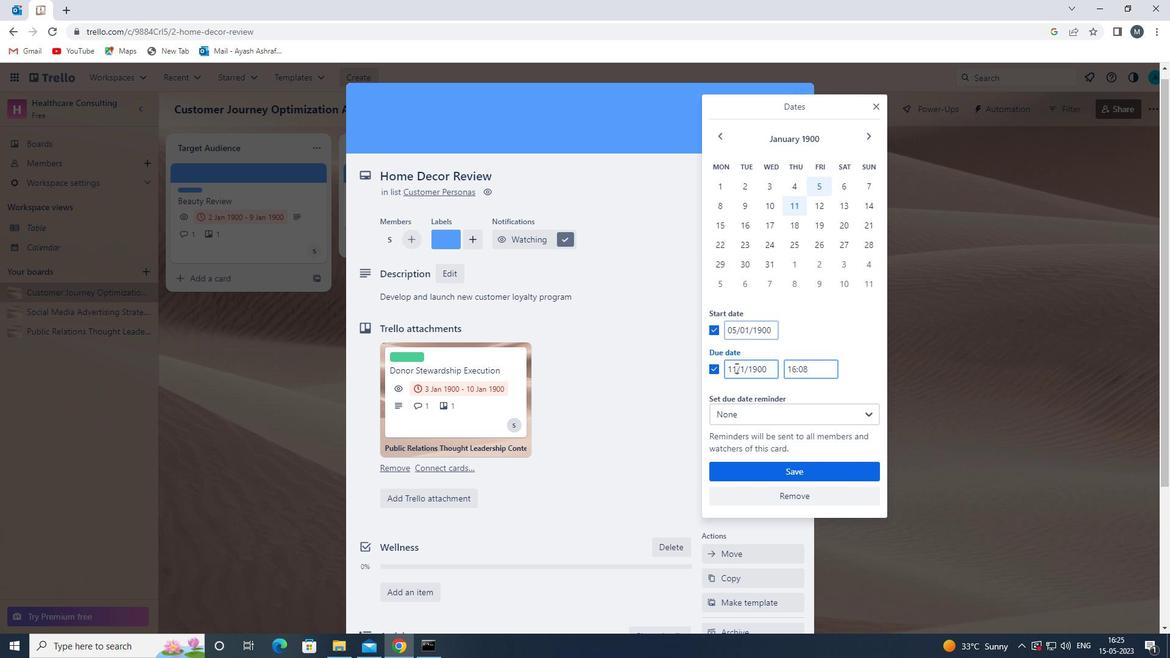 
Action: Key pressed <Key.backspace>2
Screenshot: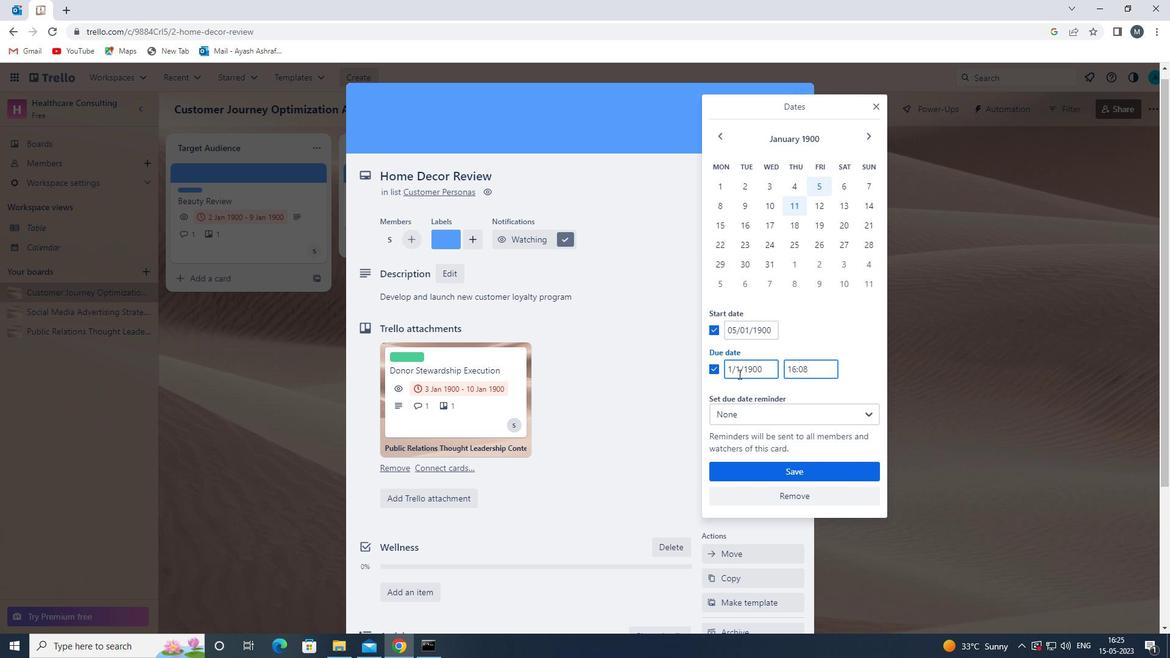 
Action: Mouse moved to (742, 371)
Screenshot: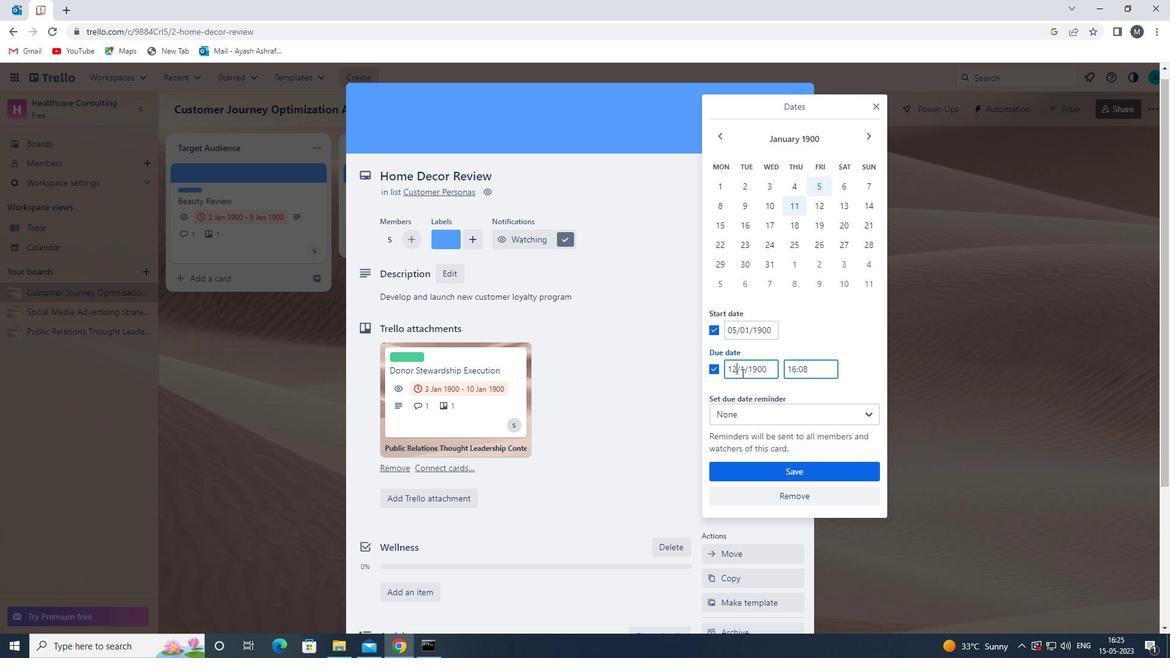 
Action: Mouse pressed left at (742, 371)
Screenshot: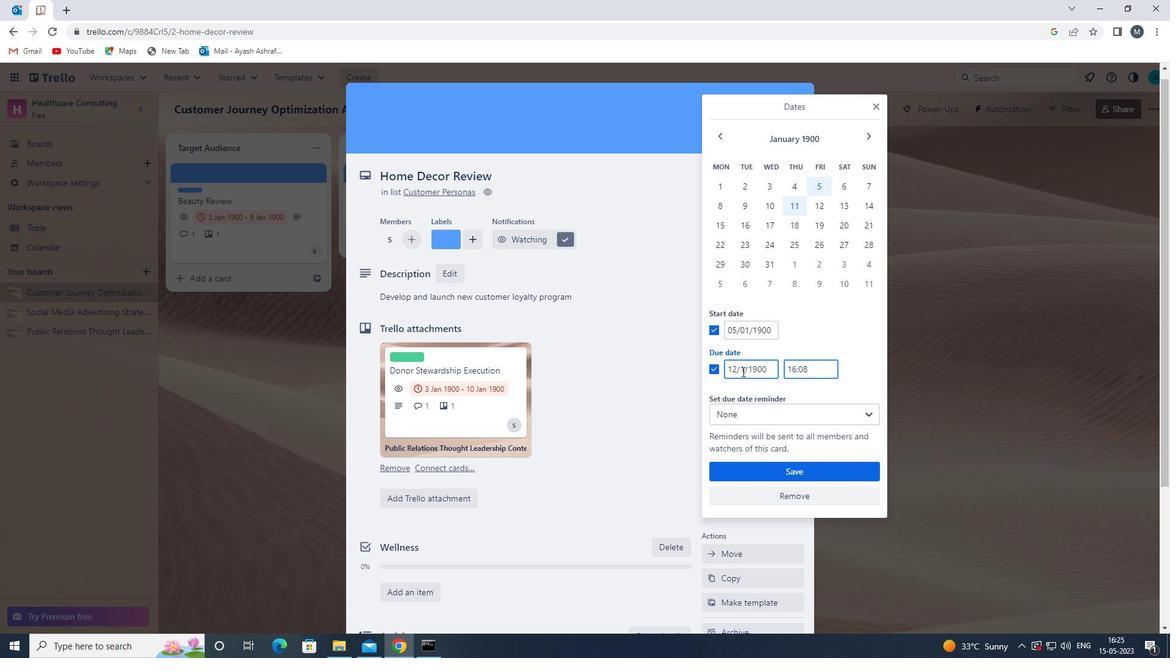 
Action: Mouse moved to (753, 379)
Screenshot: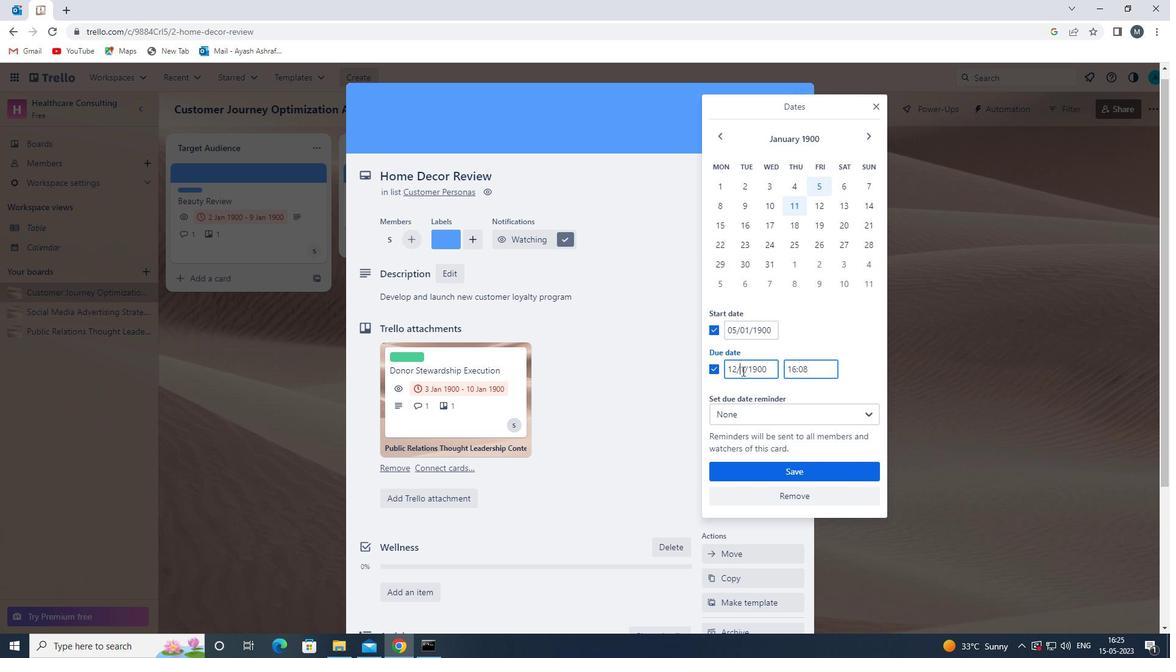 
Action: Key pressed 0
Screenshot: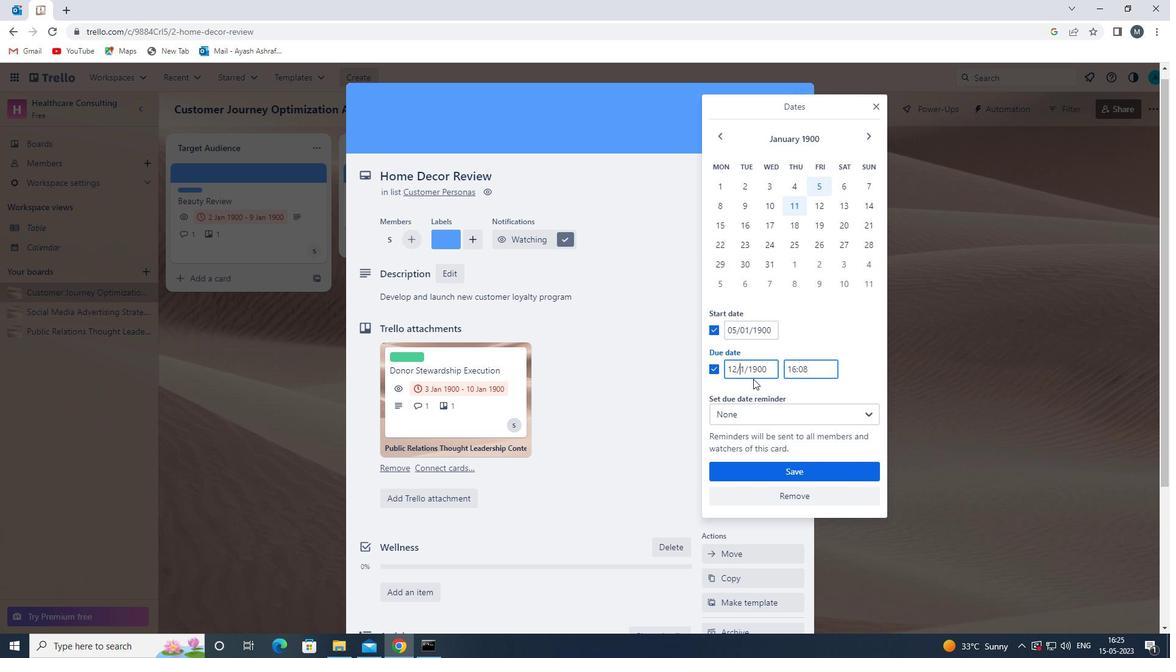 
Action: Mouse moved to (779, 473)
Screenshot: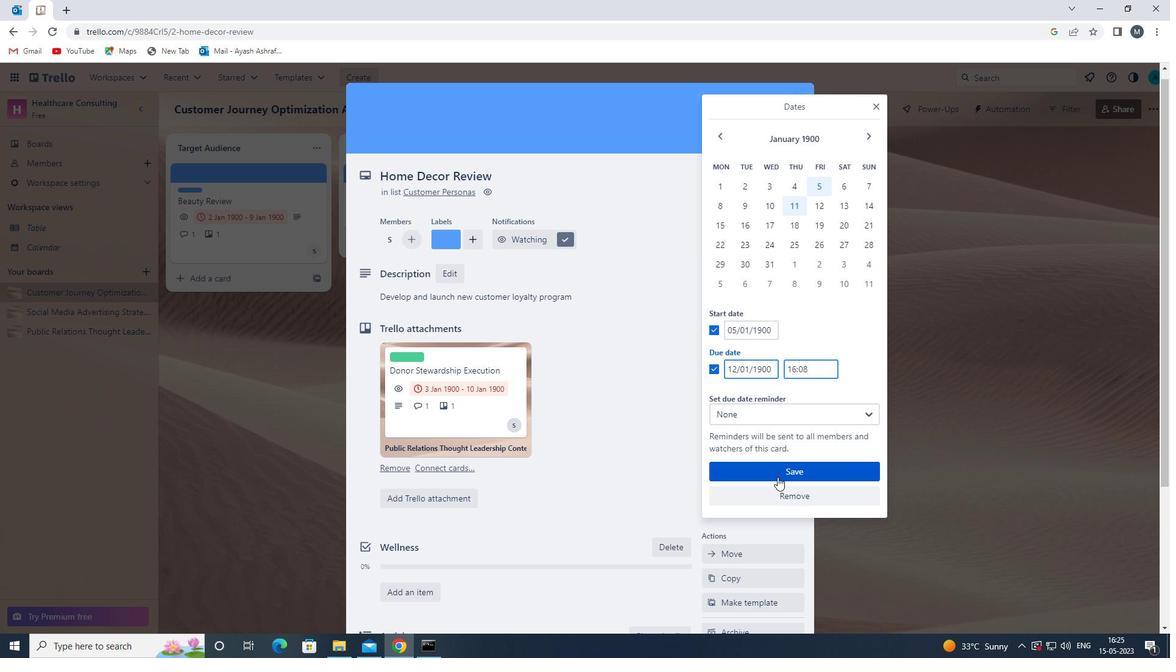 
Action: Mouse pressed left at (779, 473)
Screenshot: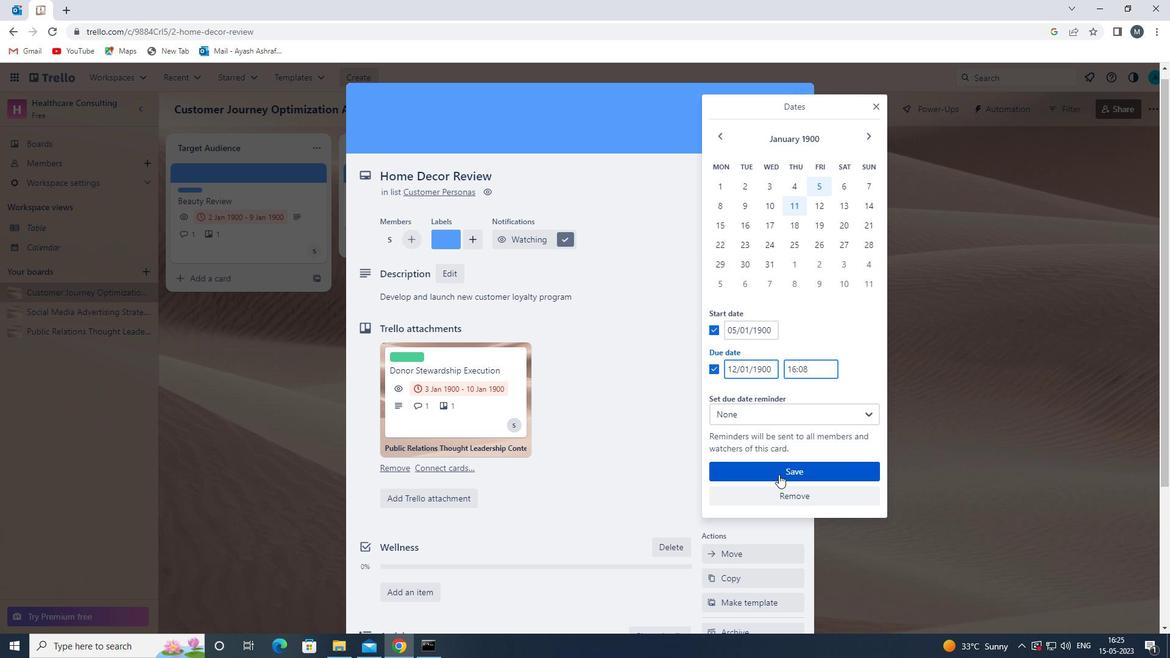 
Action: Mouse moved to (647, 485)
Screenshot: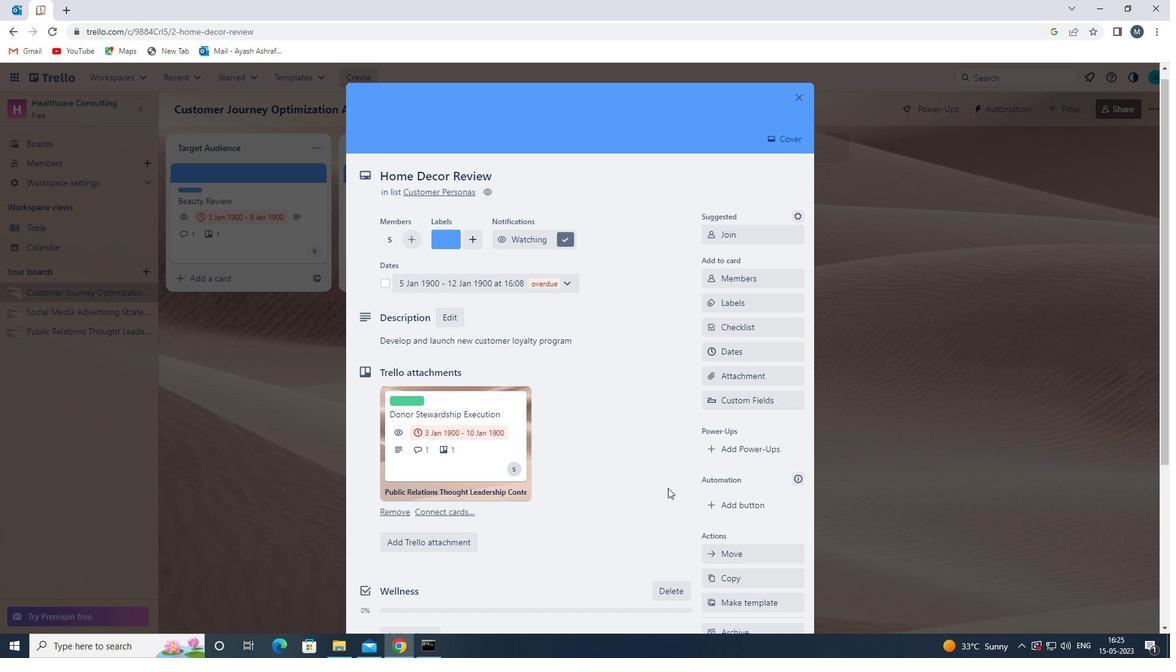 
Action: Mouse scrolled (647, 486) with delta (0, 0)
Screenshot: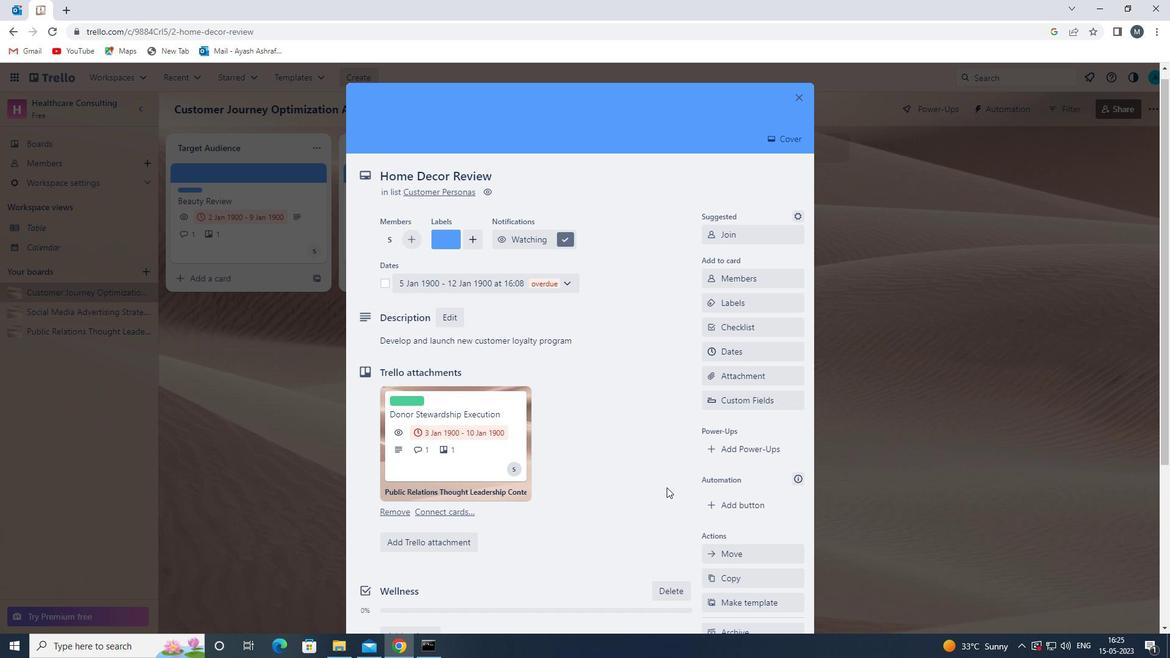 
Action: Mouse scrolled (647, 486) with delta (0, 0)
Screenshot: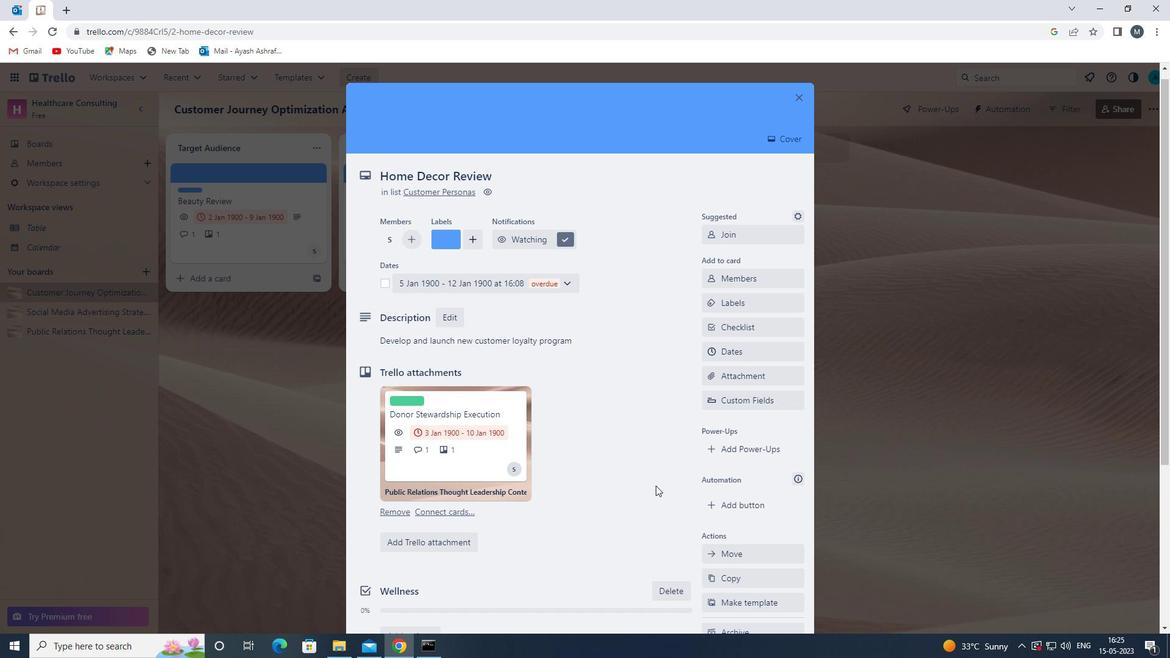 
Action: Mouse scrolled (647, 486) with delta (0, 0)
Screenshot: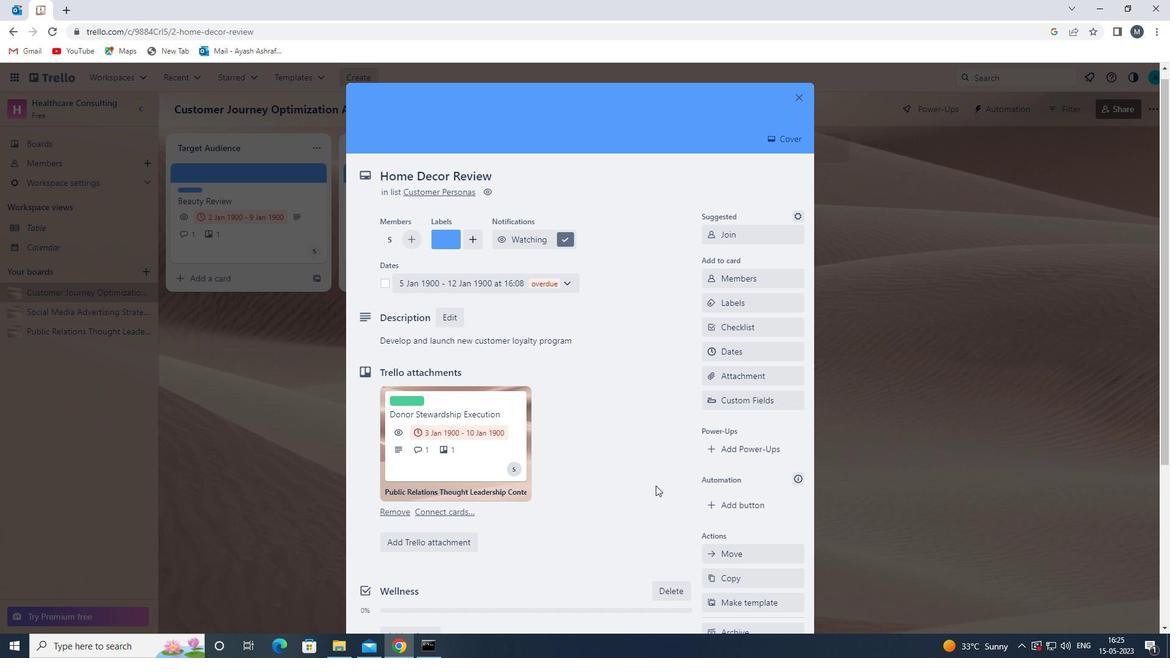 
Action: Mouse scrolled (647, 486) with delta (0, 0)
Screenshot: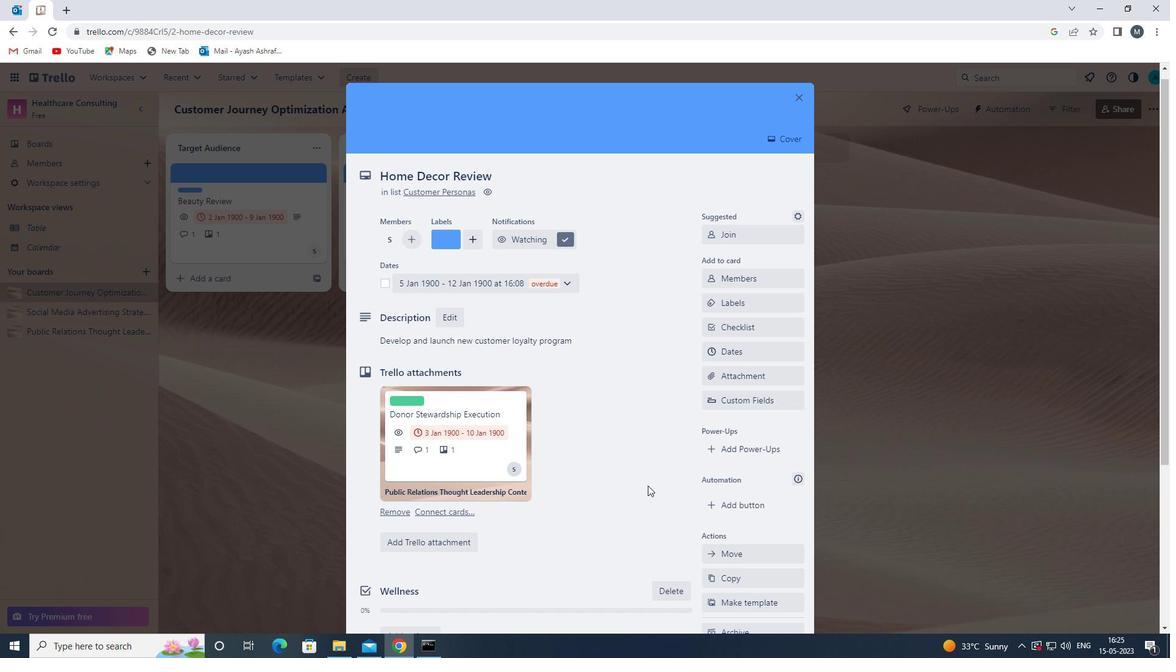 
Action: Mouse moved to (641, 485)
Screenshot: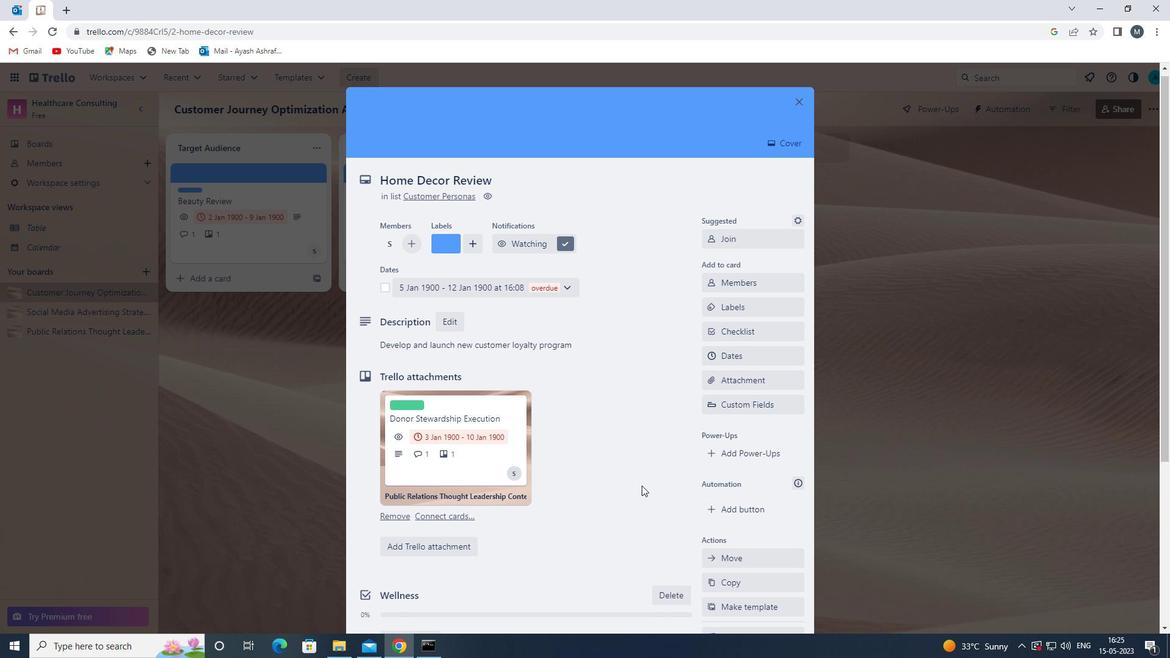 
